 Task: Look for space in Arcadia, United States from 14th June, 2023 to 30th June, 2023 for 5 adults in price range Rs.8000 to Rs.12000. Place can be entire place or private room with 5 bedrooms having 5 beds and 5 bathrooms. Property type can be house, flat, guest house. Amenities needed are: wifi, TV, free parkinig on premises, gym, breakfast. Booking option can be shelf check-in. Required host language is English.
Action: Mouse moved to (503, 98)
Screenshot: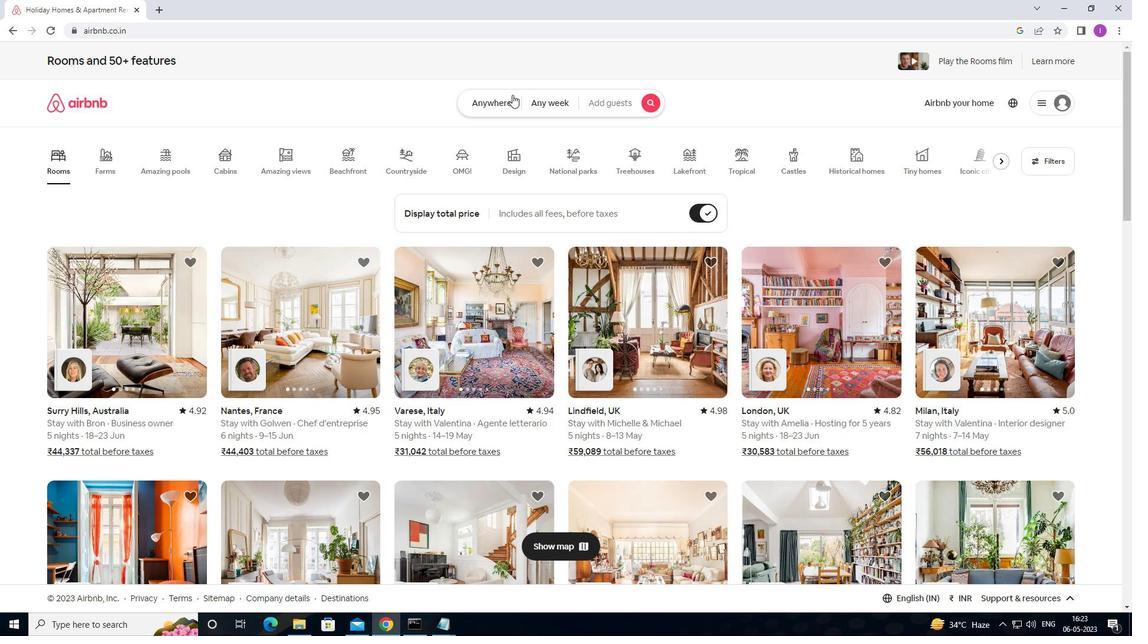 
Action: Mouse pressed left at (503, 98)
Screenshot: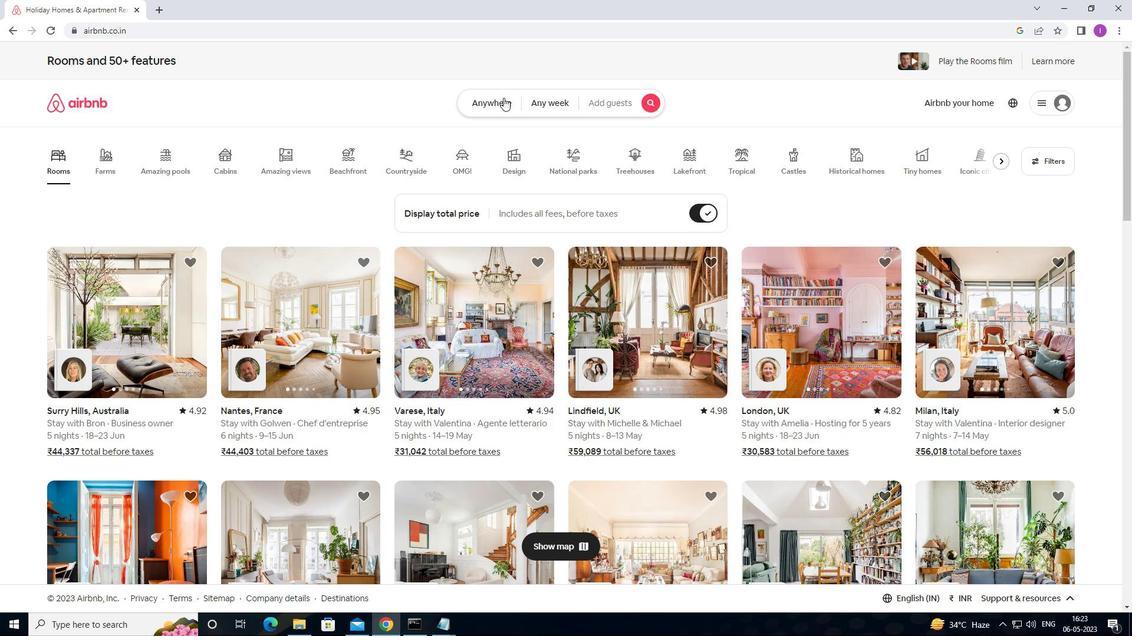 
Action: Mouse moved to (399, 149)
Screenshot: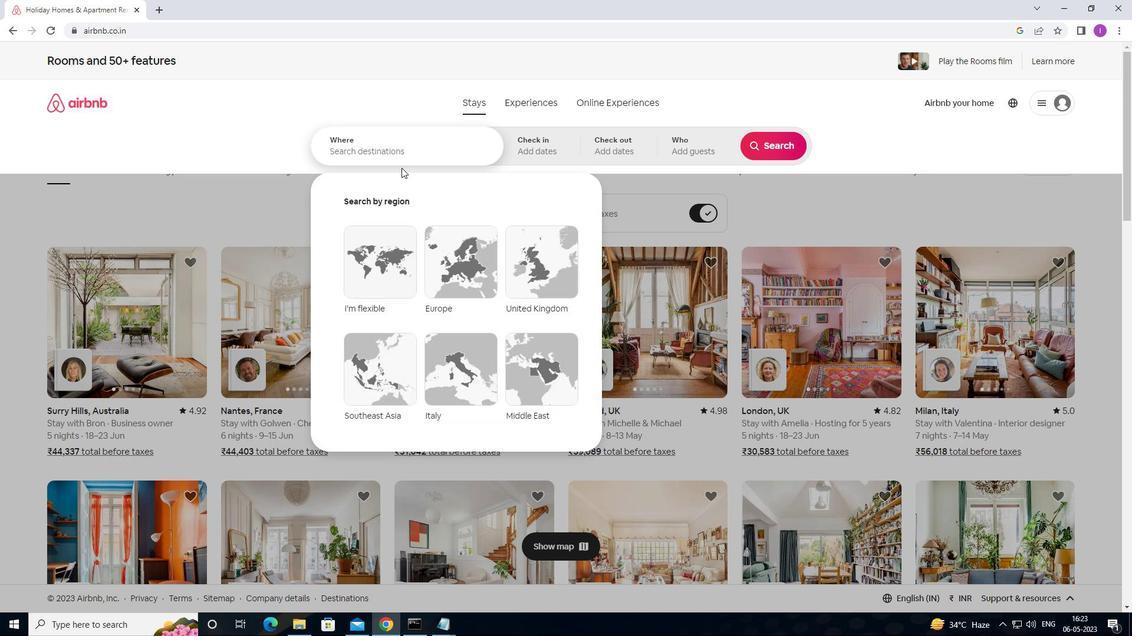 
Action: Mouse pressed left at (399, 149)
Screenshot: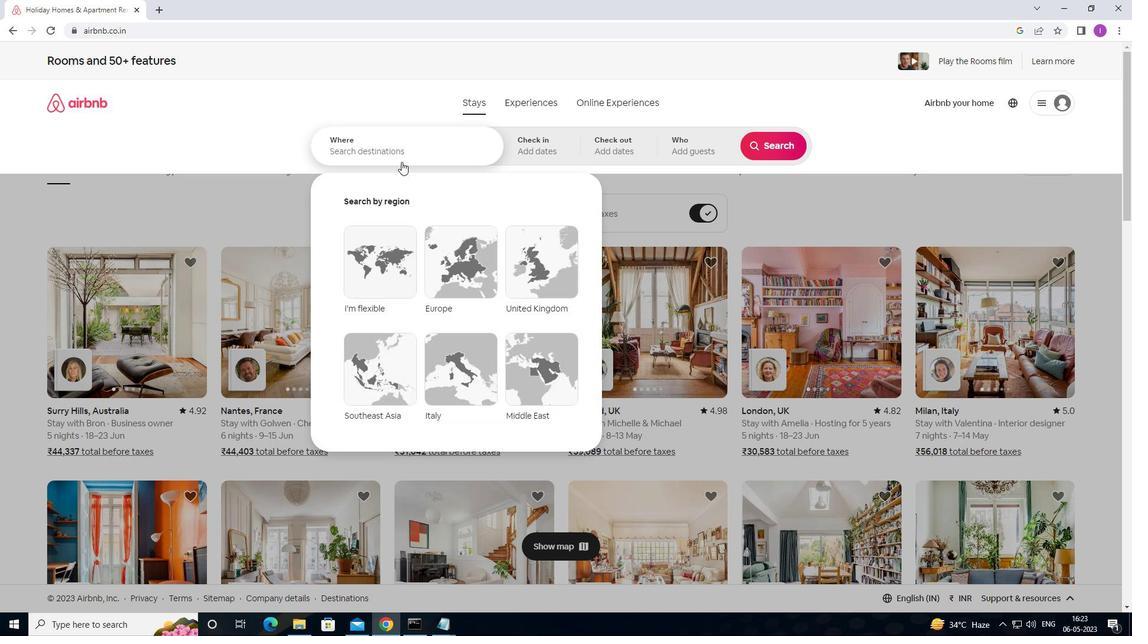 
Action: Mouse moved to (1132, 0)
Screenshot: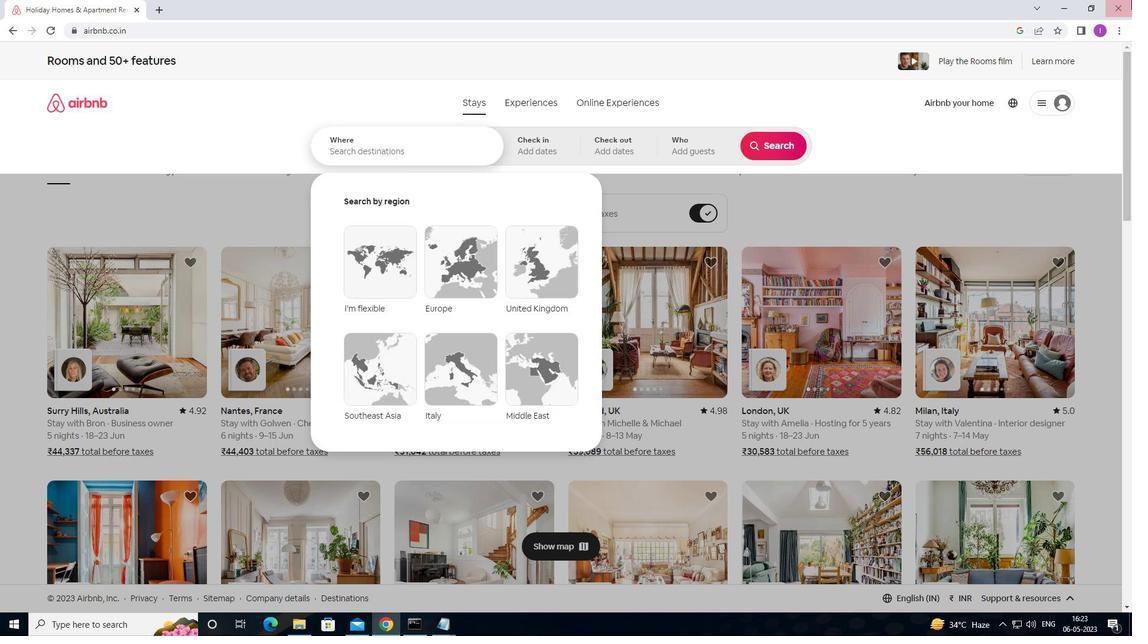 
Action: Key pressed <Key.shift>ARCADIA,<Key.shift>UNO<Key.backspace>ITED<Key.space><Key.shift>STATES
Screenshot: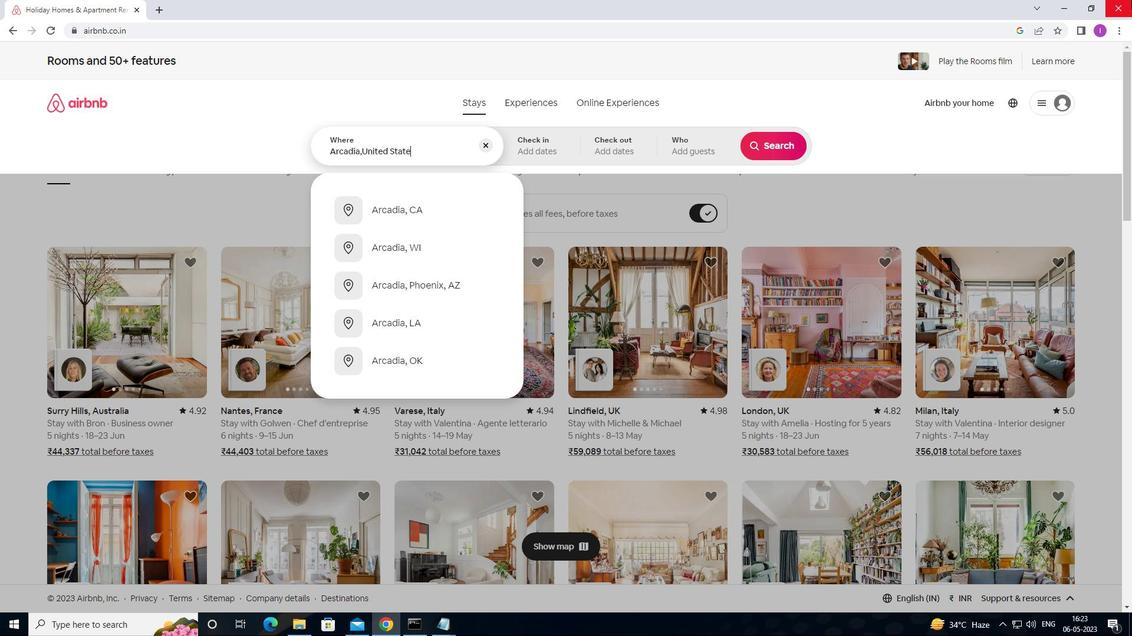 
Action: Mouse moved to (544, 149)
Screenshot: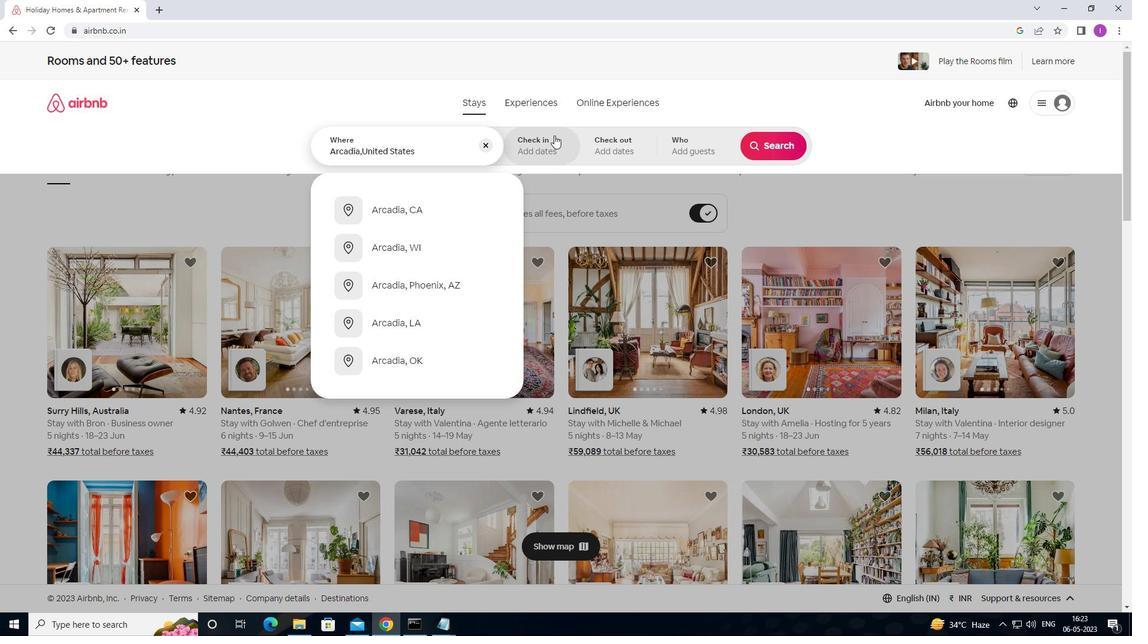 
Action: Mouse pressed left at (544, 149)
Screenshot: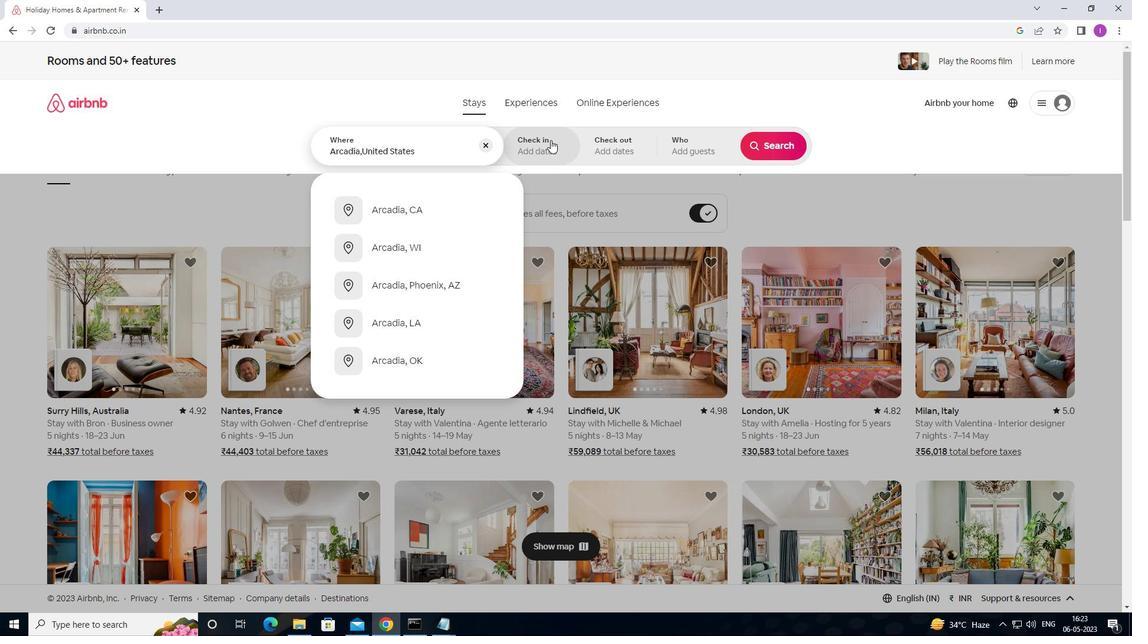 
Action: Mouse moved to (774, 251)
Screenshot: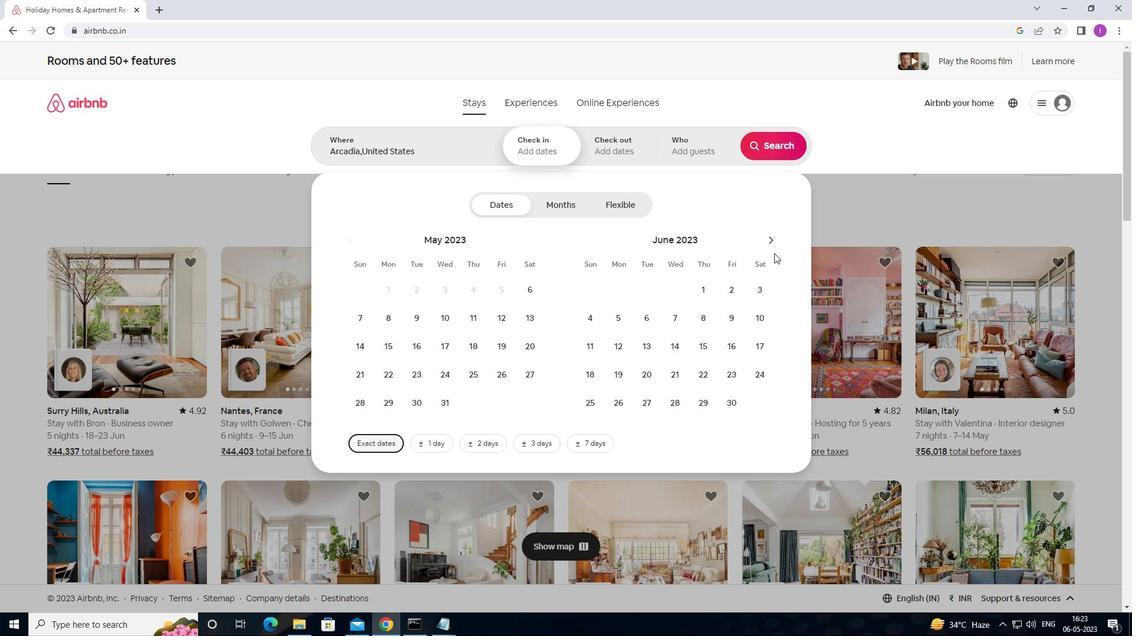 
Action: Mouse pressed left at (774, 251)
Screenshot: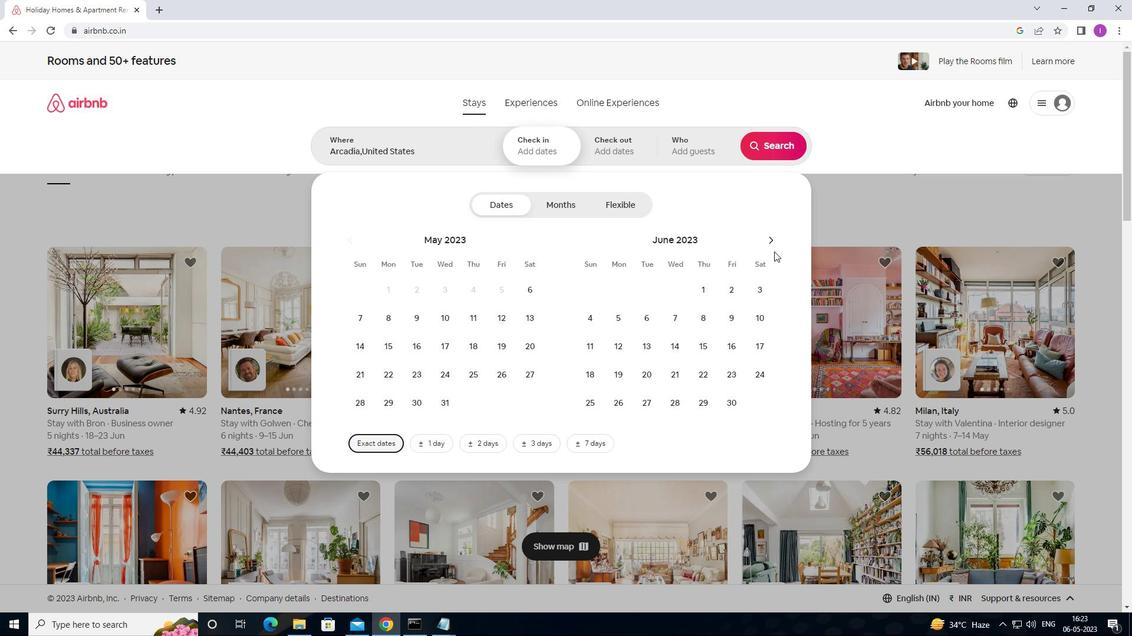 
Action: Mouse moved to (673, 339)
Screenshot: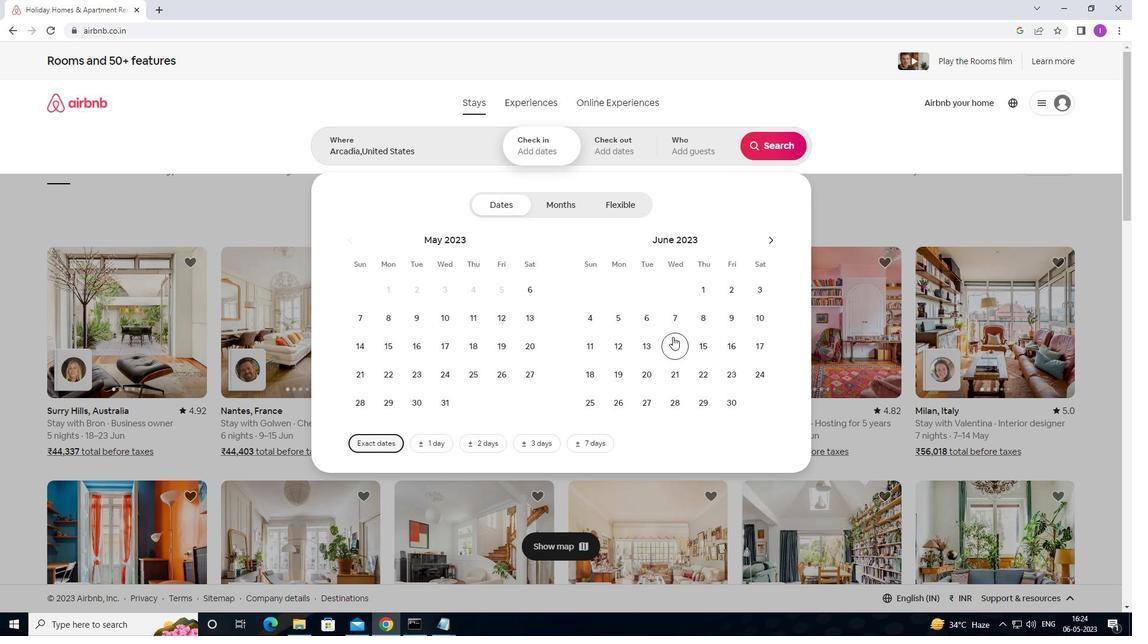 
Action: Mouse pressed left at (673, 339)
Screenshot: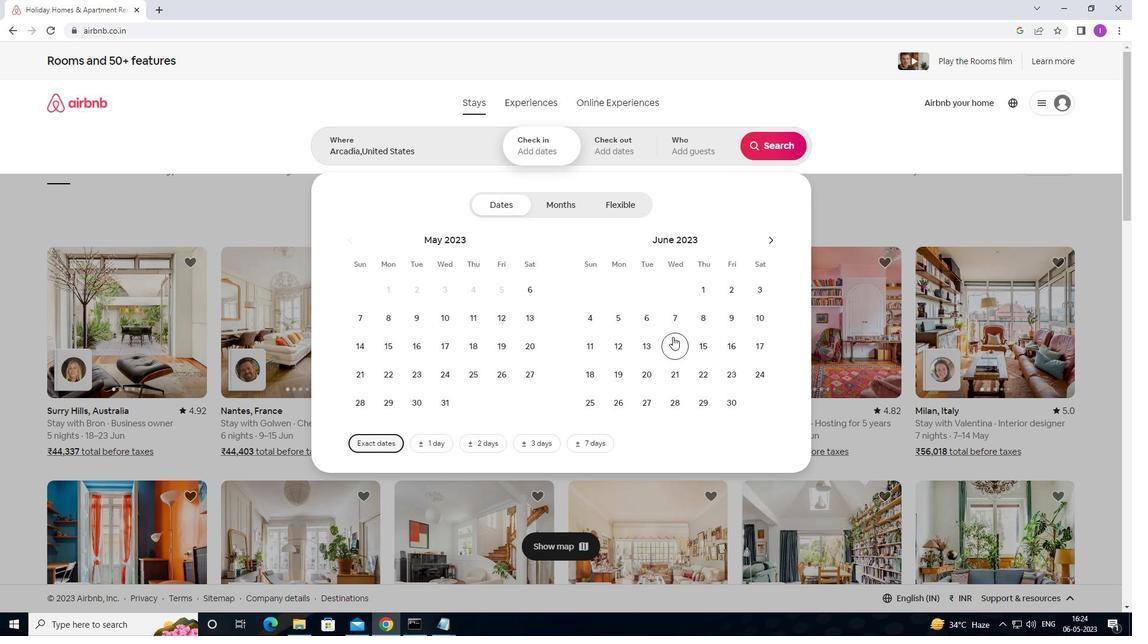 
Action: Mouse moved to (732, 397)
Screenshot: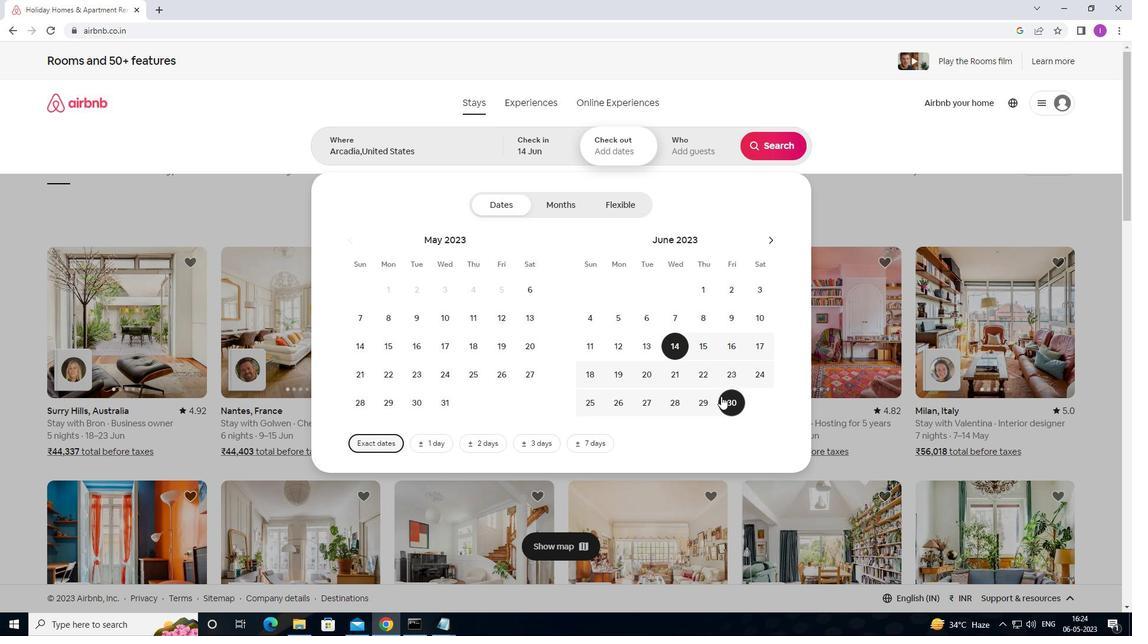 
Action: Mouse pressed left at (732, 397)
Screenshot: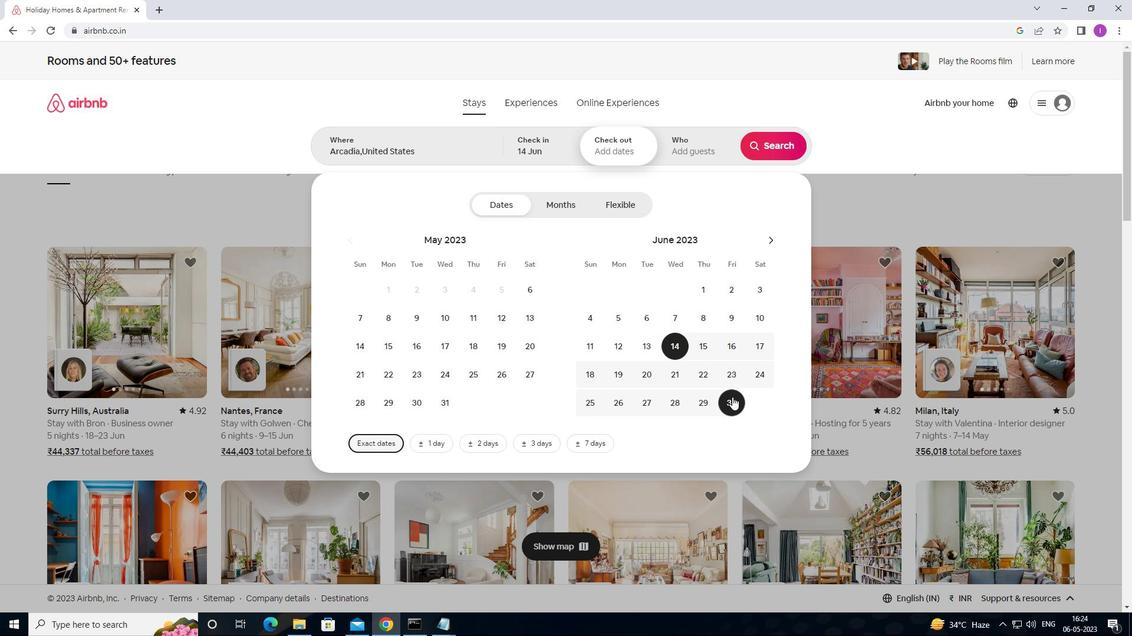 
Action: Mouse moved to (707, 147)
Screenshot: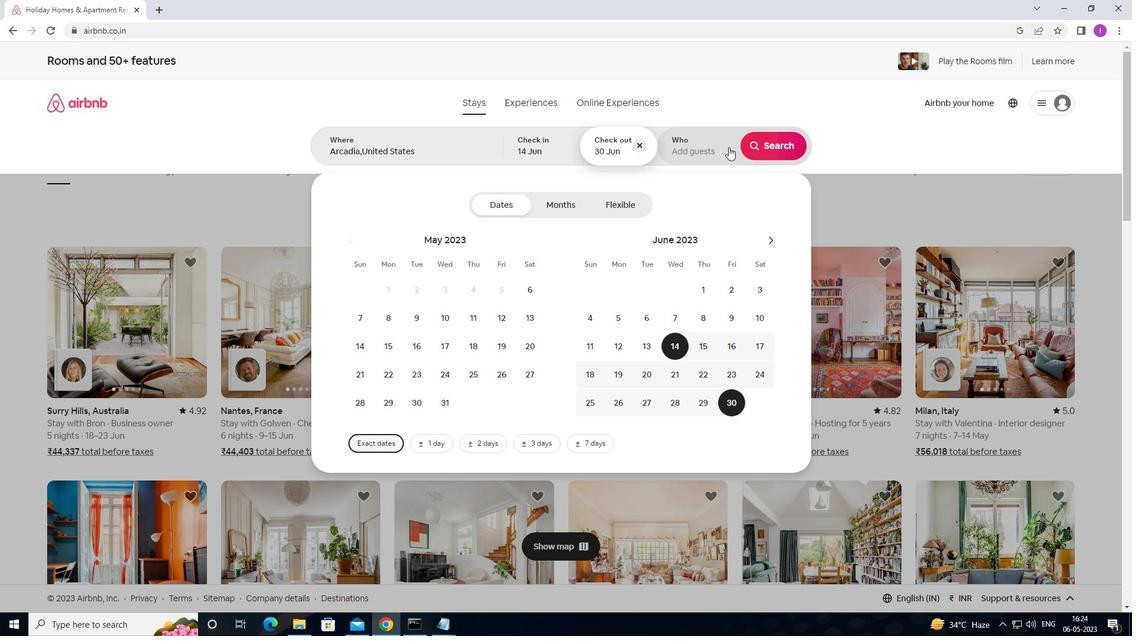 
Action: Mouse pressed left at (707, 147)
Screenshot: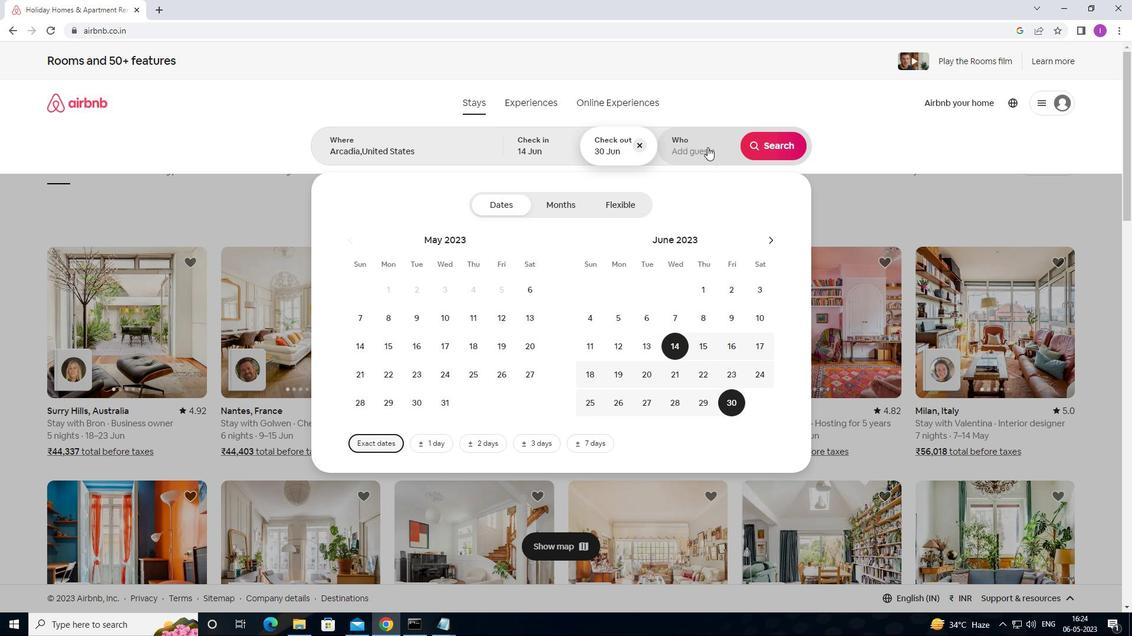 
Action: Mouse moved to (777, 203)
Screenshot: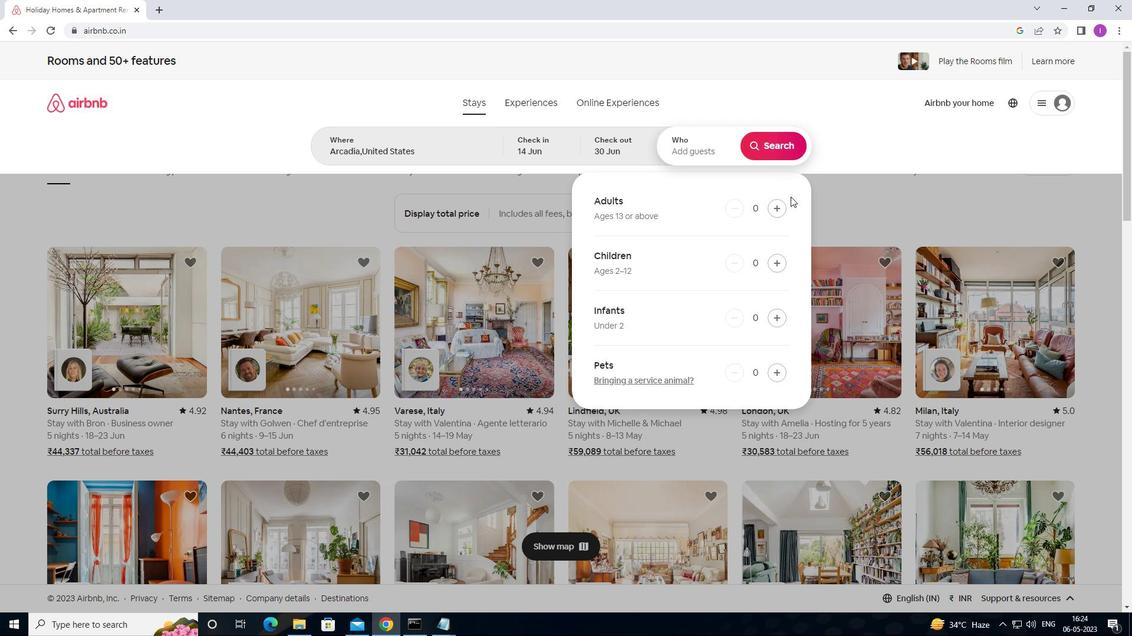 
Action: Mouse pressed left at (777, 203)
Screenshot: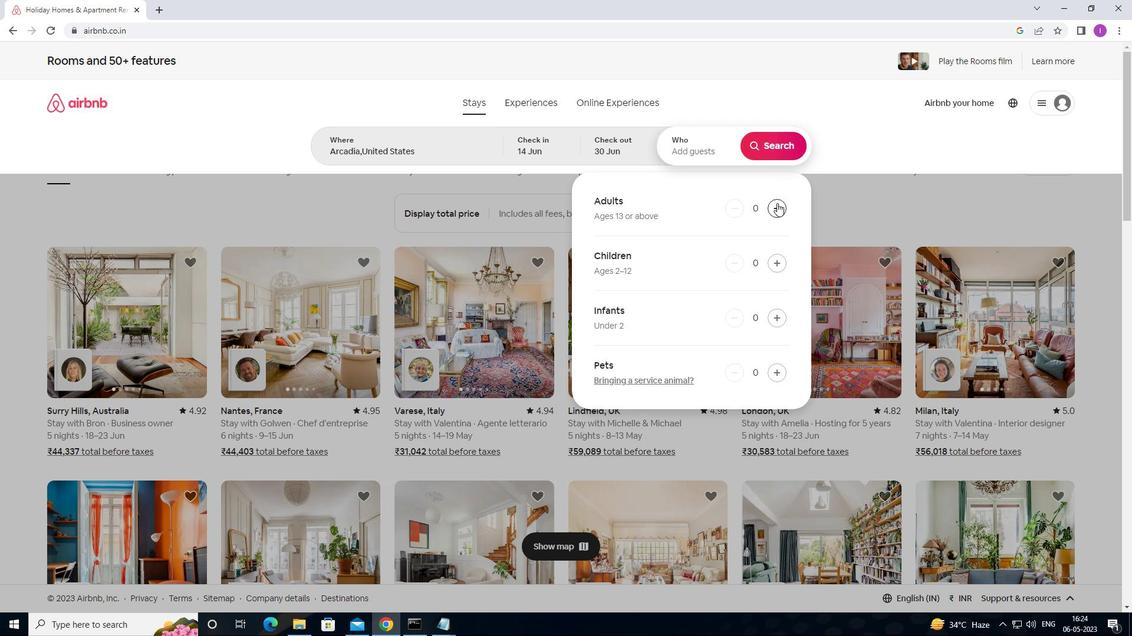 
Action: Mouse pressed left at (777, 203)
Screenshot: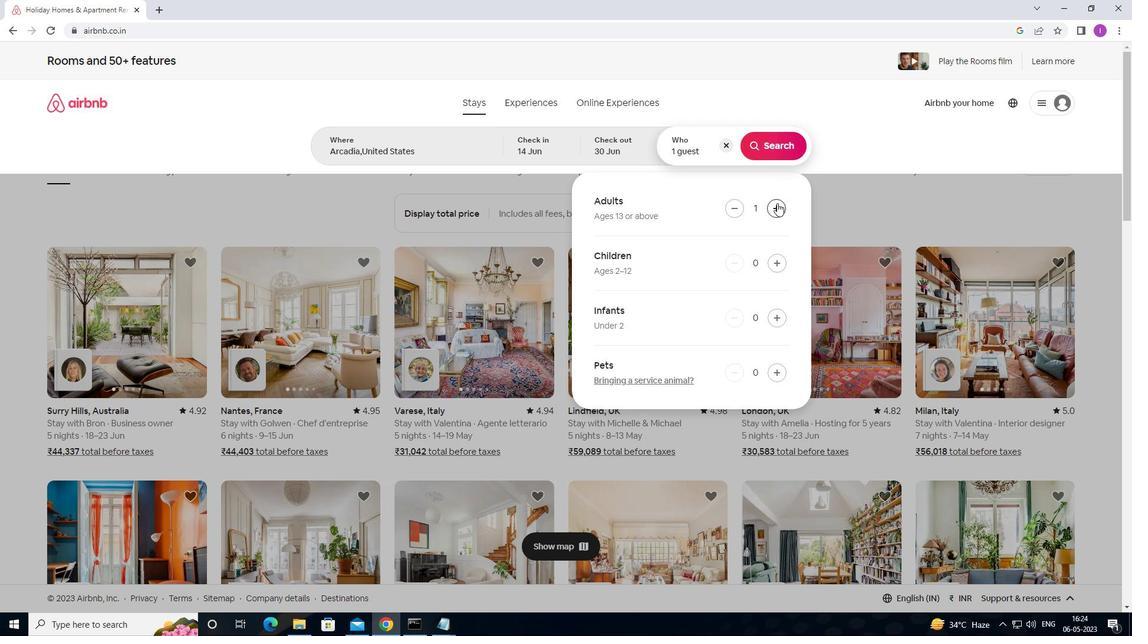 
Action: Mouse pressed left at (777, 203)
Screenshot: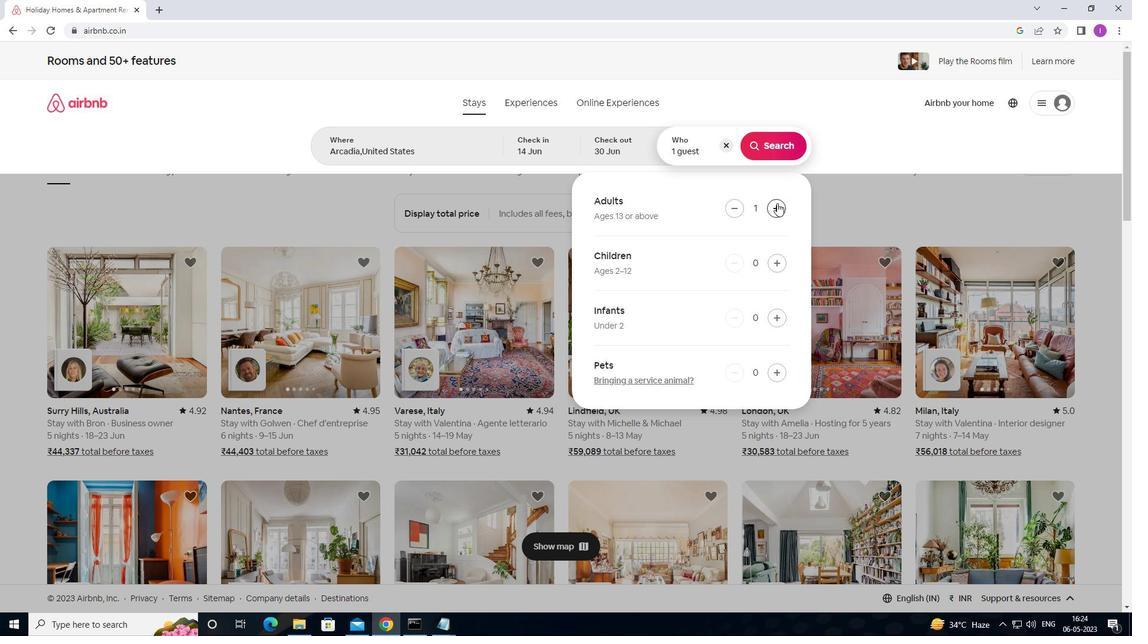 
Action: Mouse pressed left at (777, 203)
Screenshot: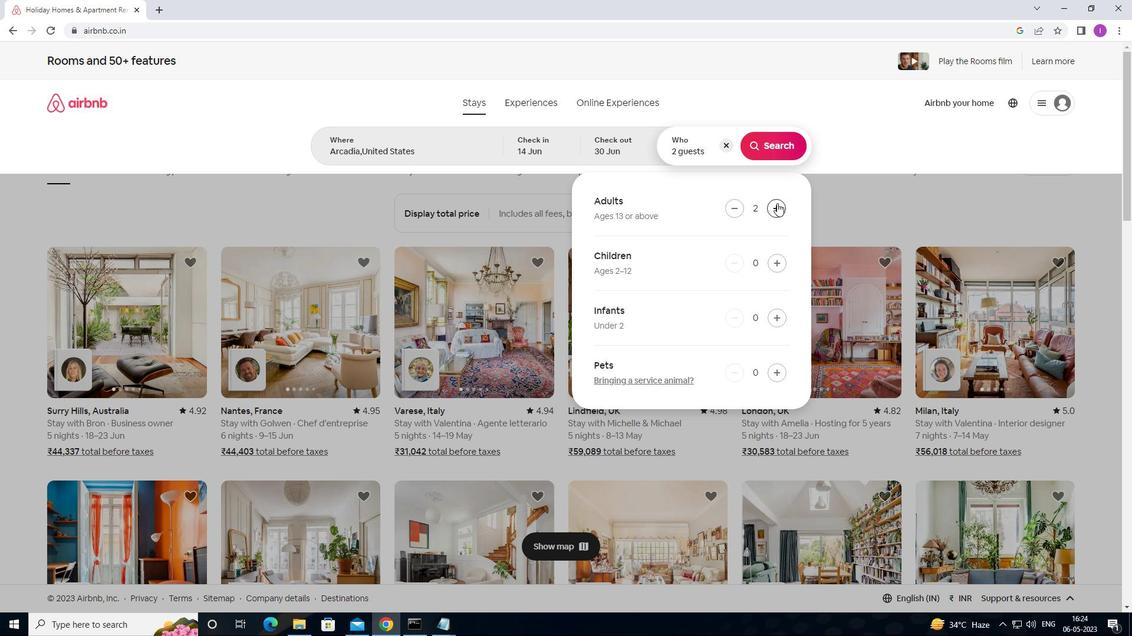 
Action: Mouse pressed left at (777, 203)
Screenshot: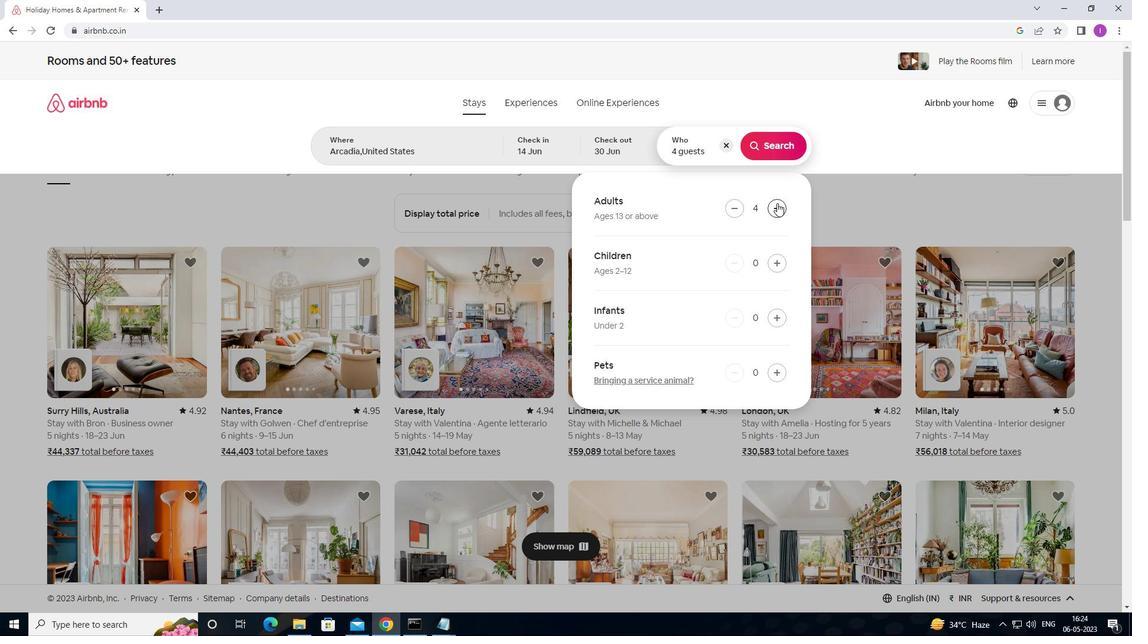 
Action: Mouse moved to (781, 159)
Screenshot: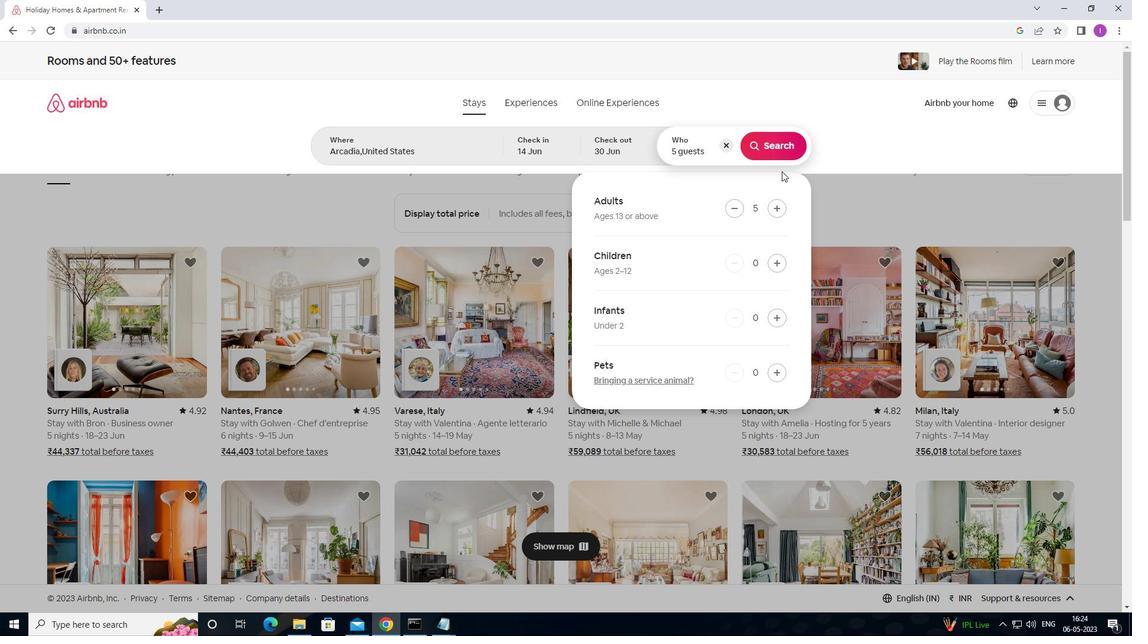 
Action: Mouse pressed left at (781, 159)
Screenshot: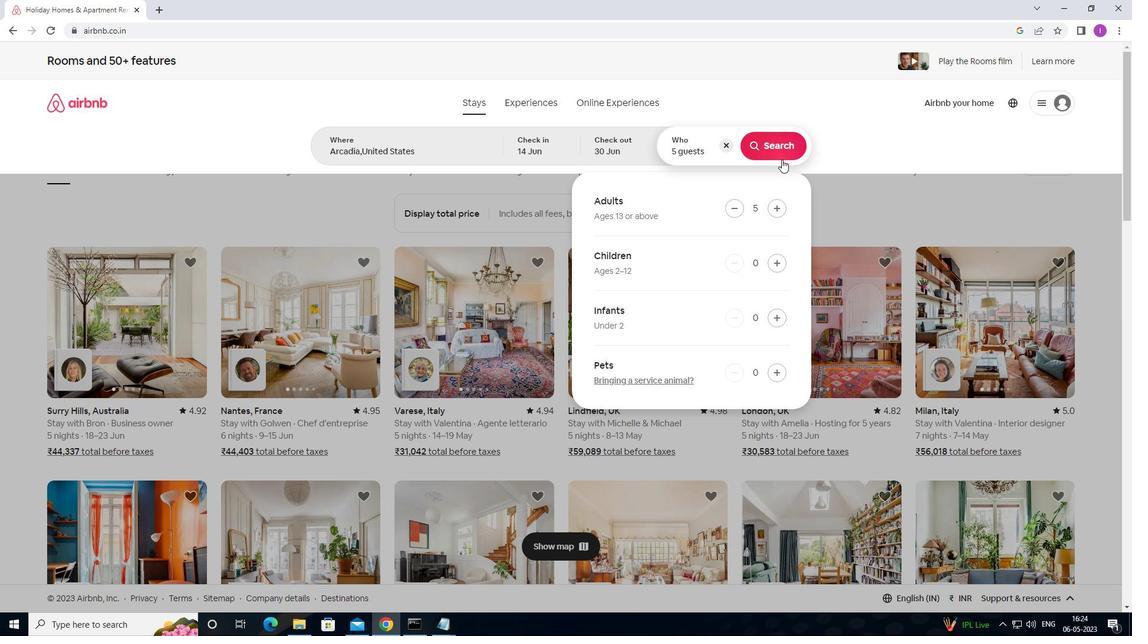 
Action: Mouse moved to (1074, 111)
Screenshot: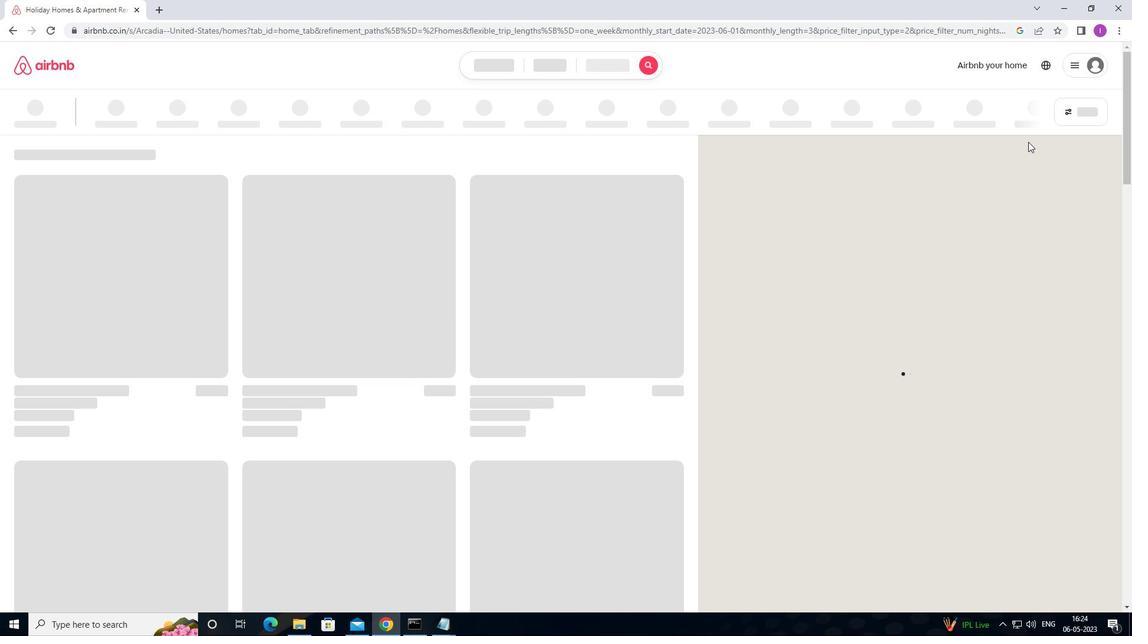 
Action: Mouse pressed left at (1074, 111)
Screenshot: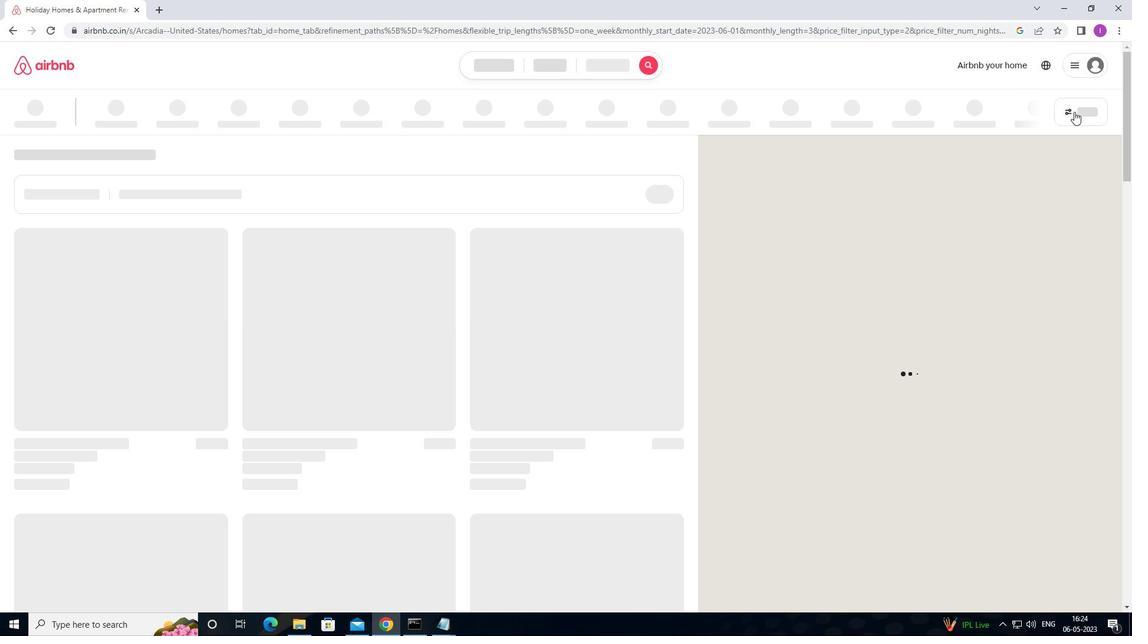 
Action: Mouse moved to (414, 403)
Screenshot: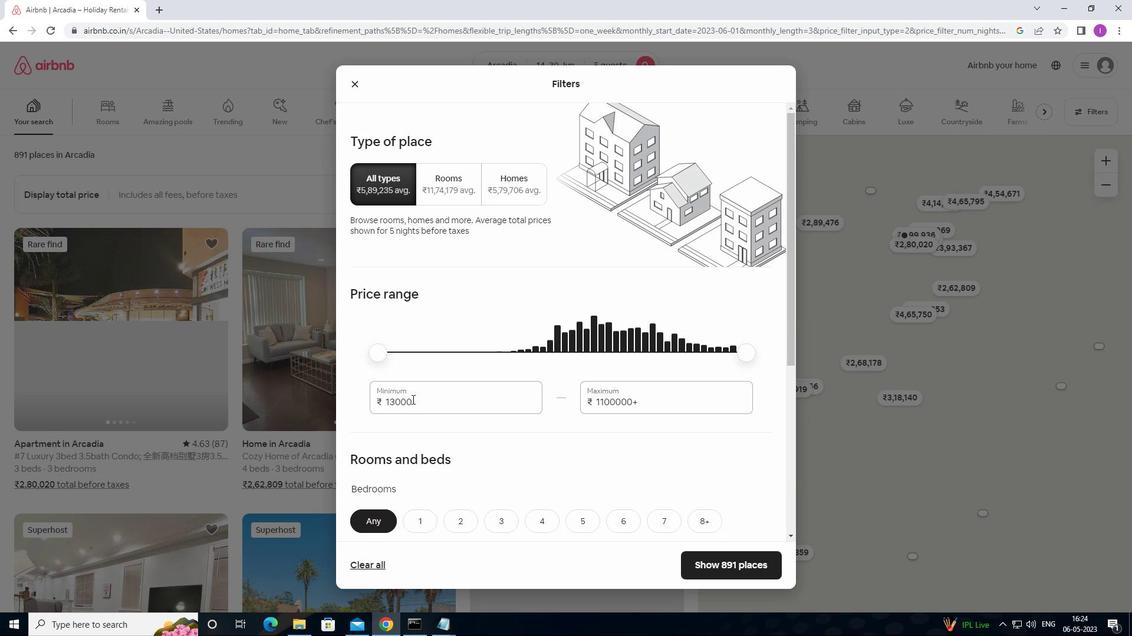 
Action: Mouse pressed left at (414, 403)
Screenshot: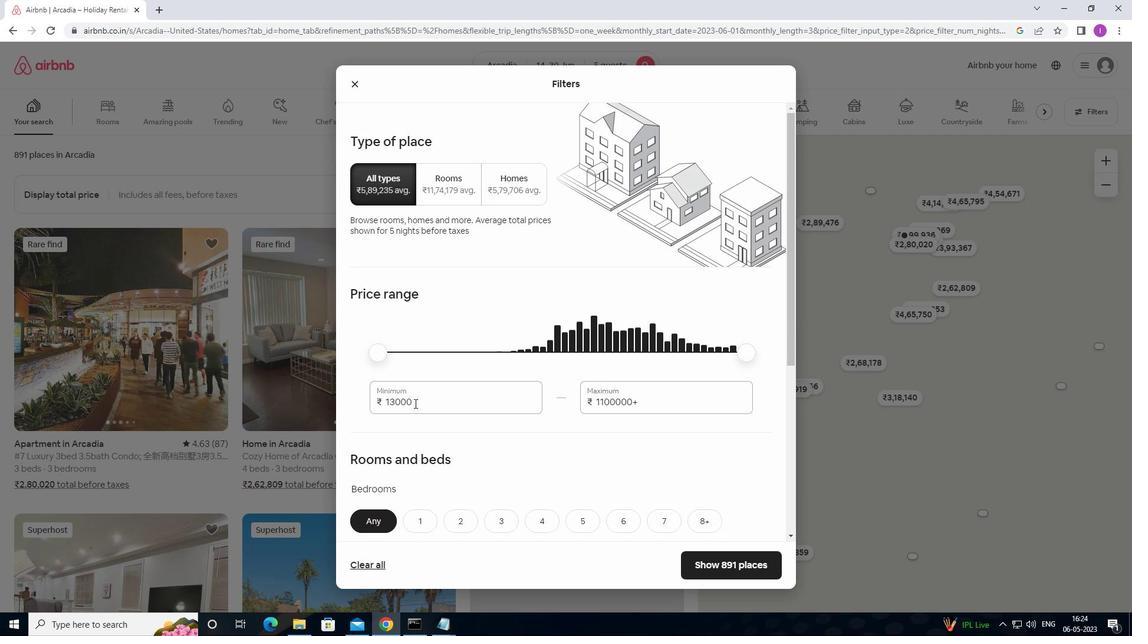 
Action: Mouse moved to (387, 393)
Screenshot: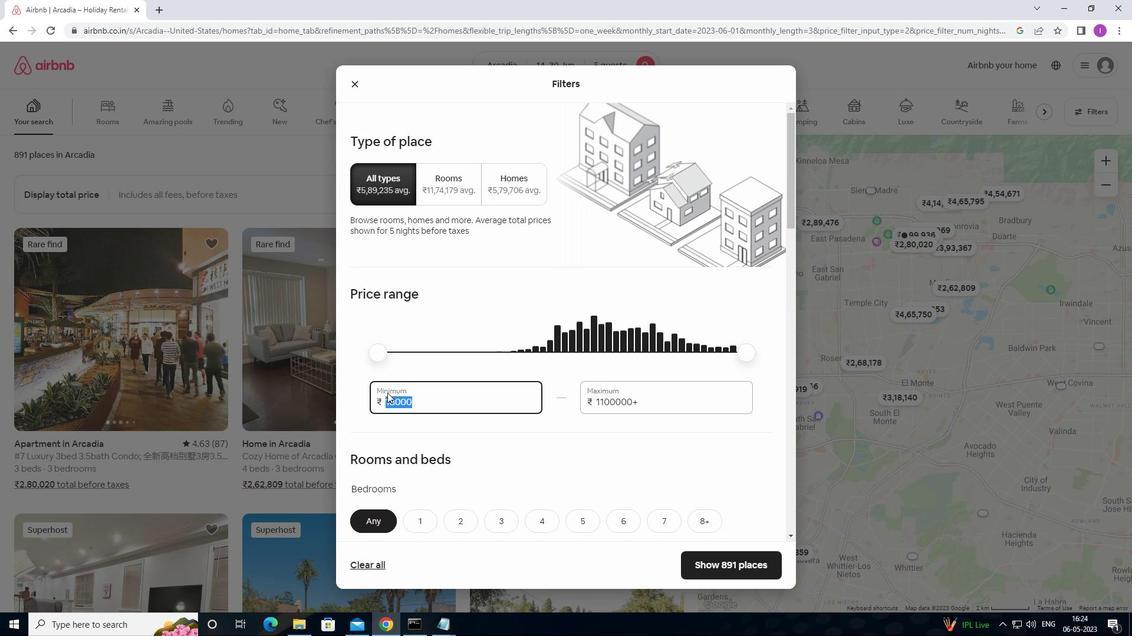 
Action: Key pressed 8
Screenshot: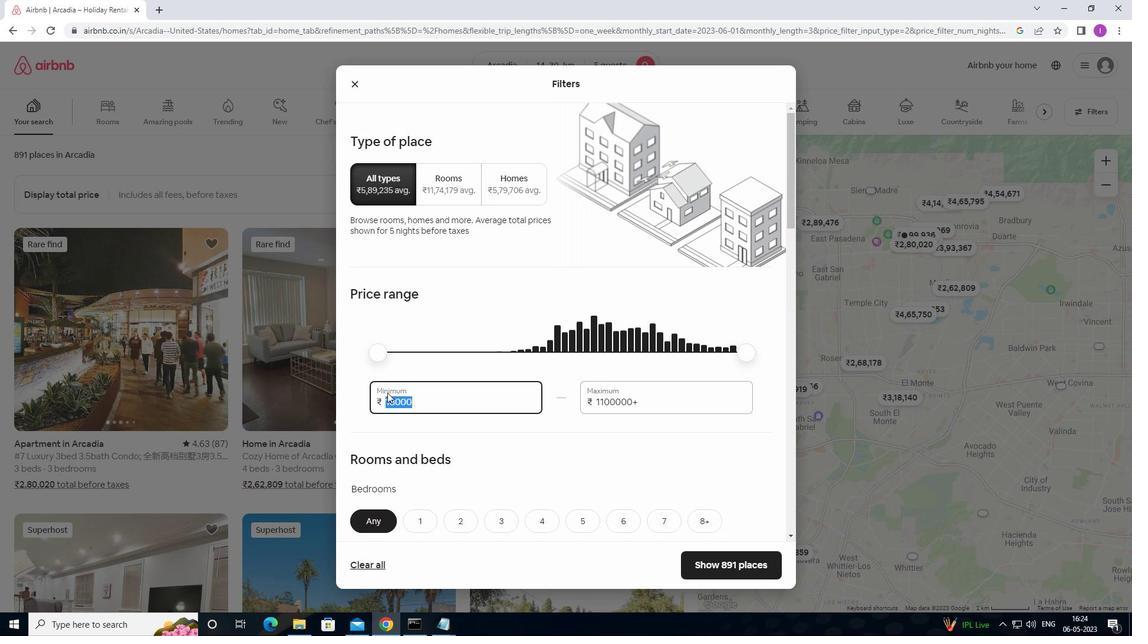 
Action: Mouse moved to (388, 392)
Screenshot: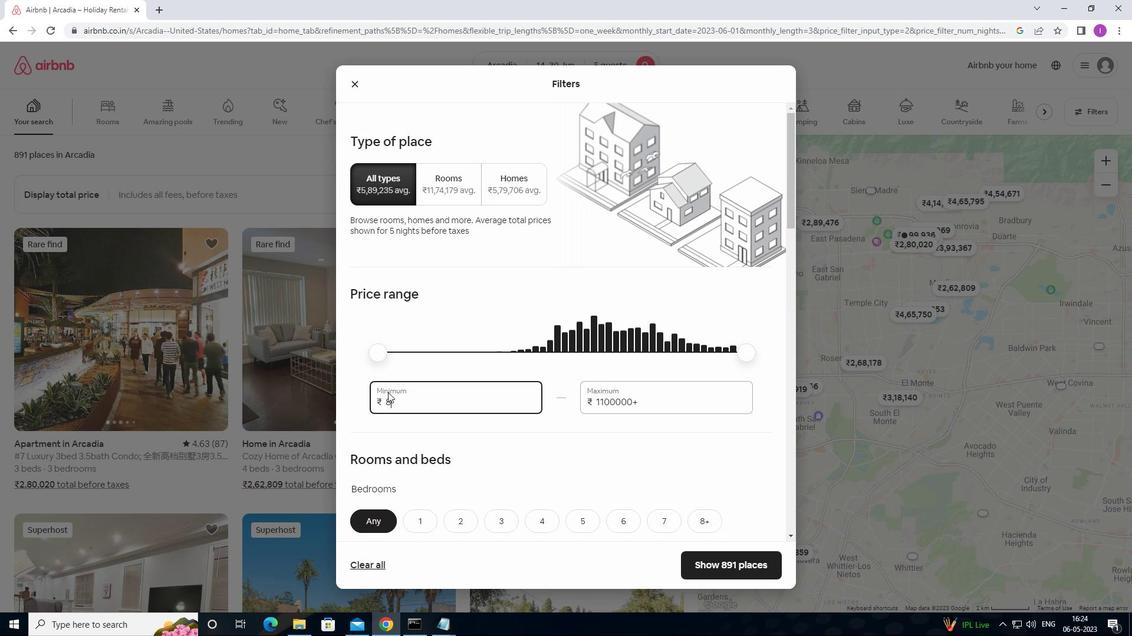 
Action: Key pressed 00
Screenshot: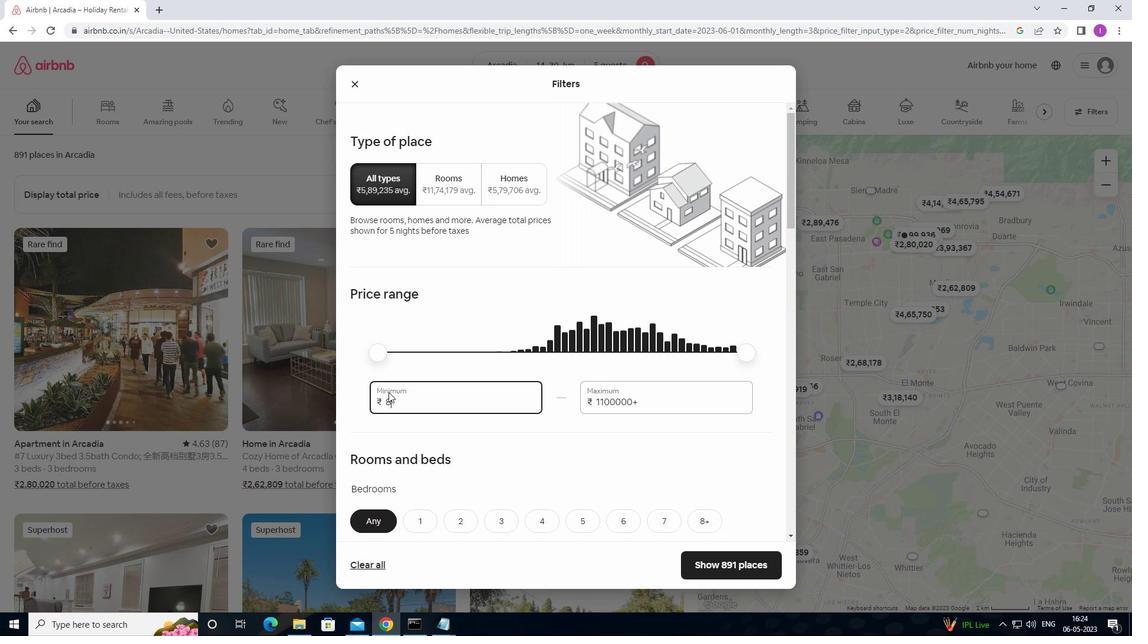 
Action: Mouse moved to (390, 391)
Screenshot: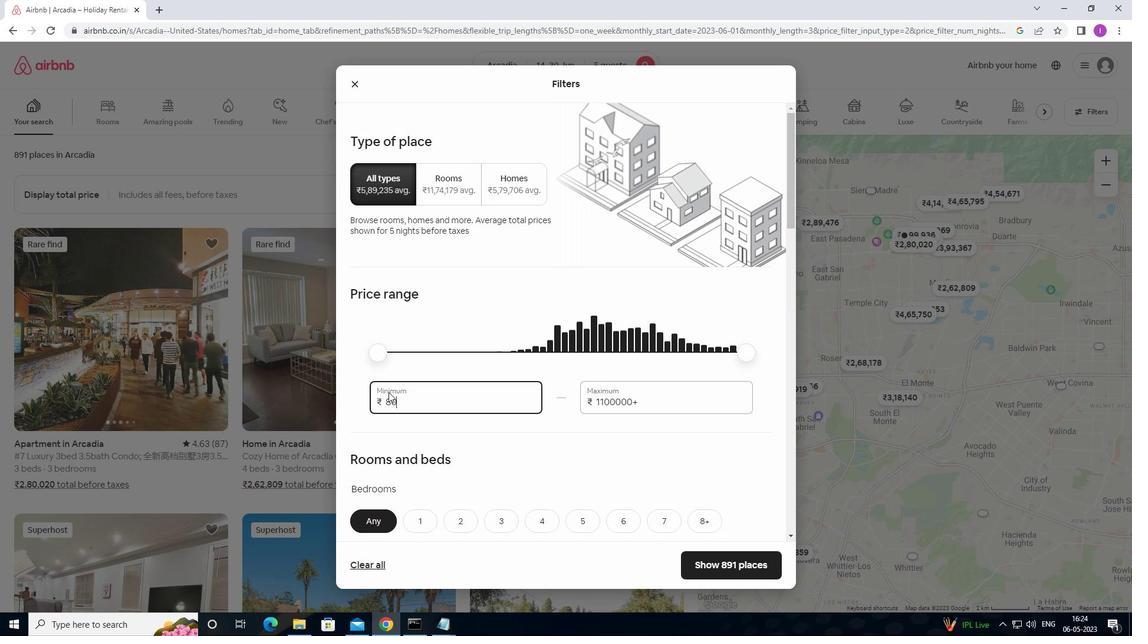 
Action: Key pressed 0
Screenshot: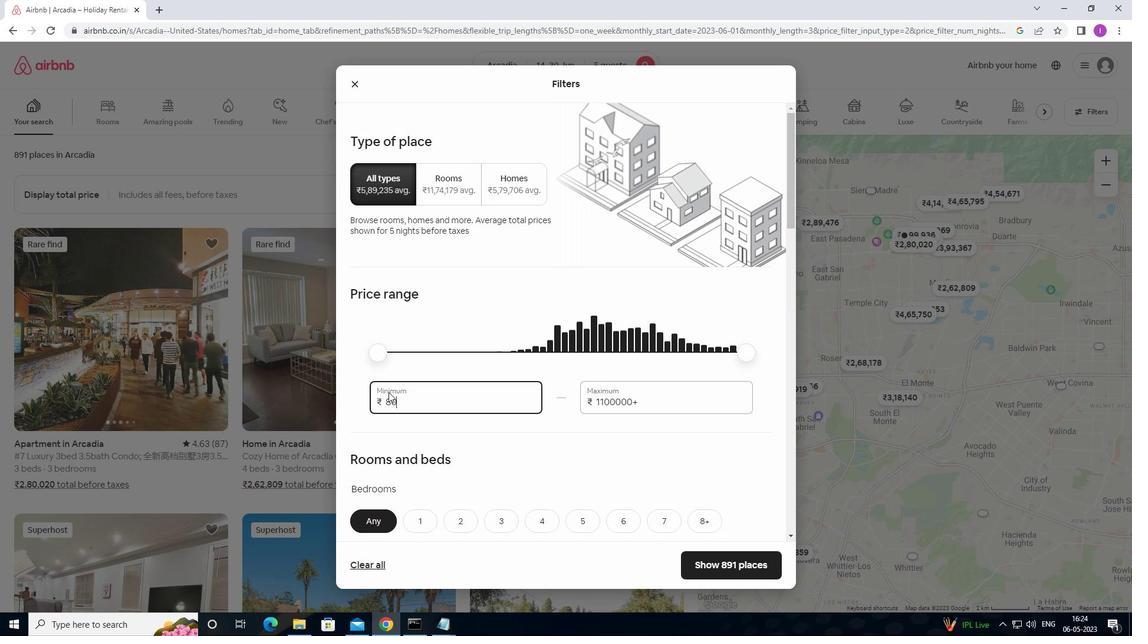 
Action: Mouse moved to (638, 402)
Screenshot: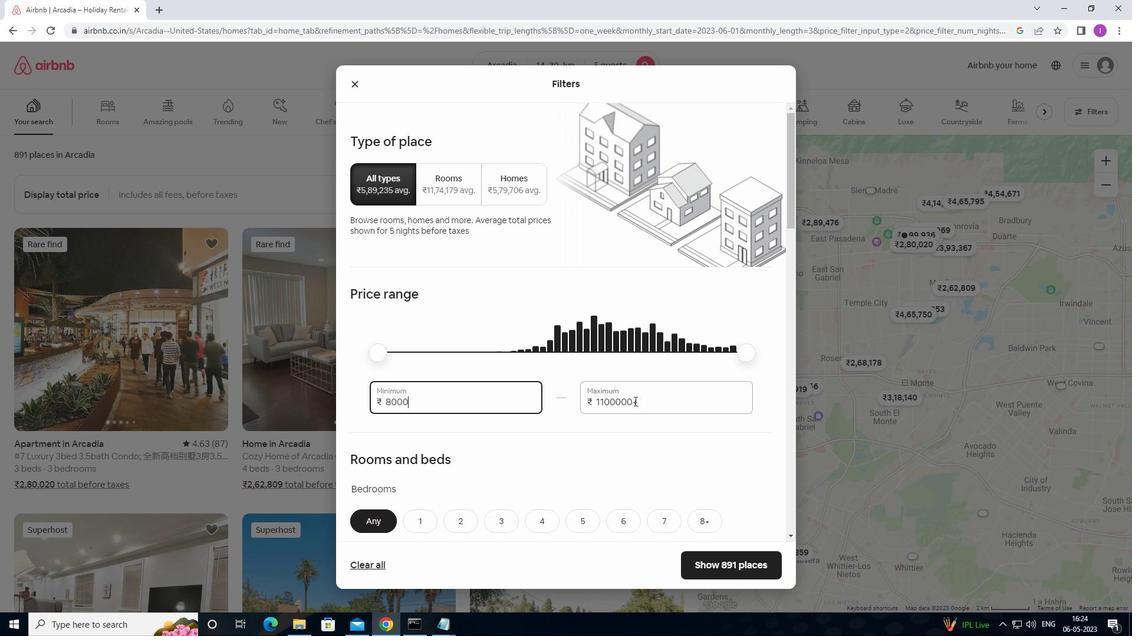 
Action: Mouse pressed left at (638, 402)
Screenshot: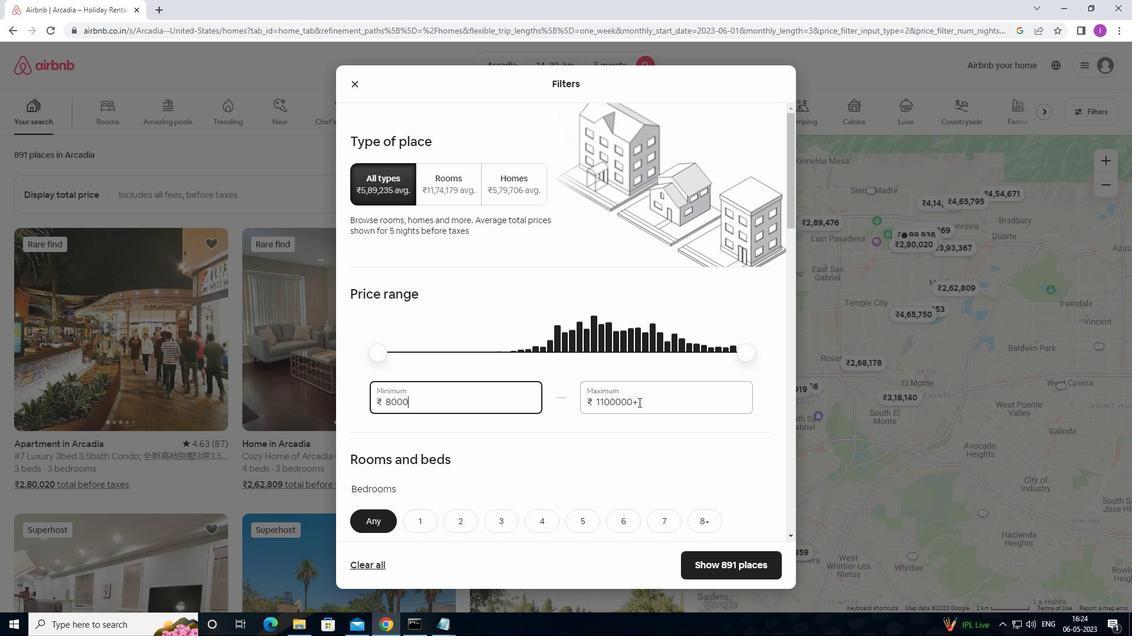 
Action: Mouse moved to (579, 406)
Screenshot: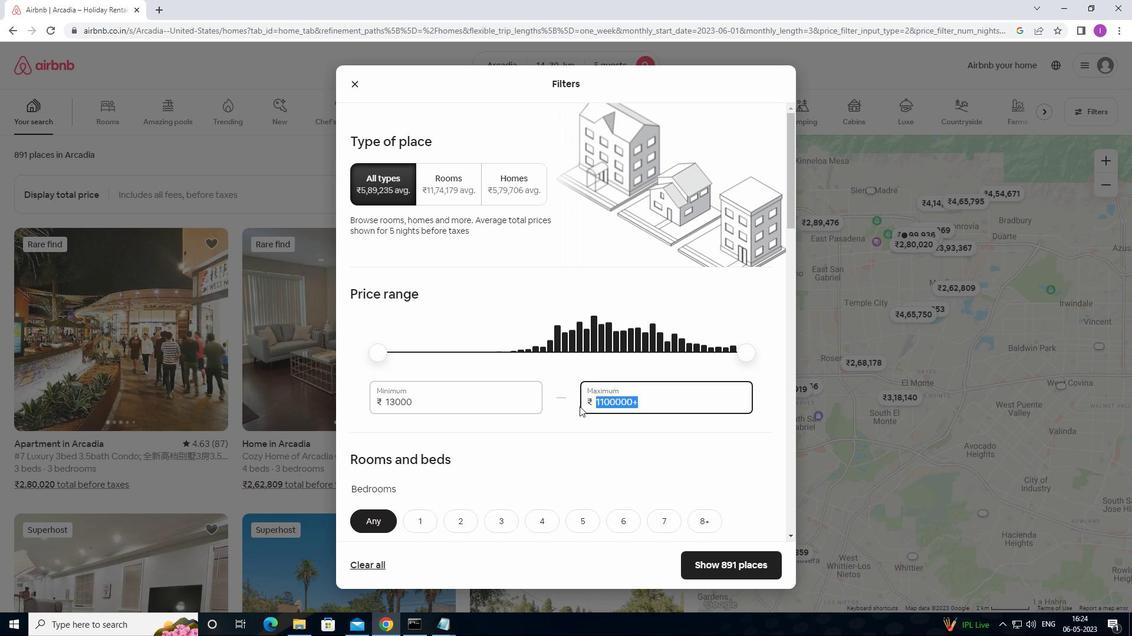
Action: Key pressed 12000
Screenshot: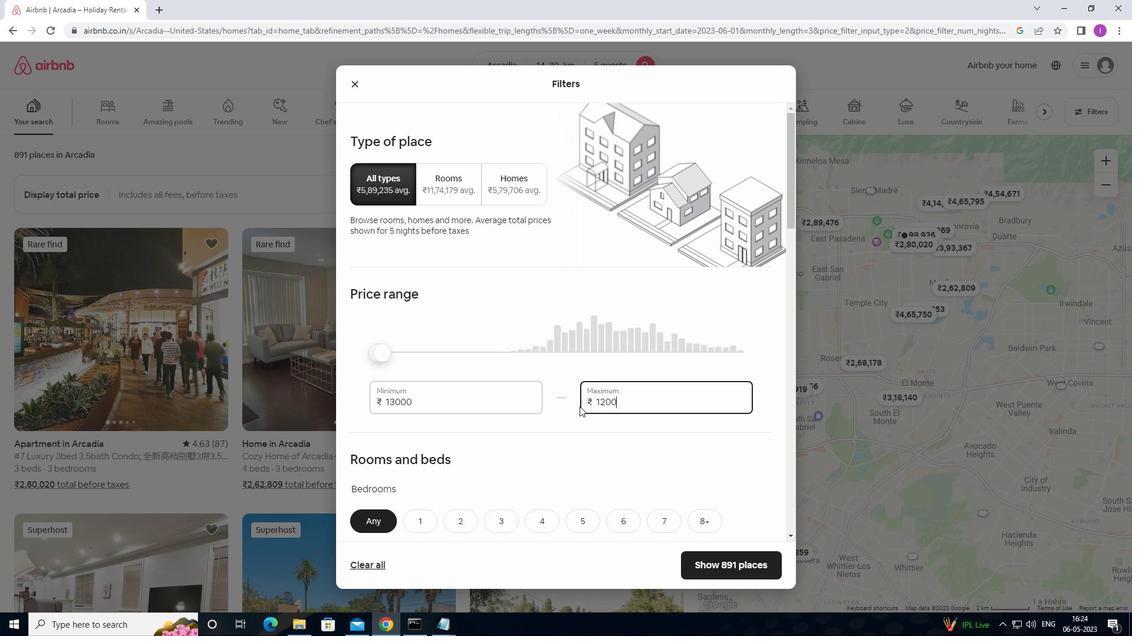 
Action: Mouse moved to (584, 419)
Screenshot: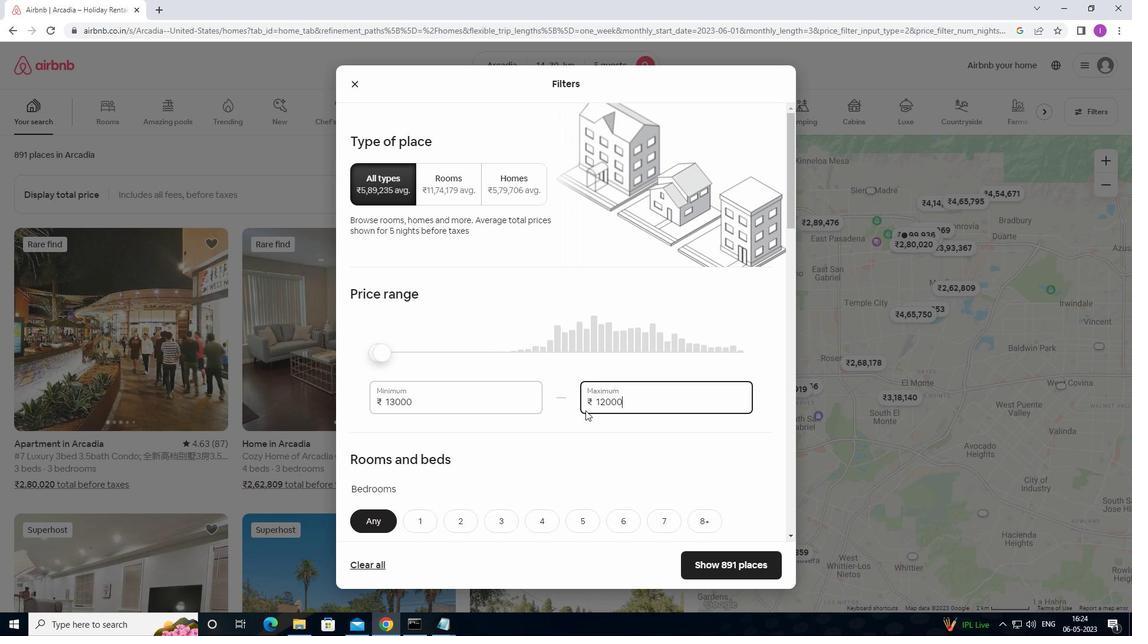 
Action: Mouse scrolled (584, 419) with delta (0, 0)
Screenshot: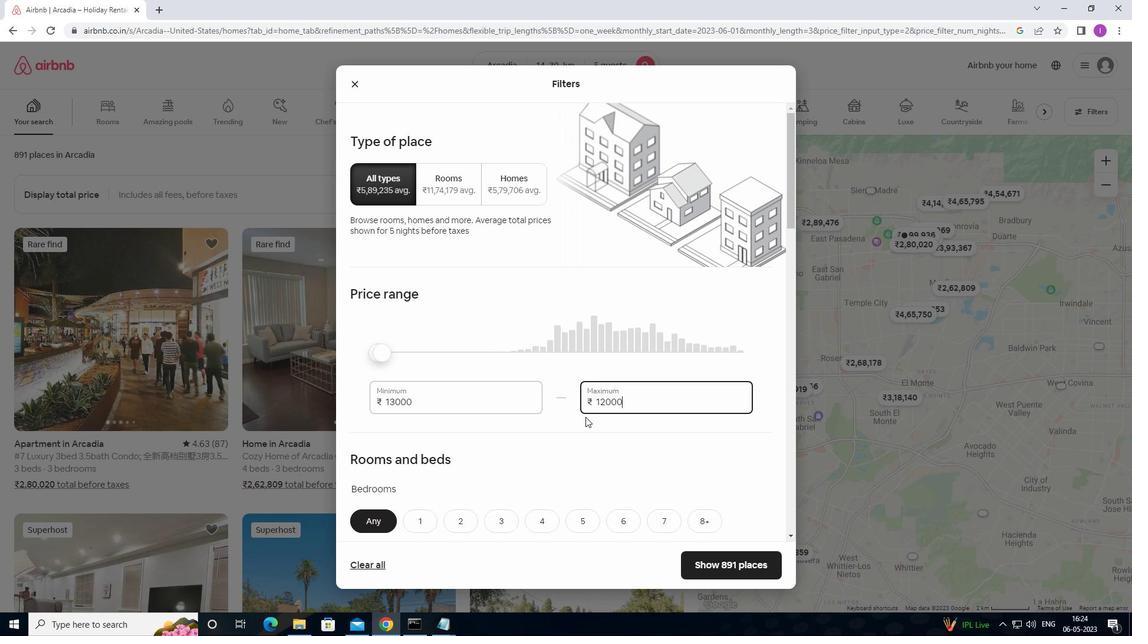 
Action: Mouse moved to (583, 423)
Screenshot: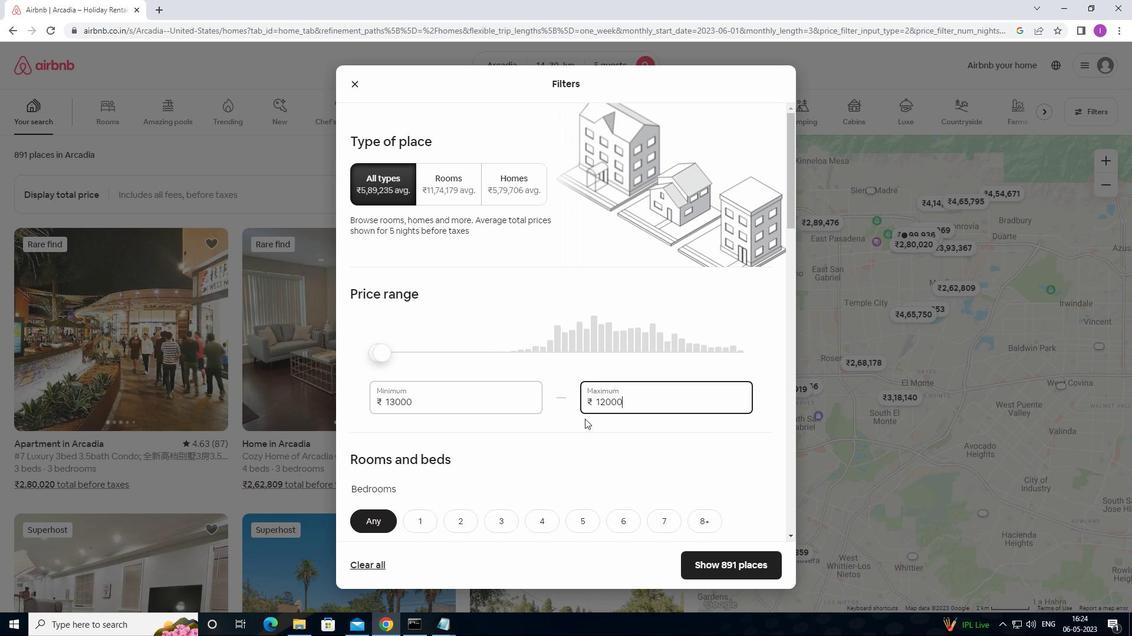
Action: Mouse scrolled (583, 422) with delta (0, 0)
Screenshot: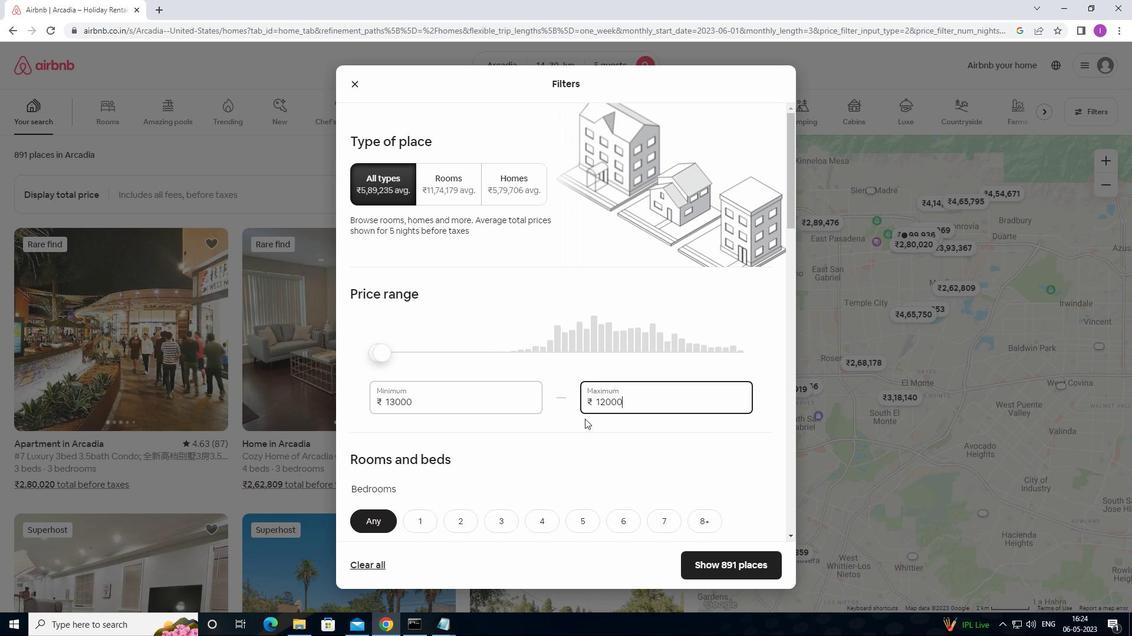 
Action: Mouse moved to (582, 424)
Screenshot: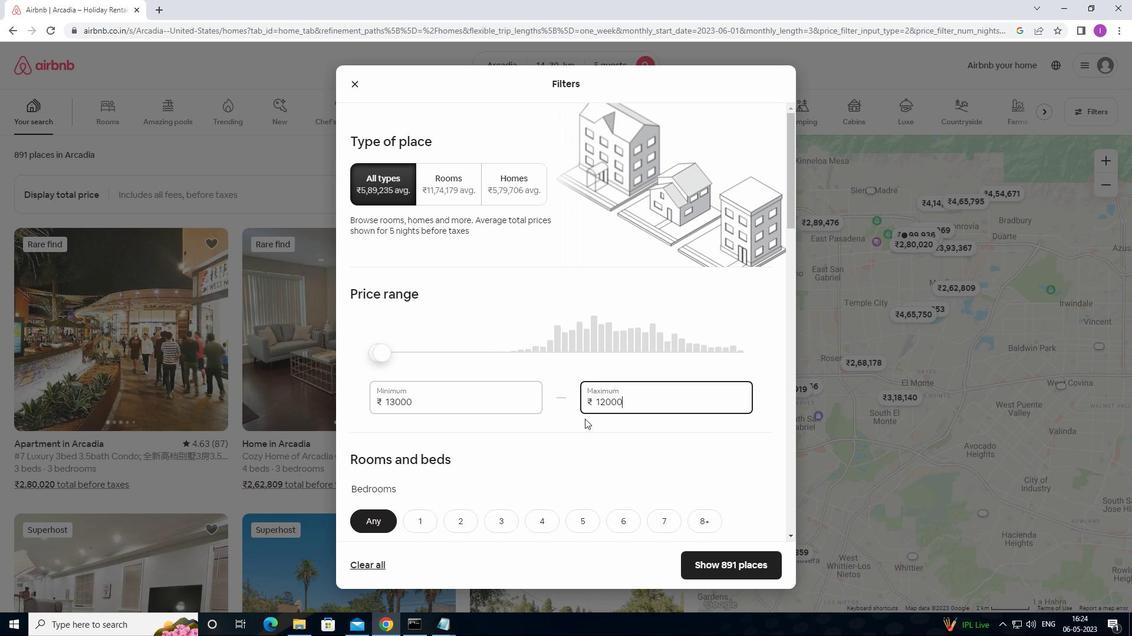 
Action: Mouse scrolled (582, 423) with delta (0, 0)
Screenshot: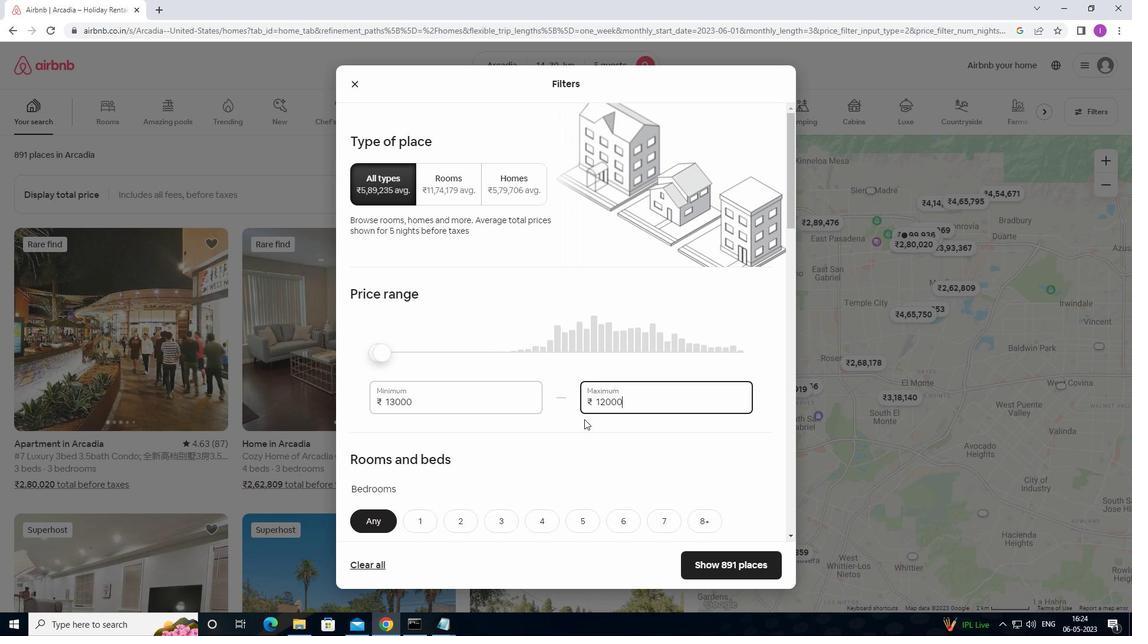 
Action: Mouse moved to (566, 415)
Screenshot: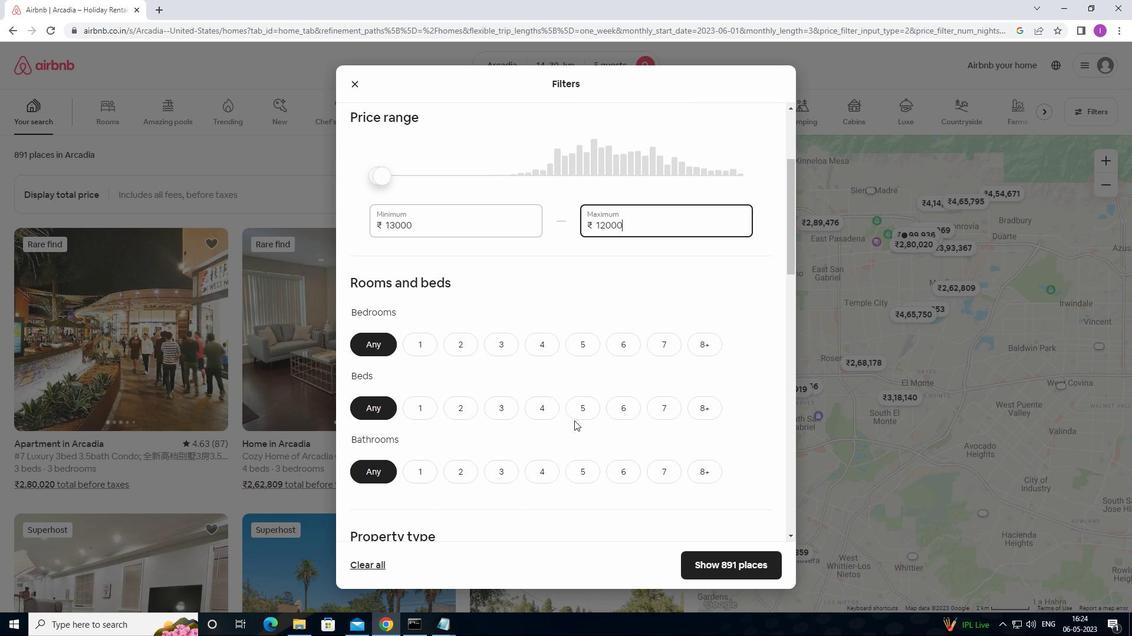 
Action: Mouse scrolled (566, 414) with delta (0, 0)
Screenshot: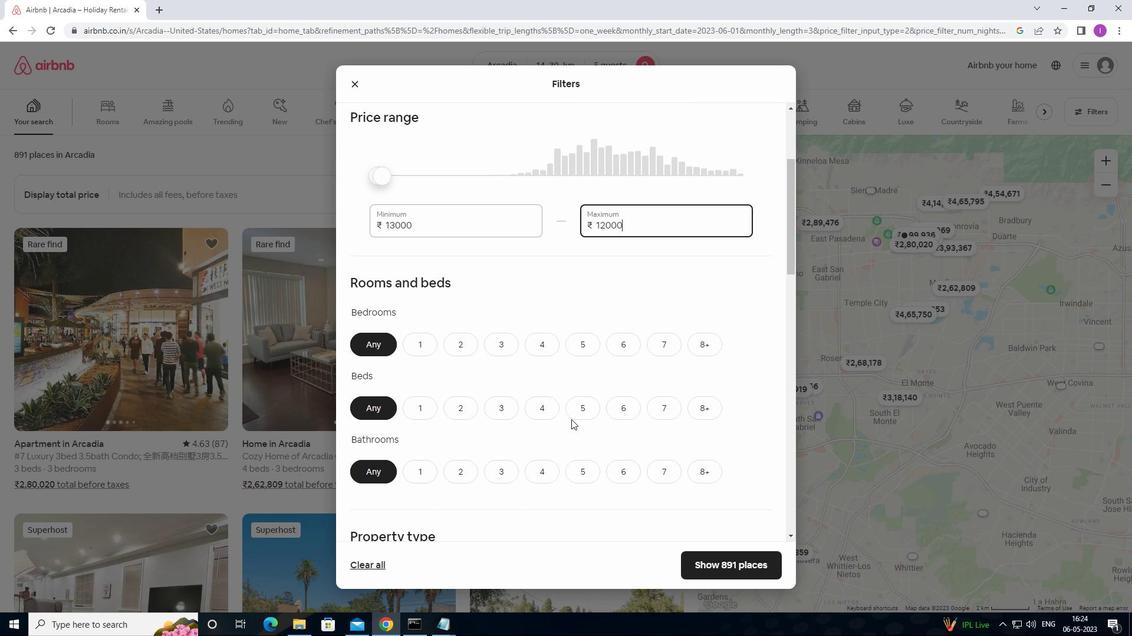 
Action: Mouse scrolled (566, 414) with delta (0, 0)
Screenshot: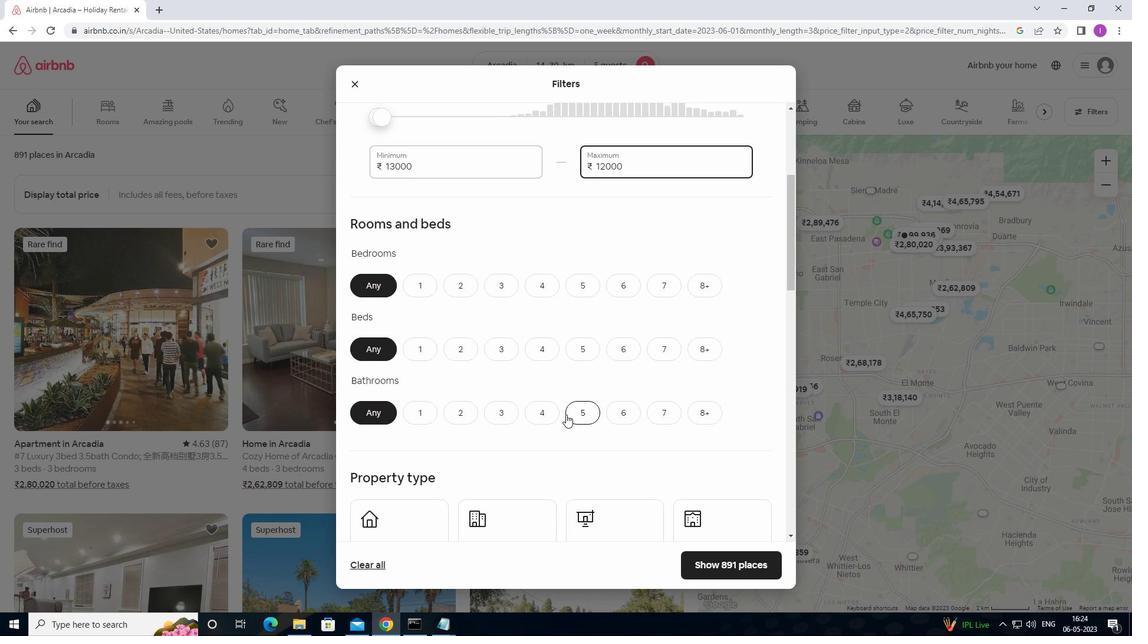 
Action: Mouse moved to (566, 415)
Screenshot: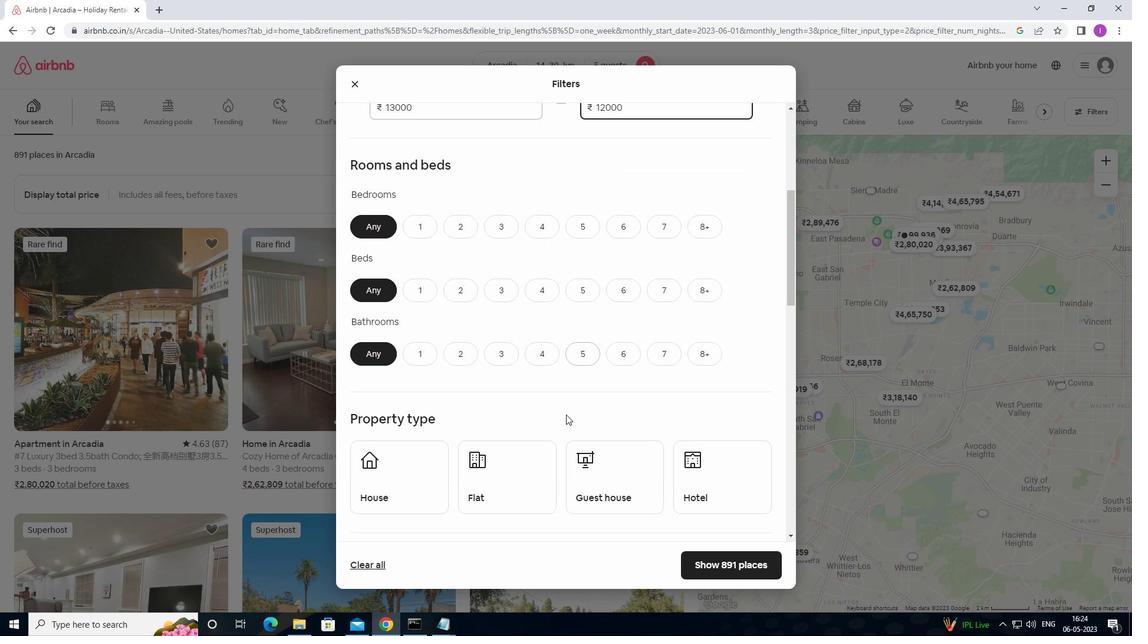 
Action: Mouse scrolled (566, 414) with delta (0, 0)
Screenshot: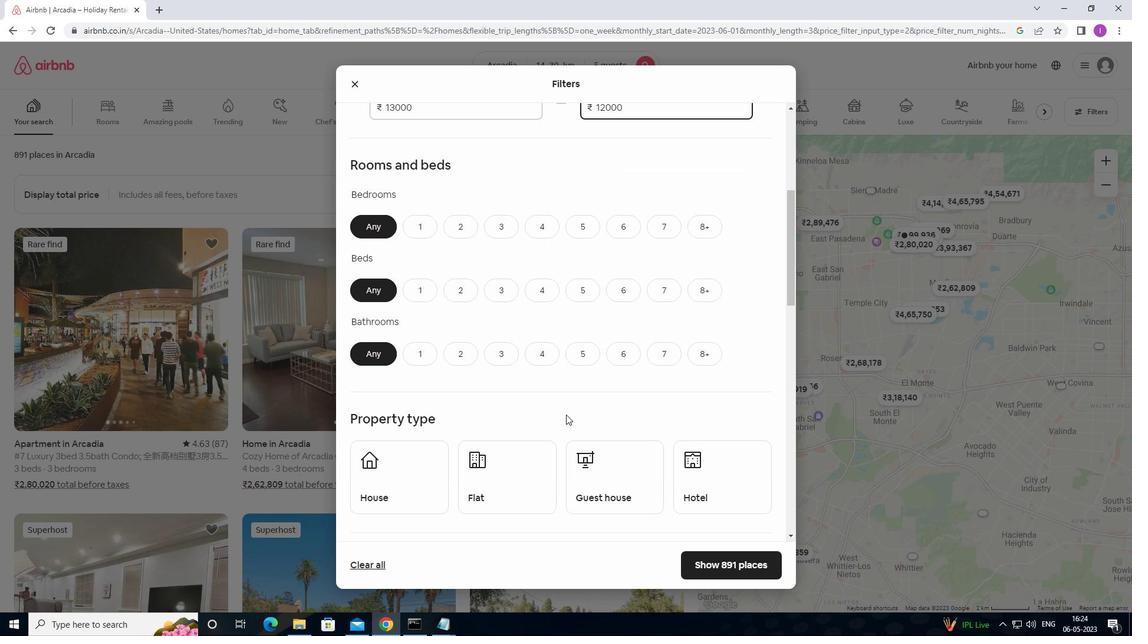 
Action: Mouse moved to (580, 165)
Screenshot: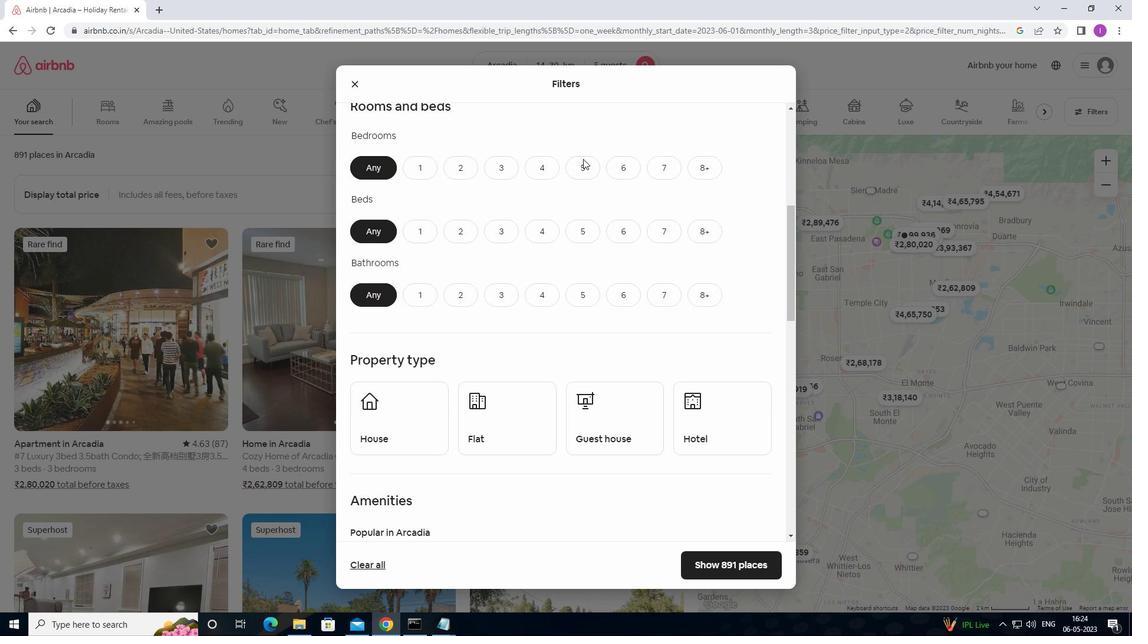 
Action: Mouse pressed left at (580, 165)
Screenshot: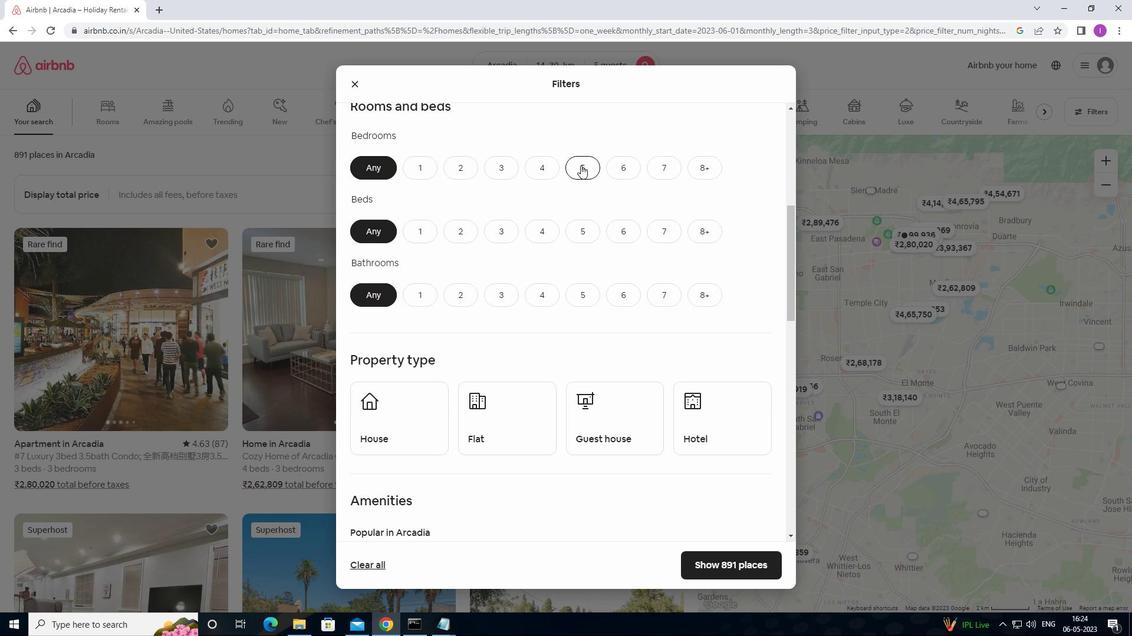 
Action: Mouse moved to (574, 228)
Screenshot: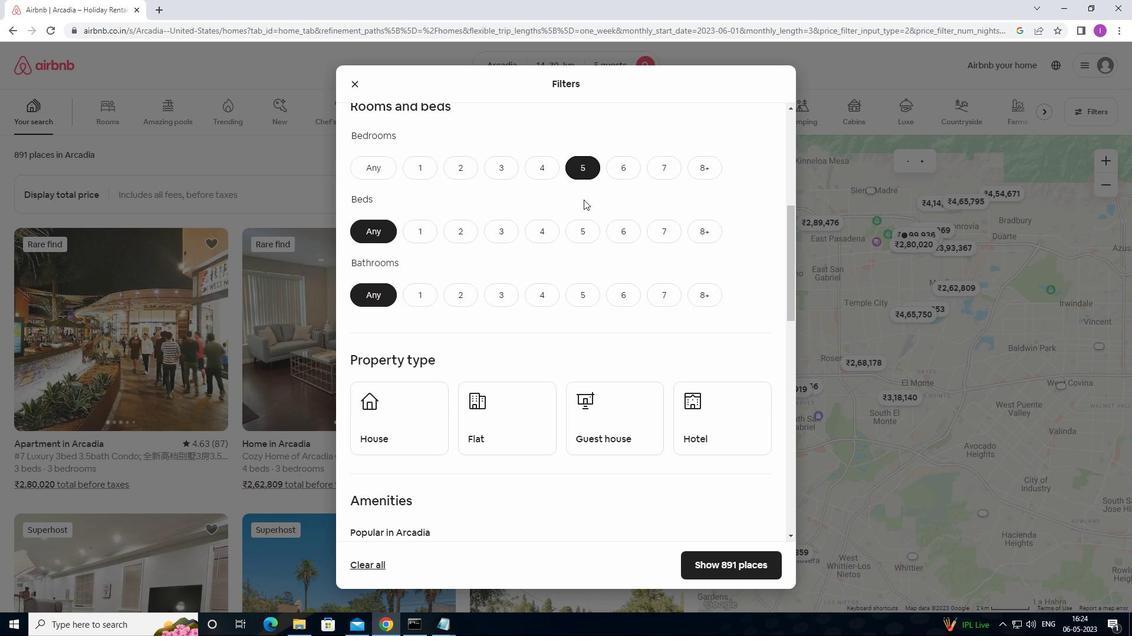 
Action: Mouse pressed left at (574, 228)
Screenshot: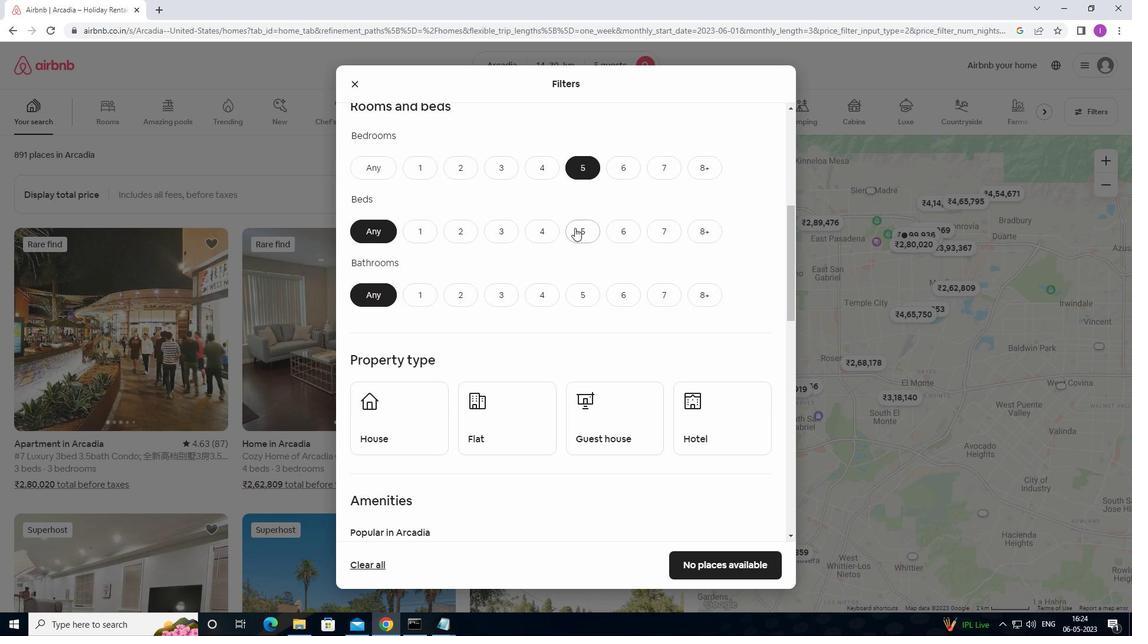 
Action: Mouse moved to (590, 294)
Screenshot: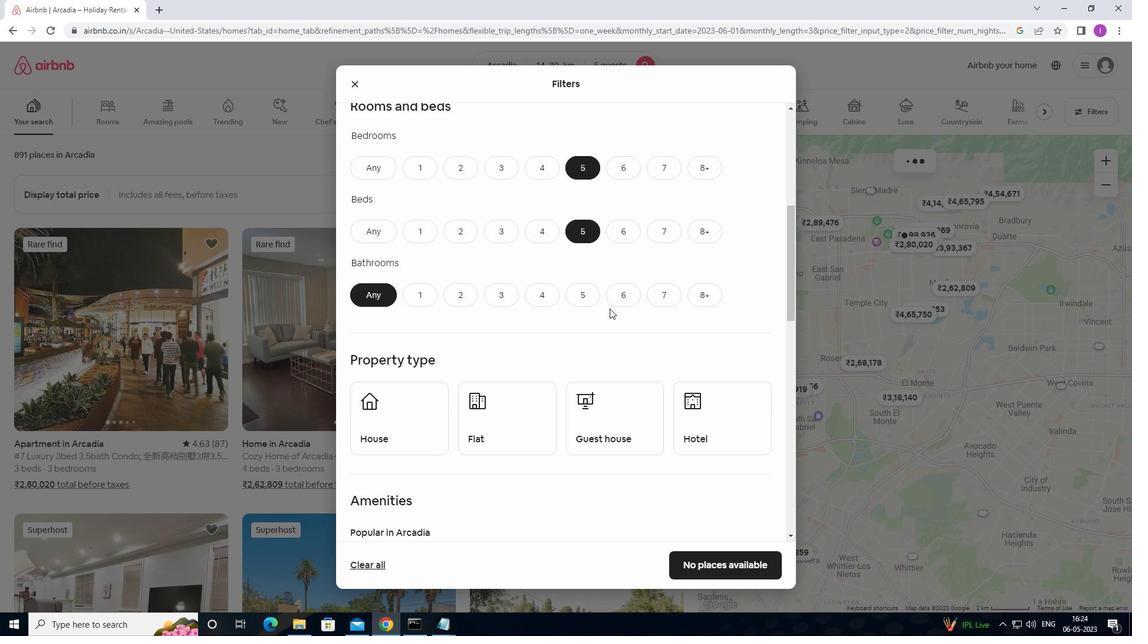 
Action: Mouse pressed left at (590, 294)
Screenshot: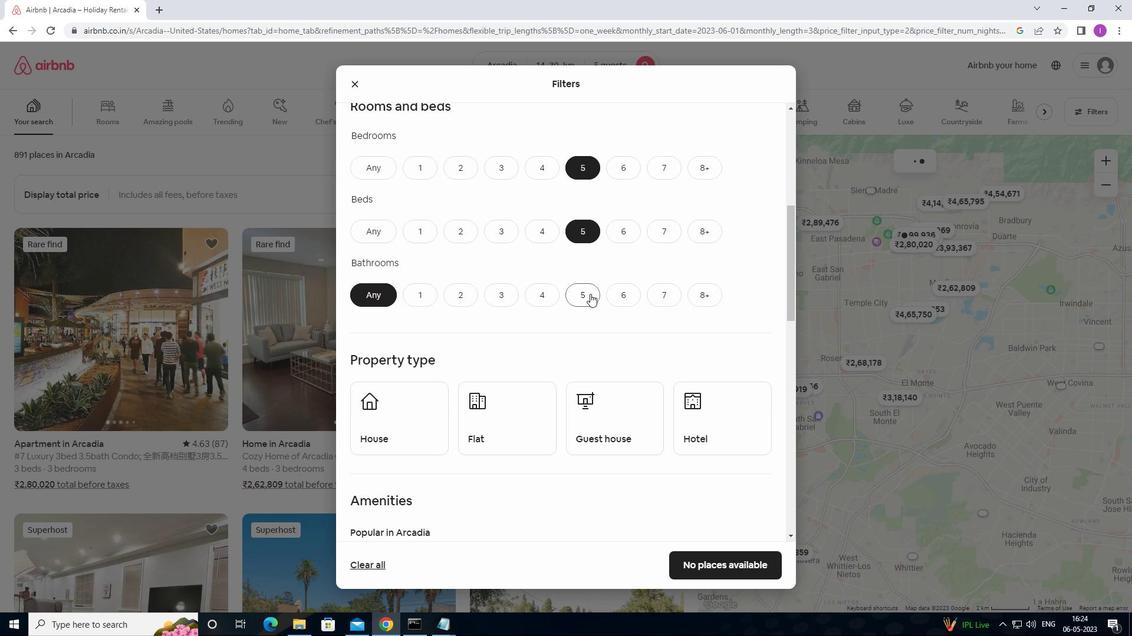 
Action: Mouse moved to (384, 424)
Screenshot: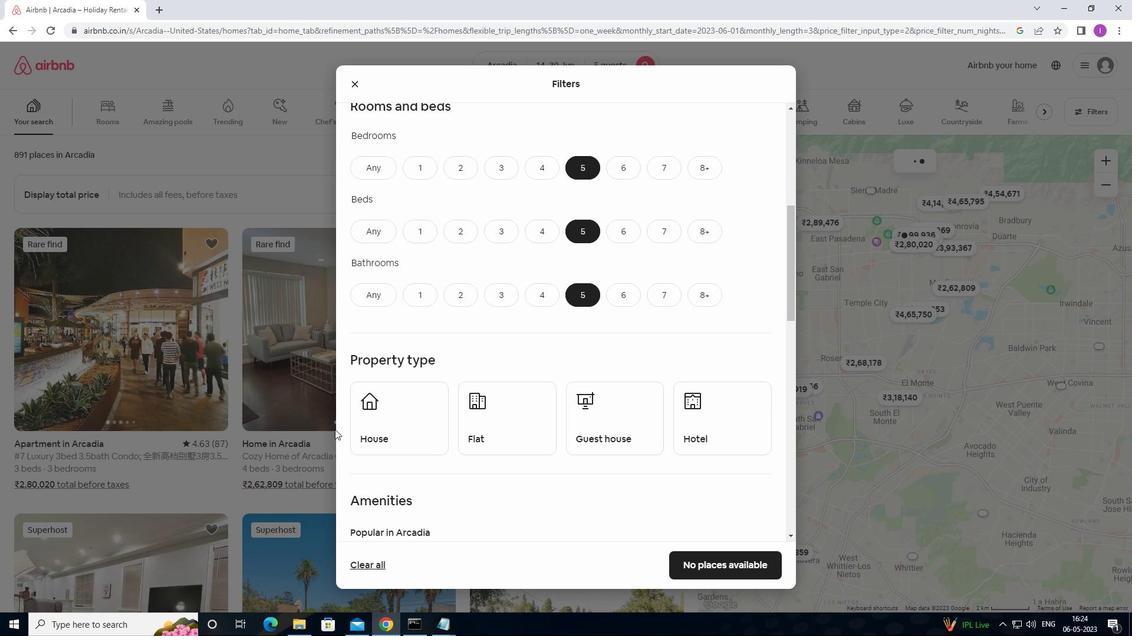 
Action: Mouse pressed left at (384, 424)
Screenshot: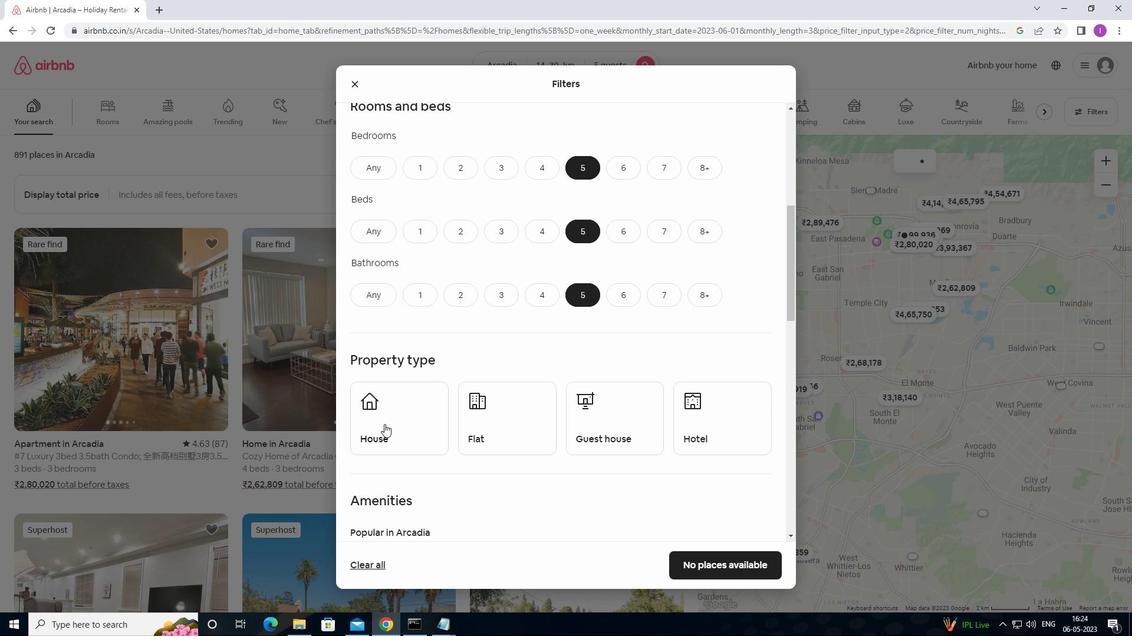 
Action: Mouse moved to (500, 422)
Screenshot: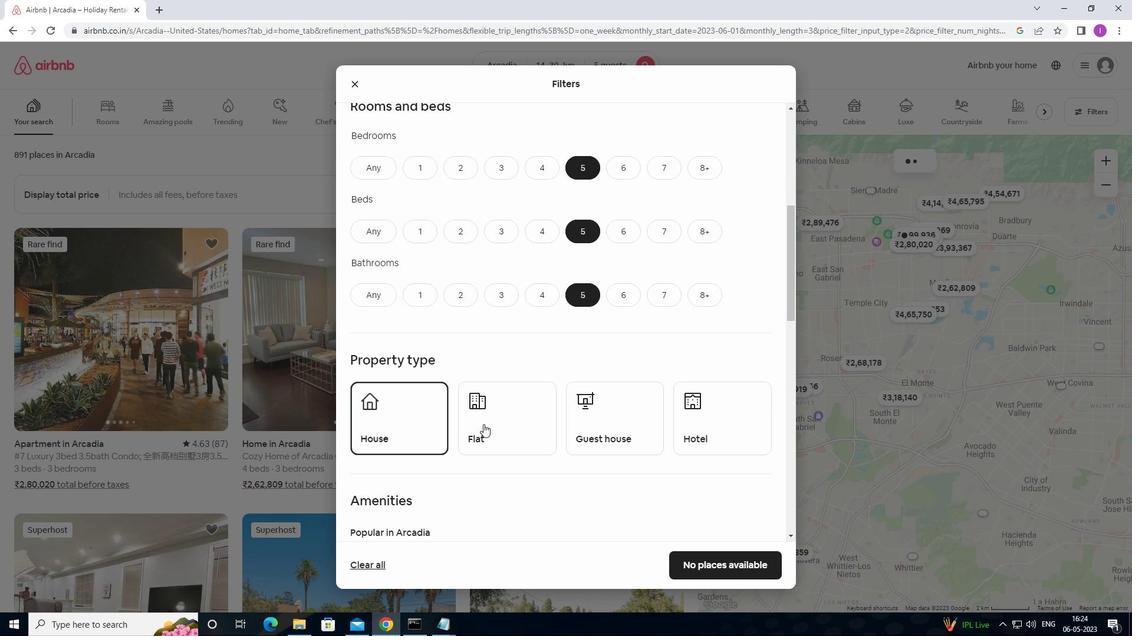 
Action: Mouse pressed left at (500, 422)
Screenshot: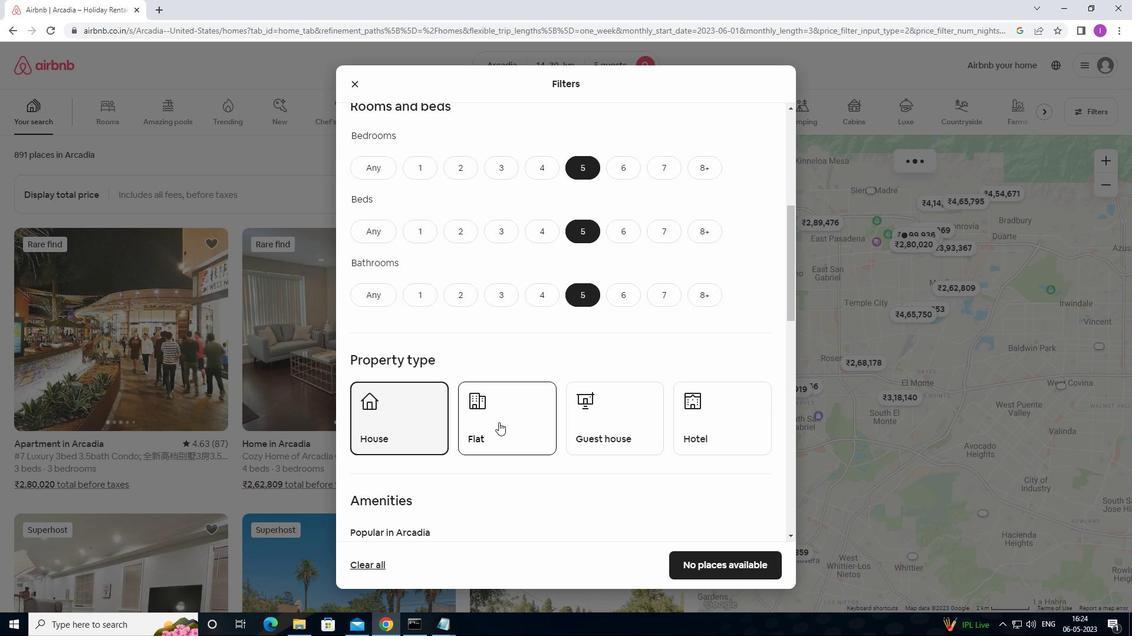 
Action: Mouse moved to (597, 433)
Screenshot: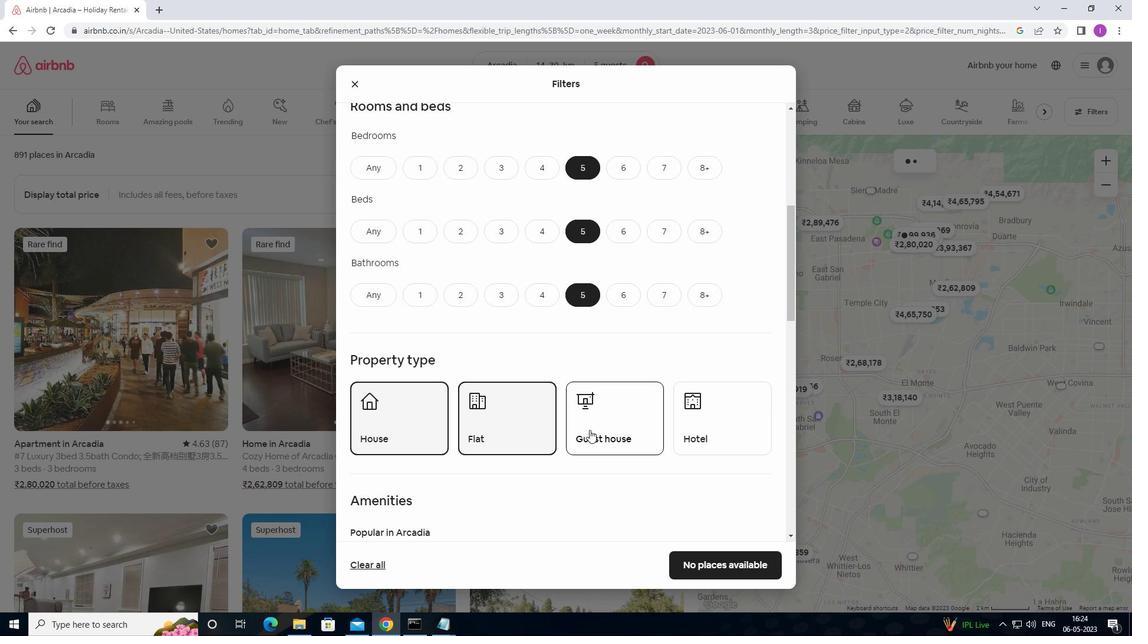 
Action: Mouse pressed left at (597, 433)
Screenshot: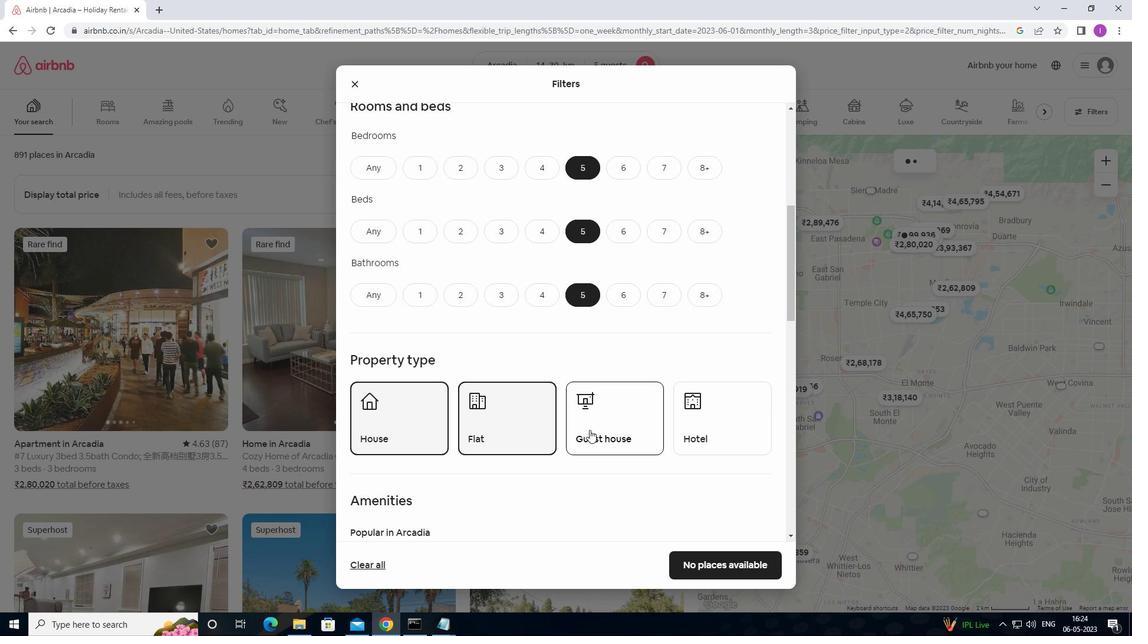 
Action: Mouse moved to (650, 431)
Screenshot: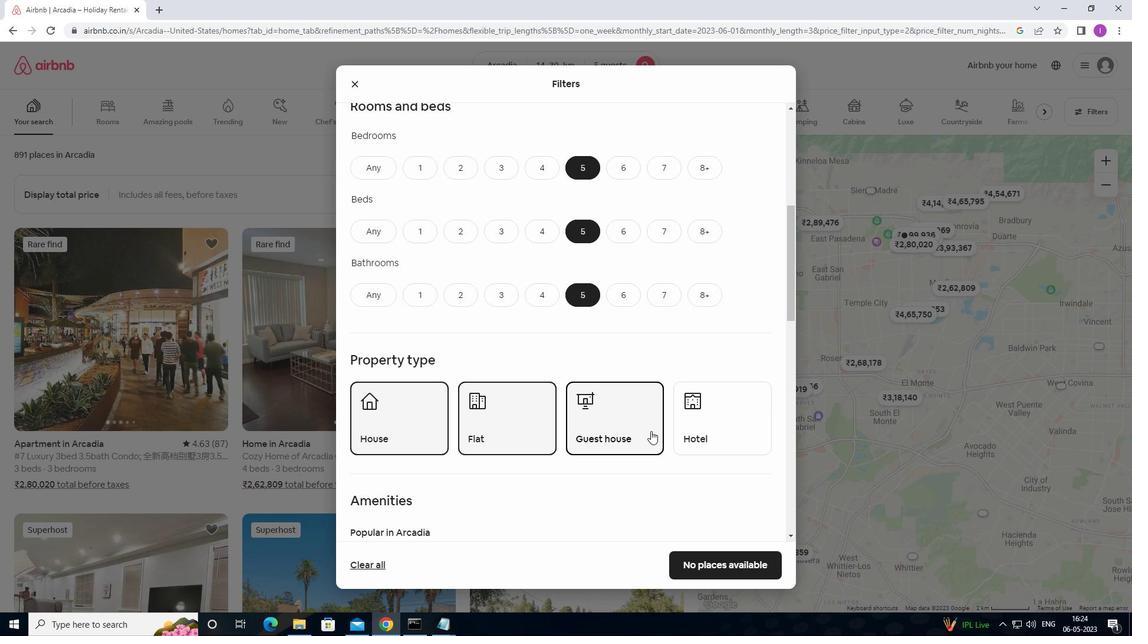 
Action: Mouse scrolled (650, 431) with delta (0, 0)
Screenshot: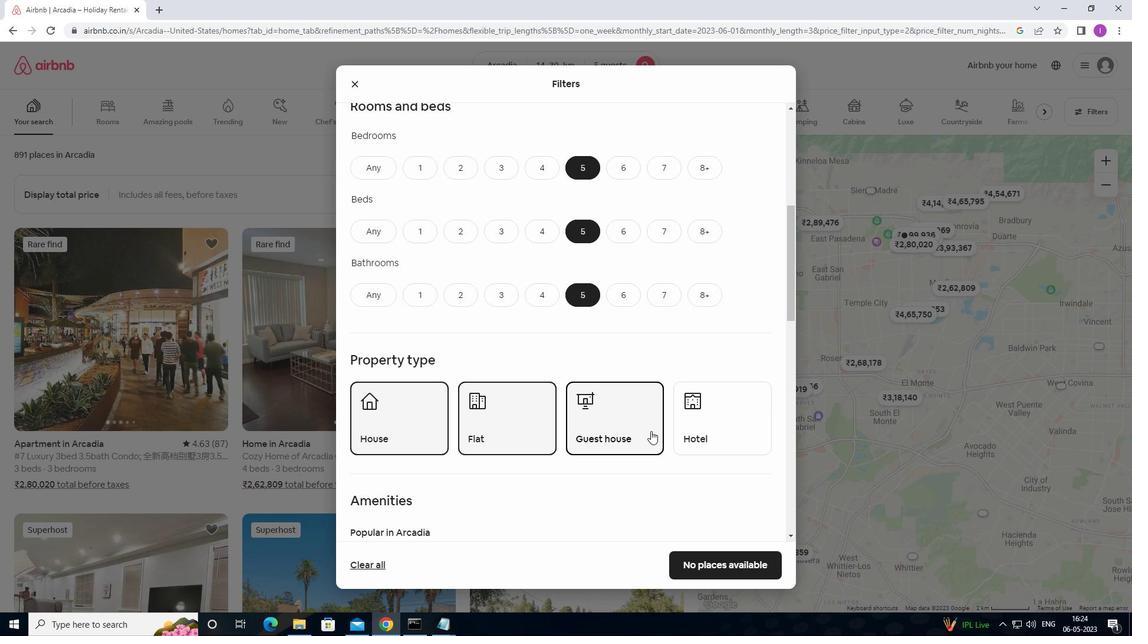 
Action: Mouse moved to (651, 431)
Screenshot: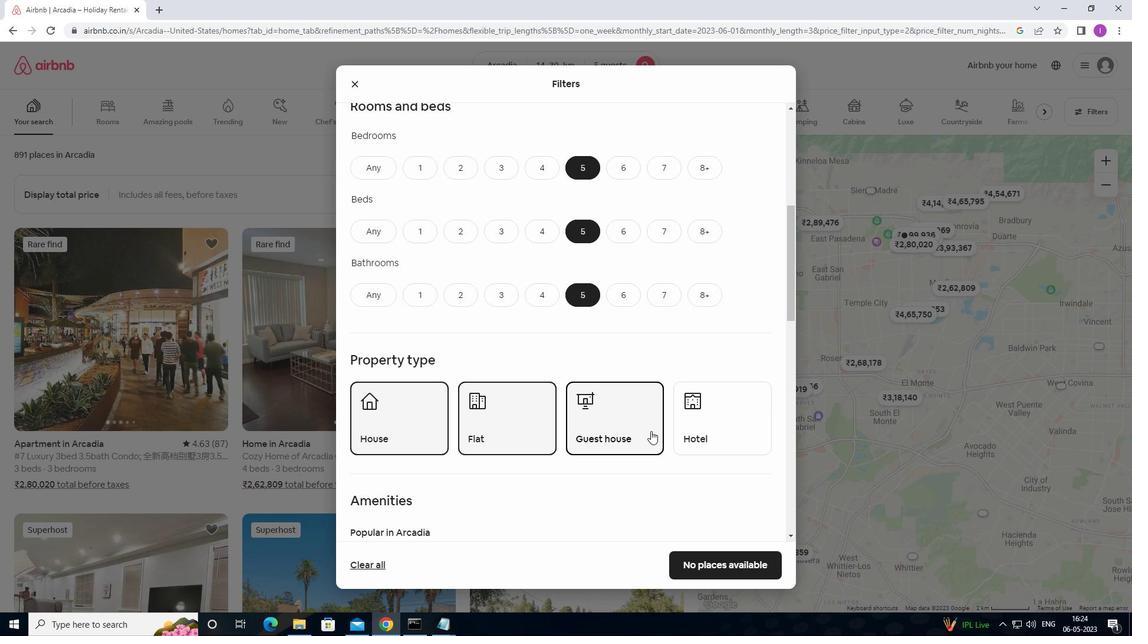 
Action: Mouse scrolled (651, 431) with delta (0, 0)
Screenshot: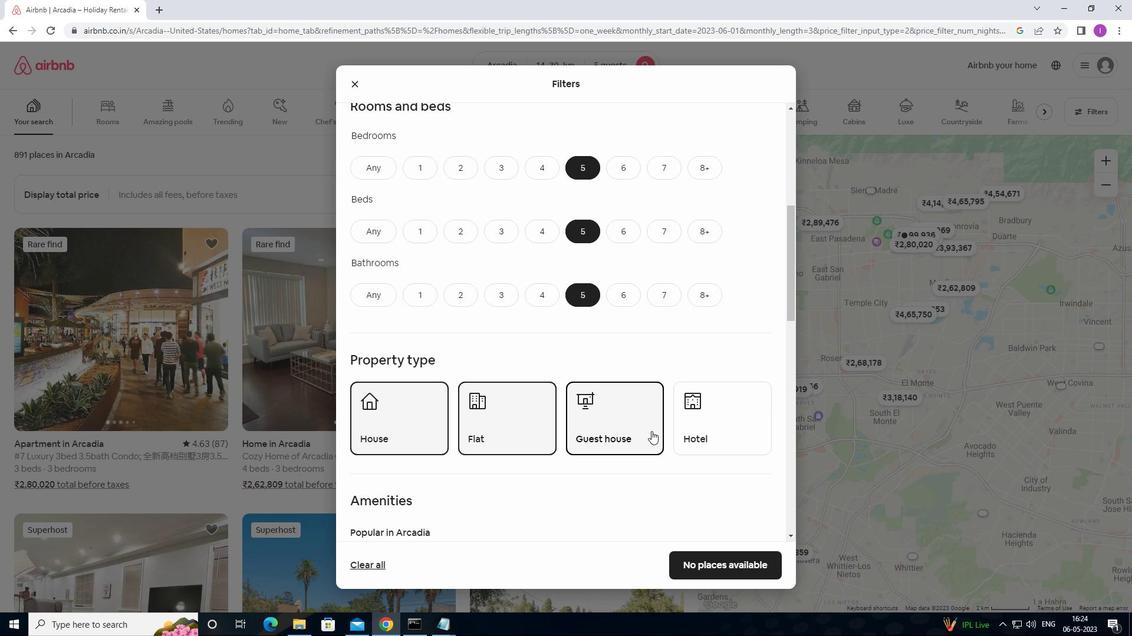 
Action: Mouse moved to (651, 427)
Screenshot: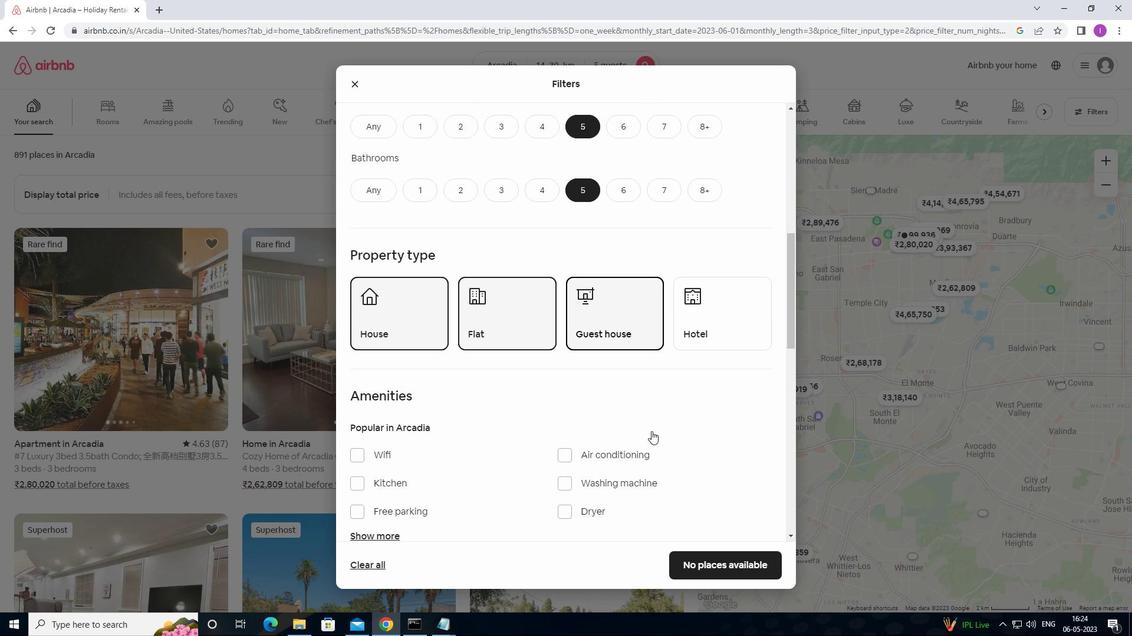 
Action: Mouse scrolled (651, 426) with delta (0, 0)
Screenshot: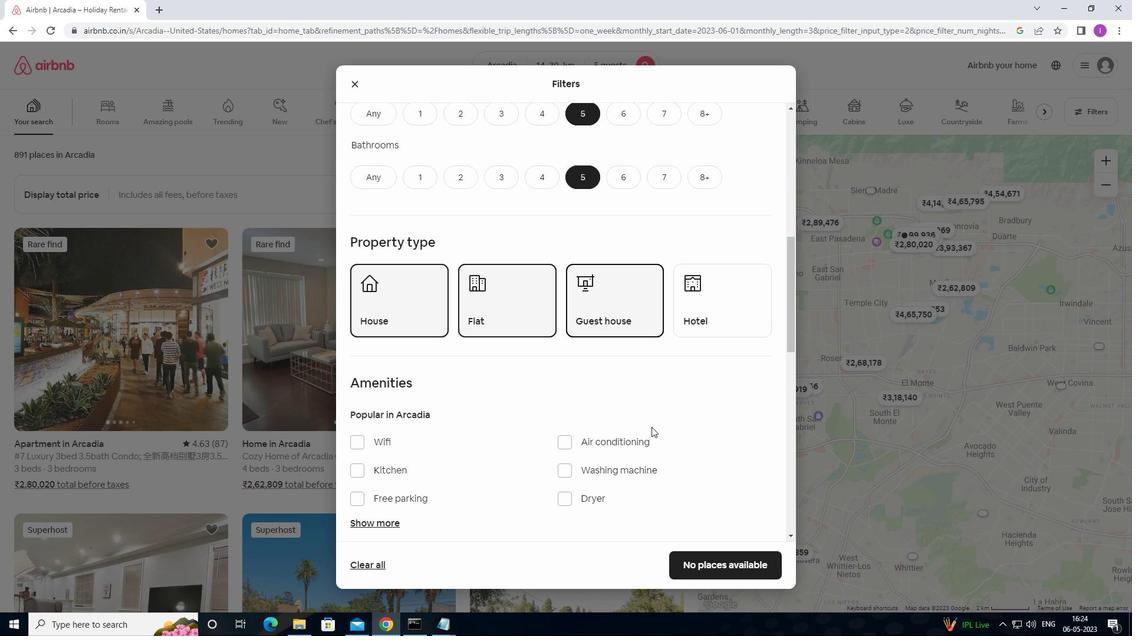 
Action: Mouse moved to (360, 381)
Screenshot: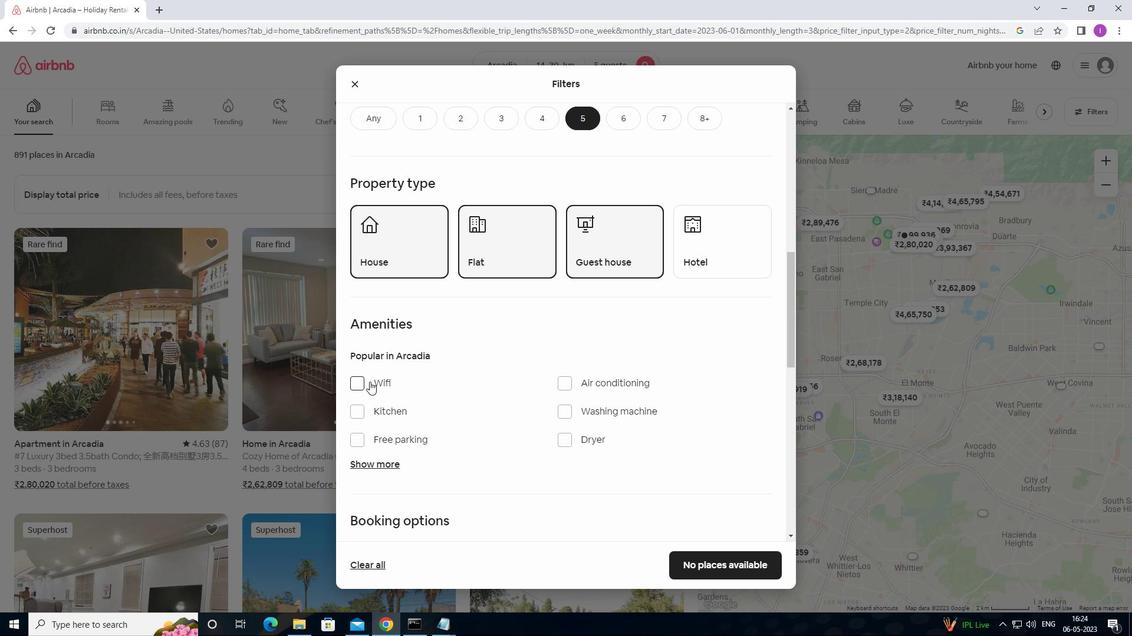 
Action: Mouse pressed left at (360, 381)
Screenshot: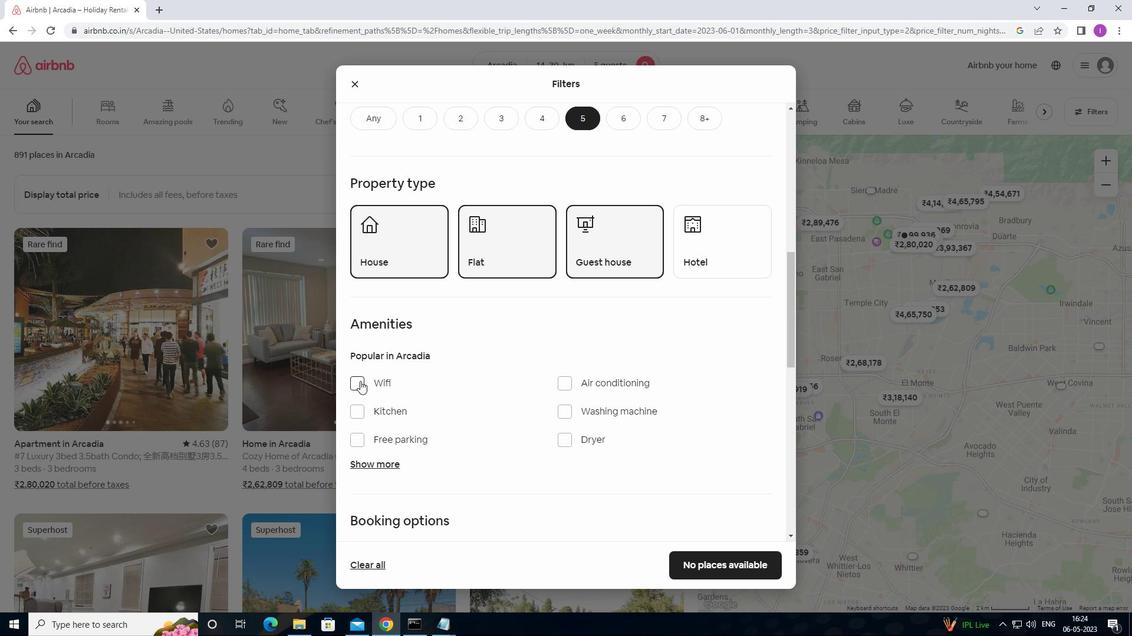 
Action: Mouse moved to (360, 436)
Screenshot: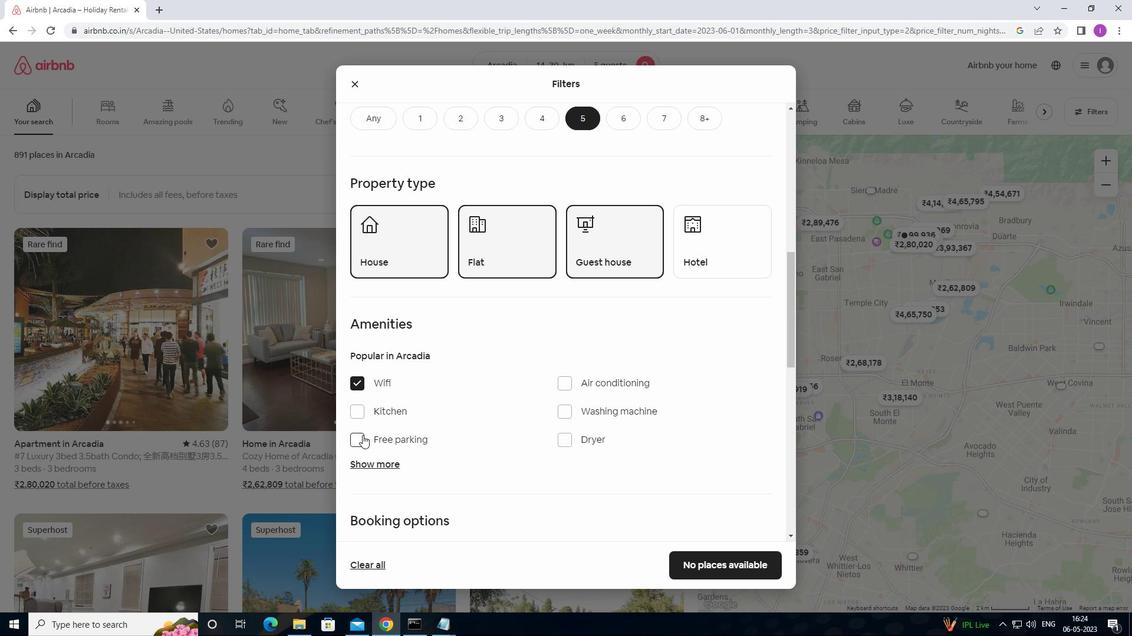 
Action: Mouse pressed left at (360, 436)
Screenshot: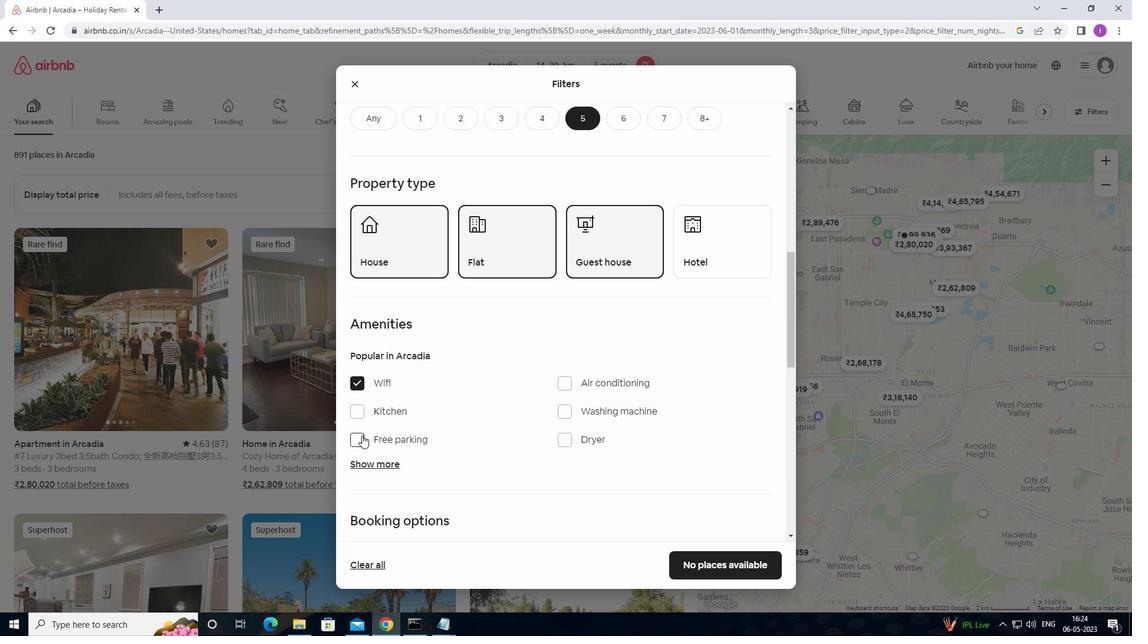 
Action: Mouse moved to (393, 459)
Screenshot: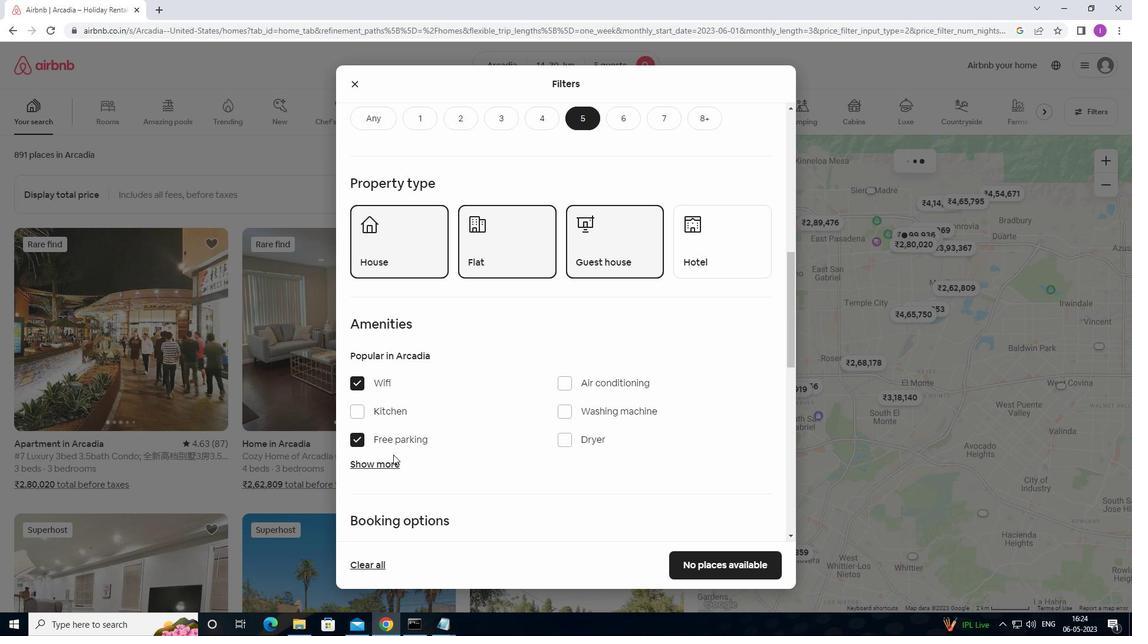 
Action: Mouse pressed left at (393, 459)
Screenshot: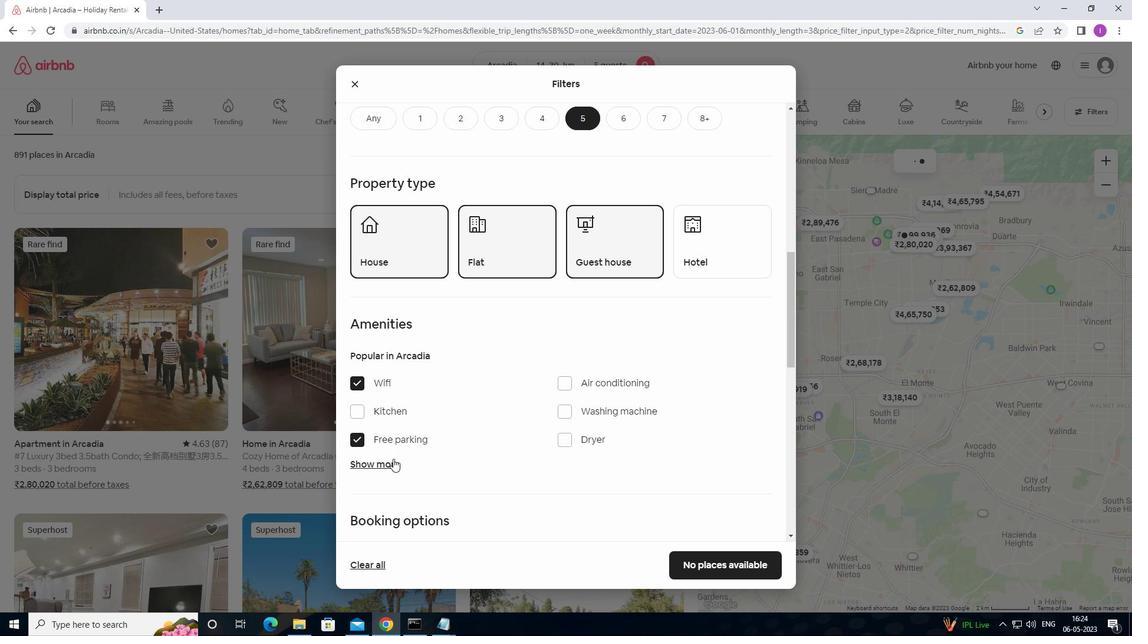 
Action: Mouse moved to (530, 484)
Screenshot: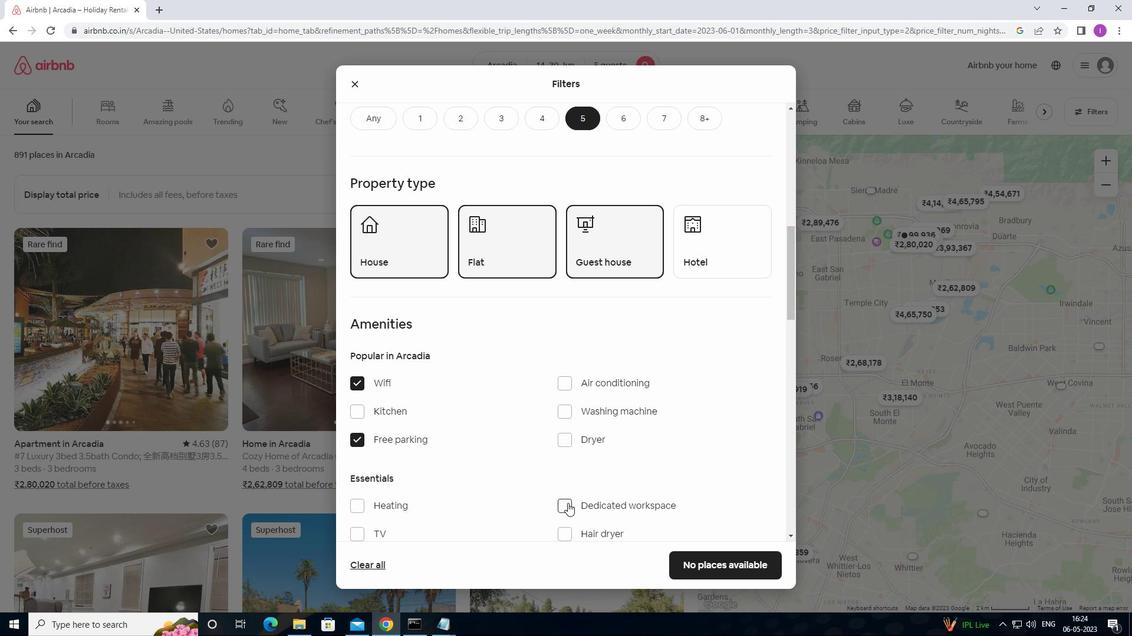
Action: Mouse scrolled (530, 483) with delta (0, 0)
Screenshot: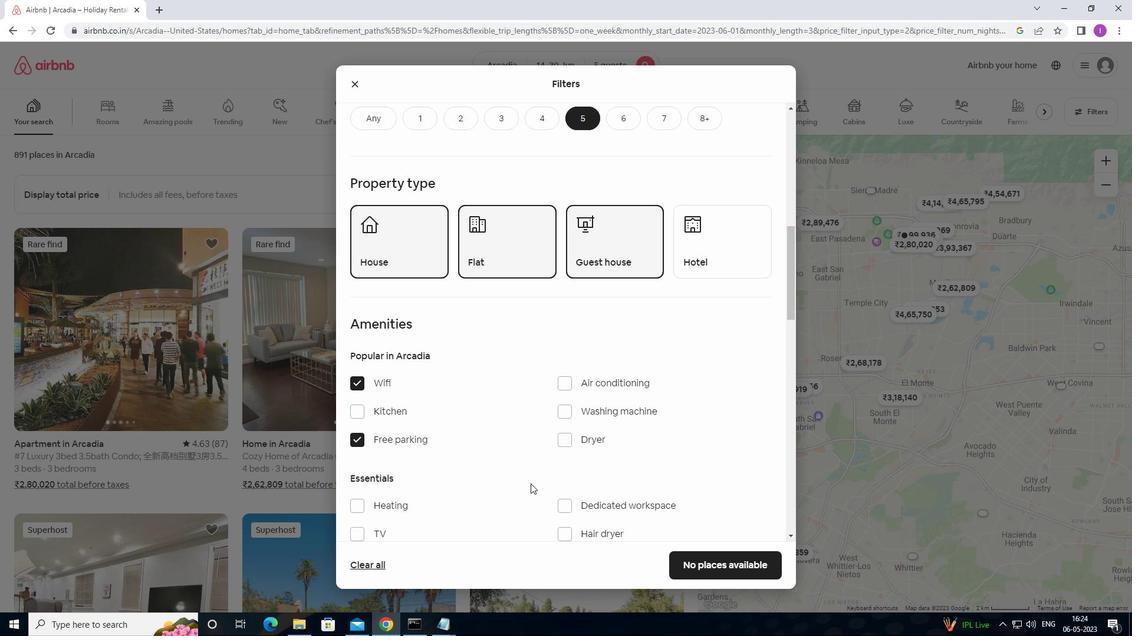 
Action: Mouse scrolled (530, 483) with delta (0, 0)
Screenshot: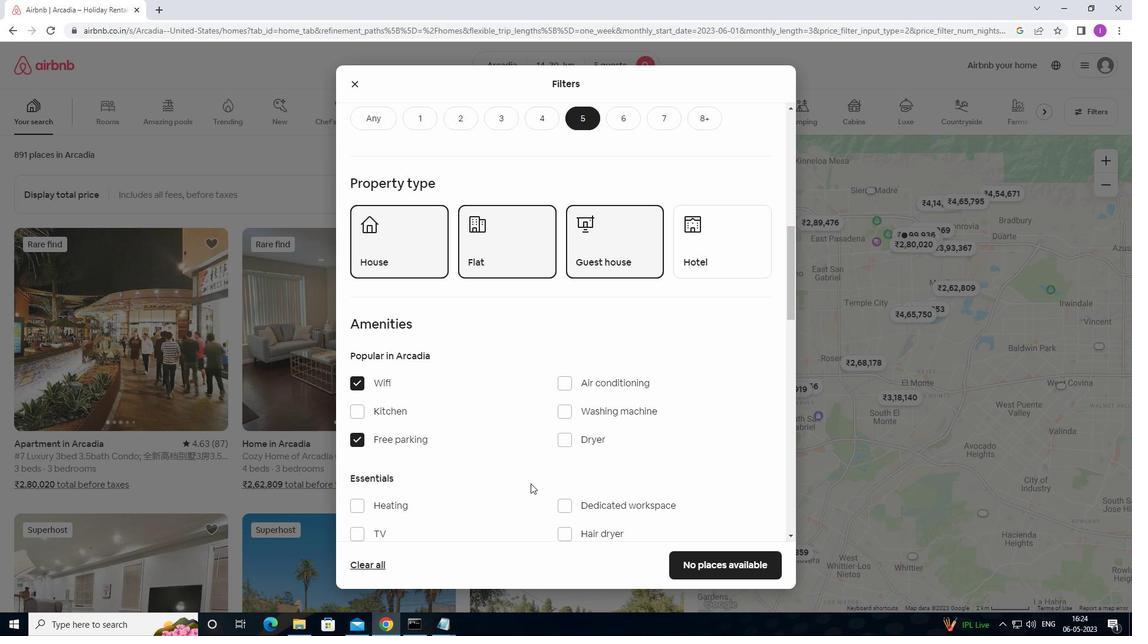 
Action: Mouse moved to (363, 415)
Screenshot: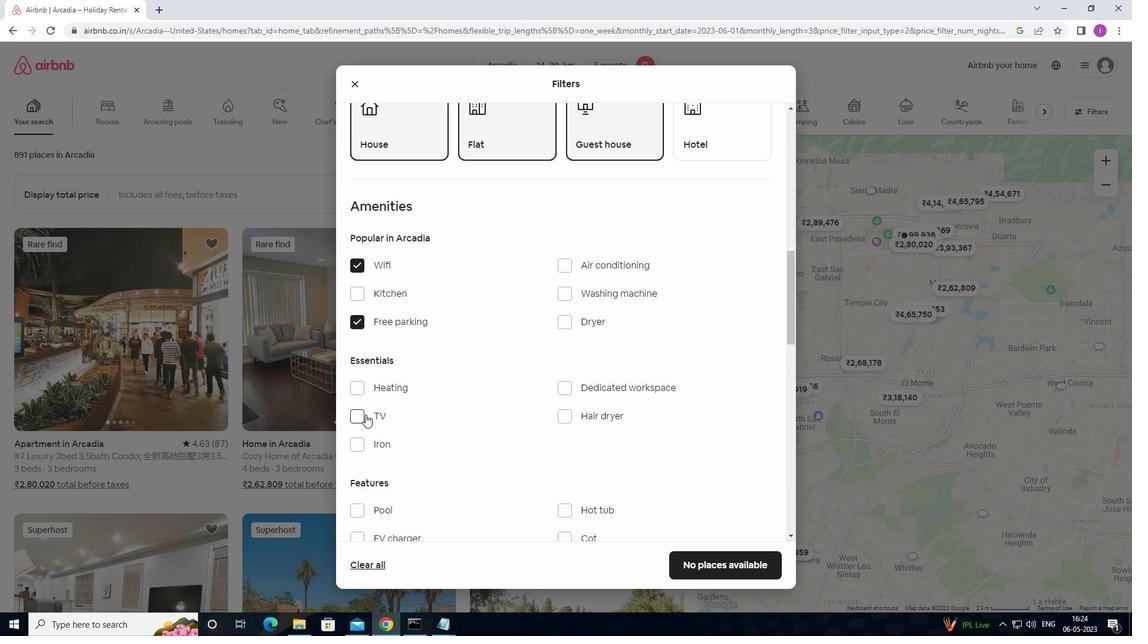 
Action: Mouse pressed left at (363, 415)
Screenshot: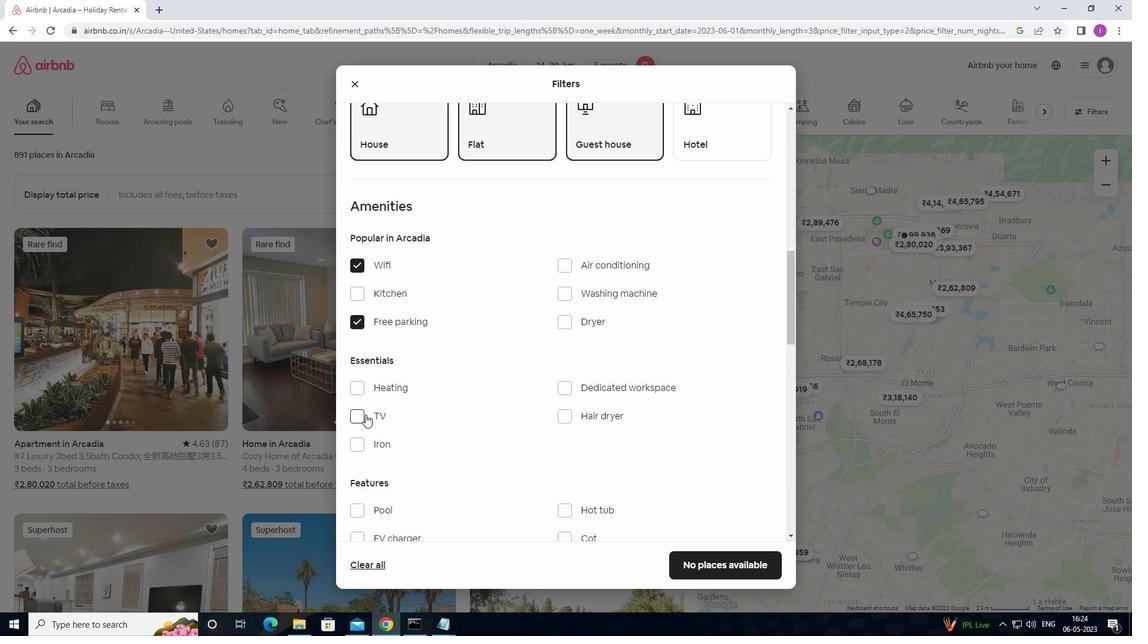 
Action: Mouse moved to (403, 445)
Screenshot: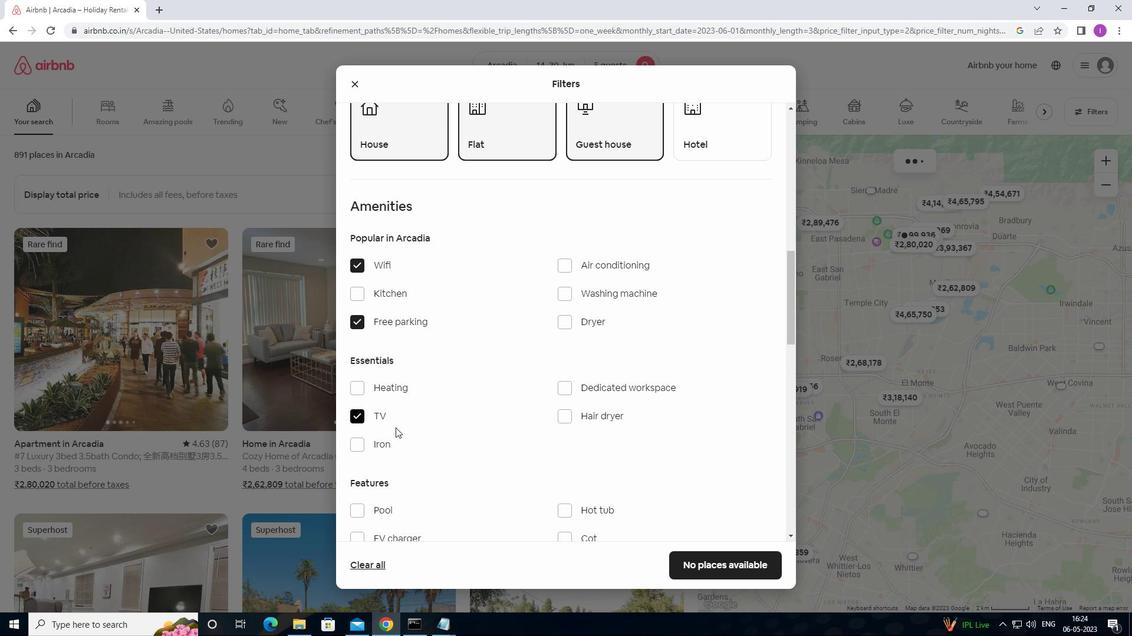 
Action: Mouse scrolled (403, 445) with delta (0, 0)
Screenshot: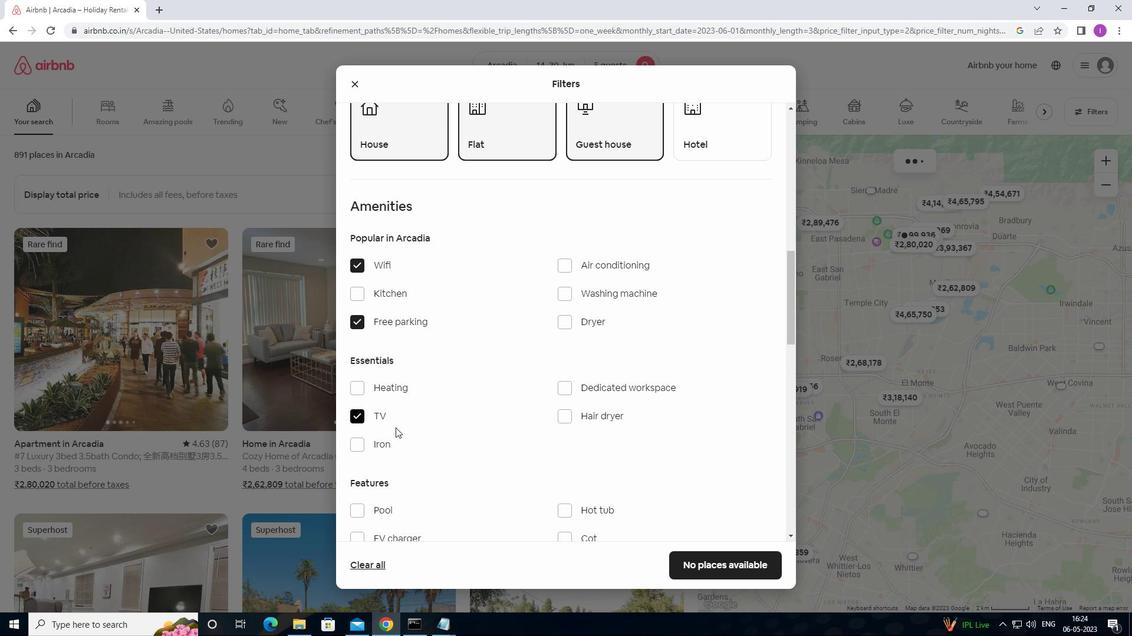 
Action: Mouse moved to (403, 446)
Screenshot: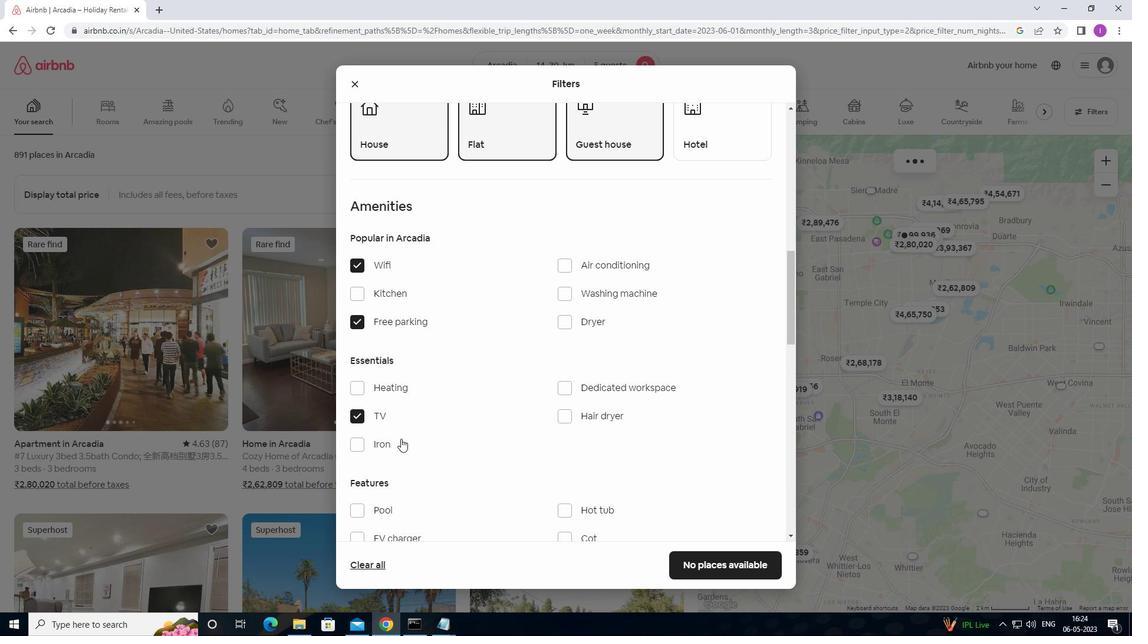 
Action: Mouse scrolled (403, 445) with delta (0, 0)
Screenshot: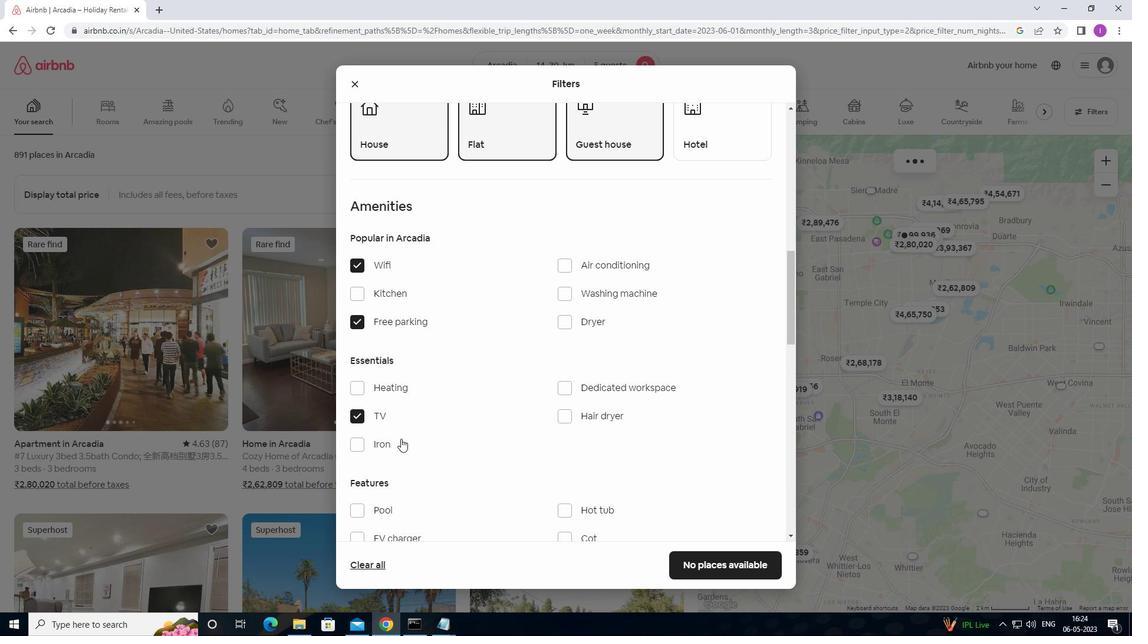 
Action: Mouse moved to (356, 453)
Screenshot: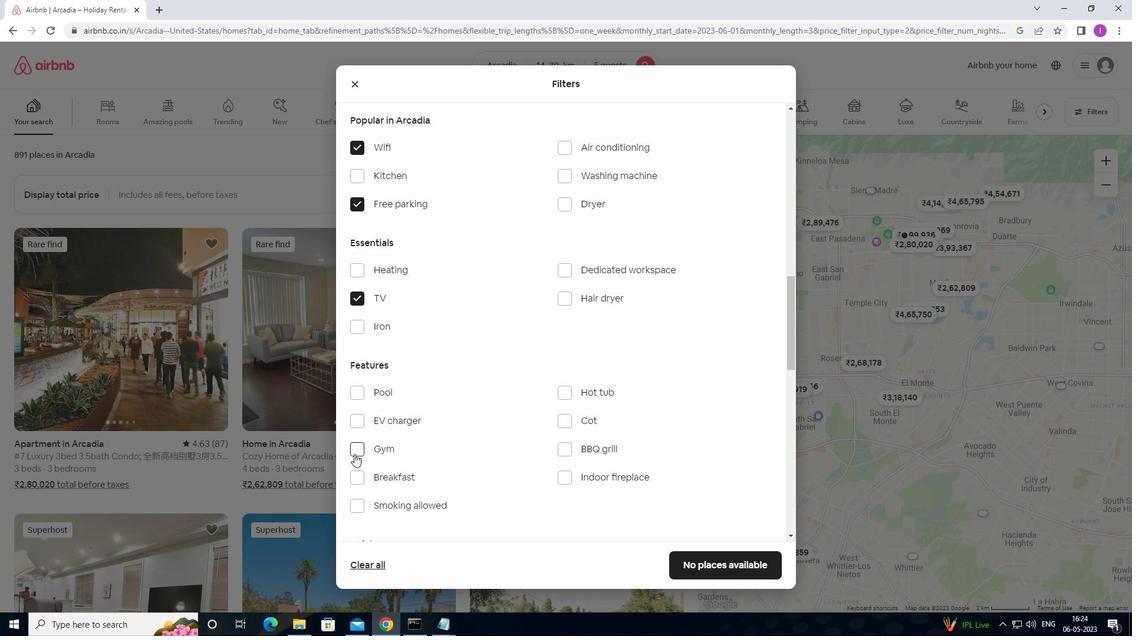 
Action: Mouse pressed left at (356, 453)
Screenshot: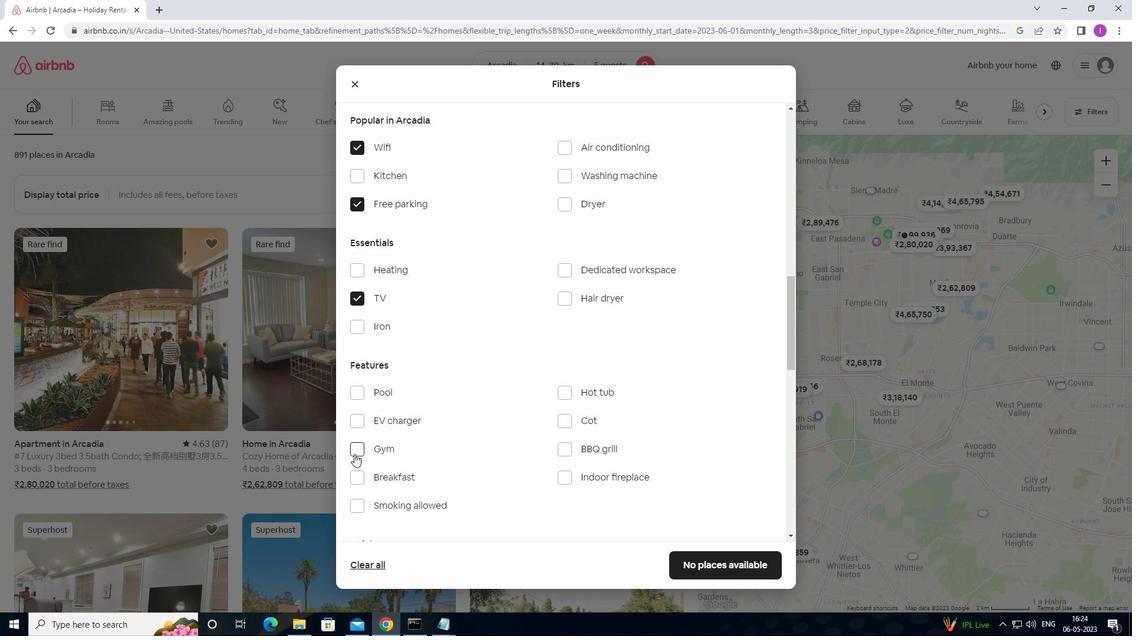 
Action: Mouse moved to (363, 477)
Screenshot: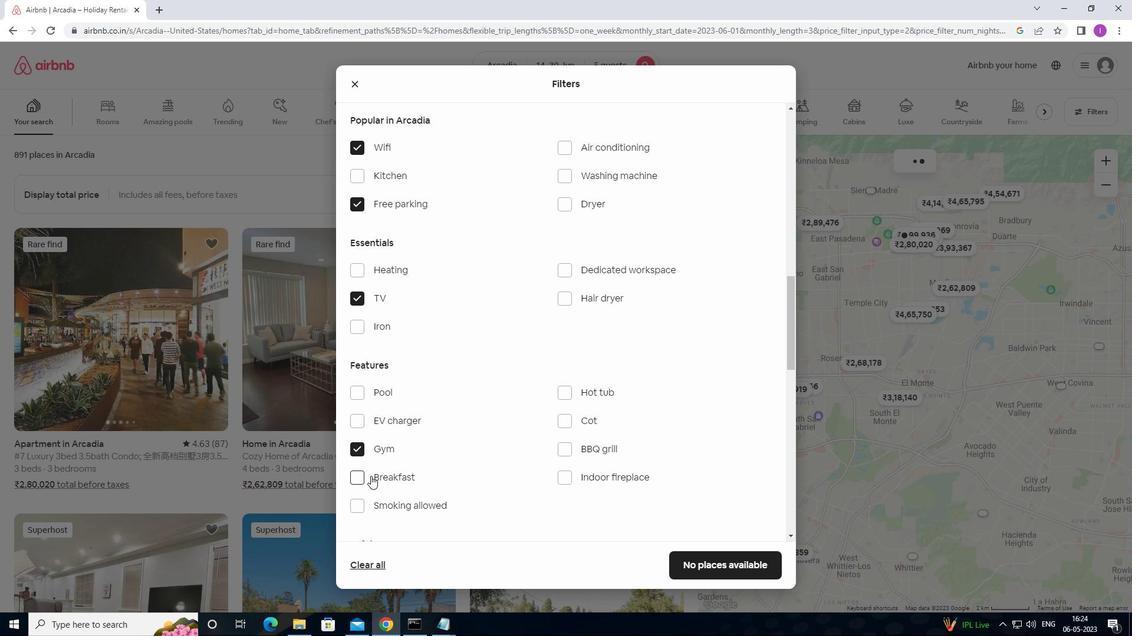 
Action: Mouse pressed left at (363, 477)
Screenshot: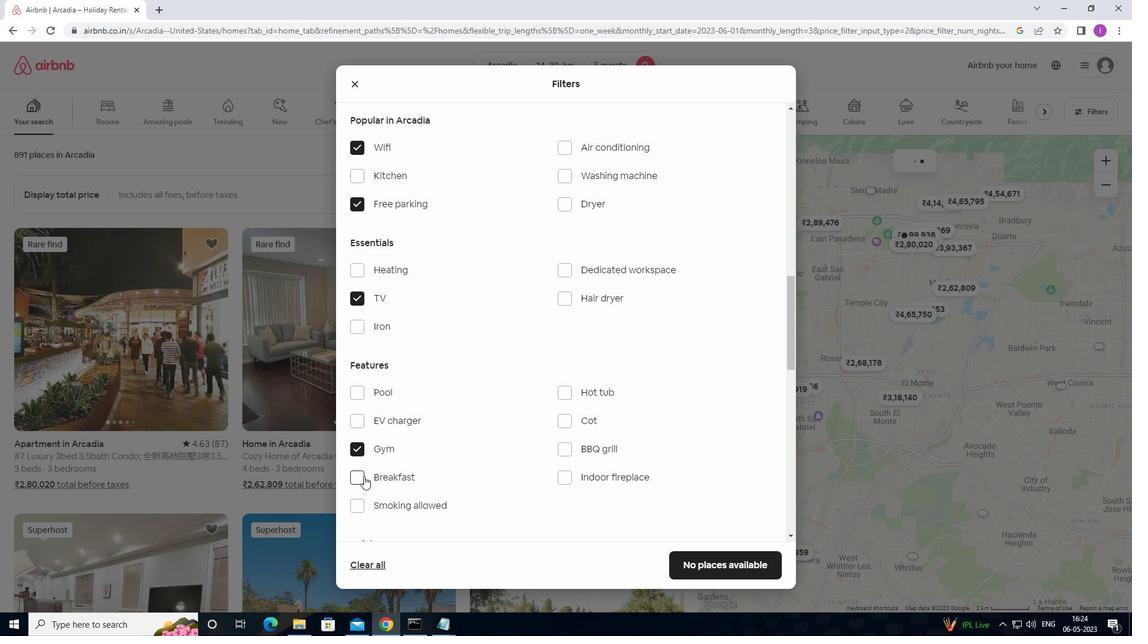 
Action: Mouse moved to (584, 474)
Screenshot: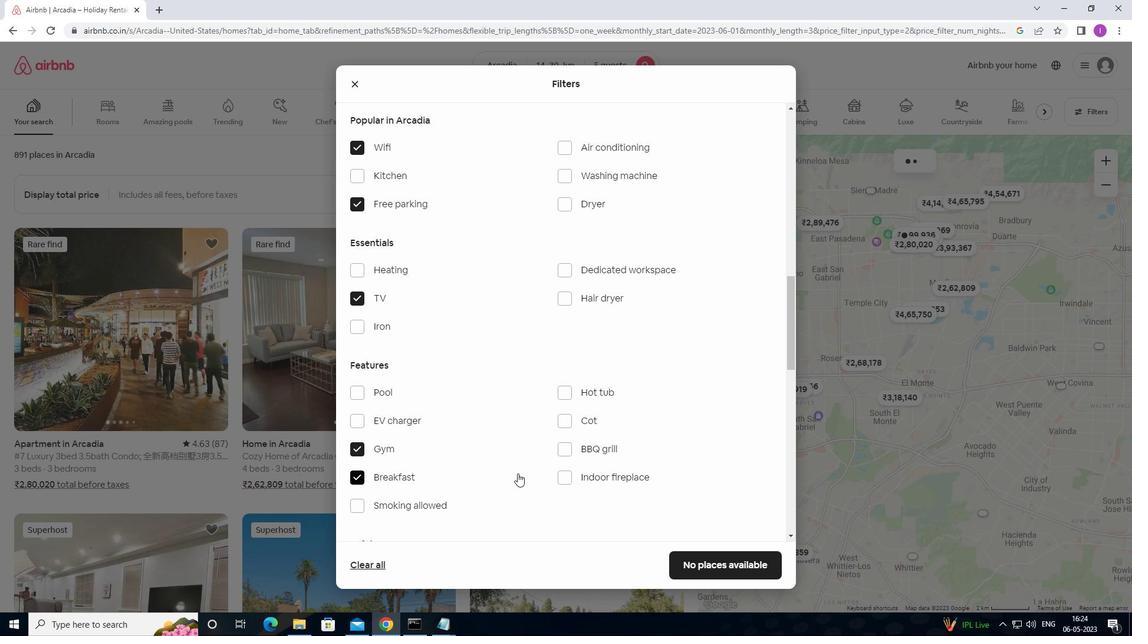 
Action: Mouse scrolled (584, 473) with delta (0, 0)
Screenshot: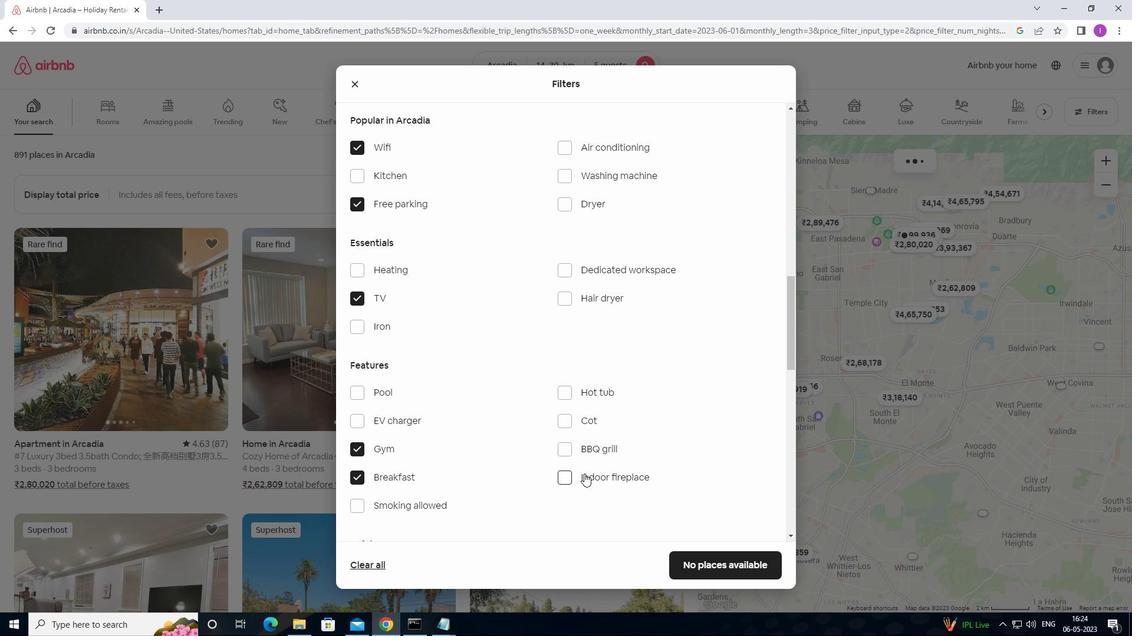 
Action: Mouse scrolled (584, 473) with delta (0, 0)
Screenshot: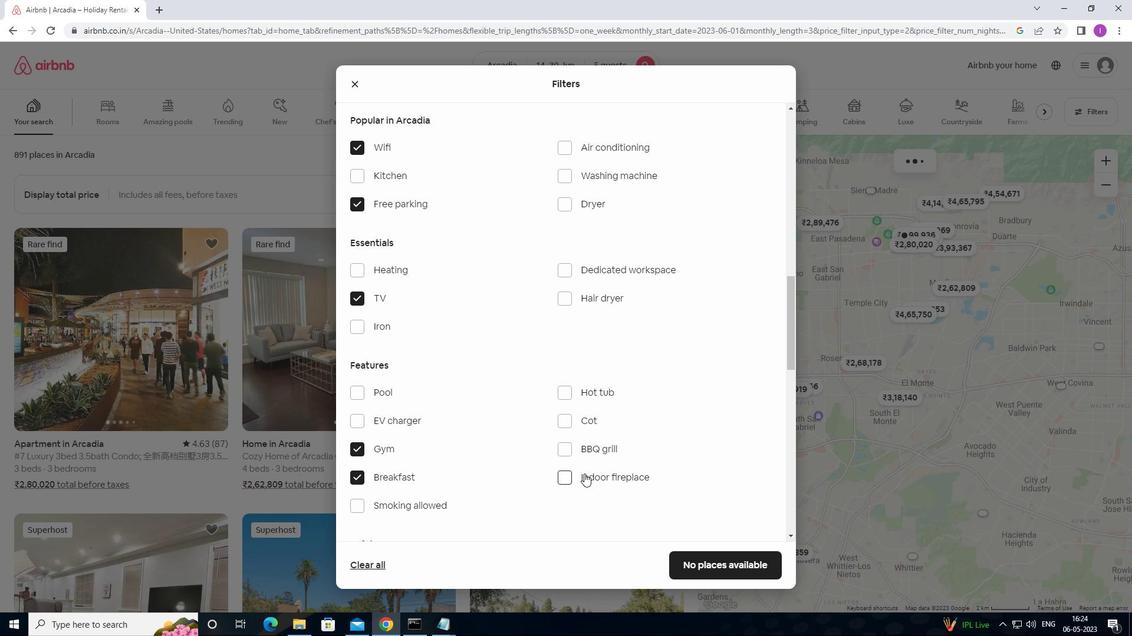 
Action: Mouse scrolled (584, 473) with delta (0, 0)
Screenshot: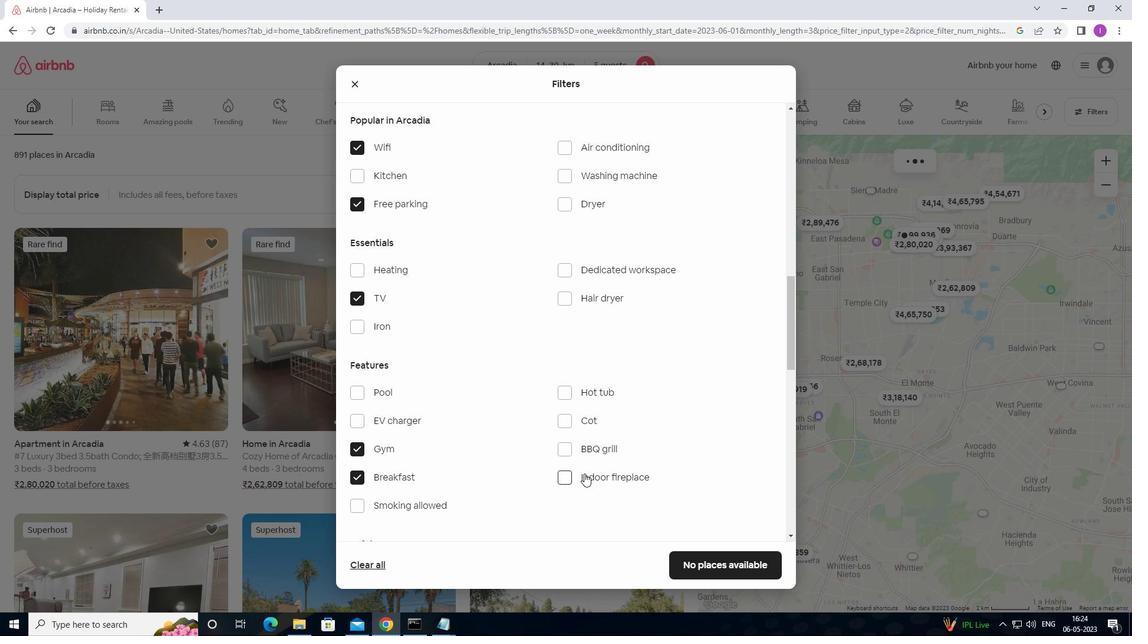 
Action: Mouse moved to (577, 471)
Screenshot: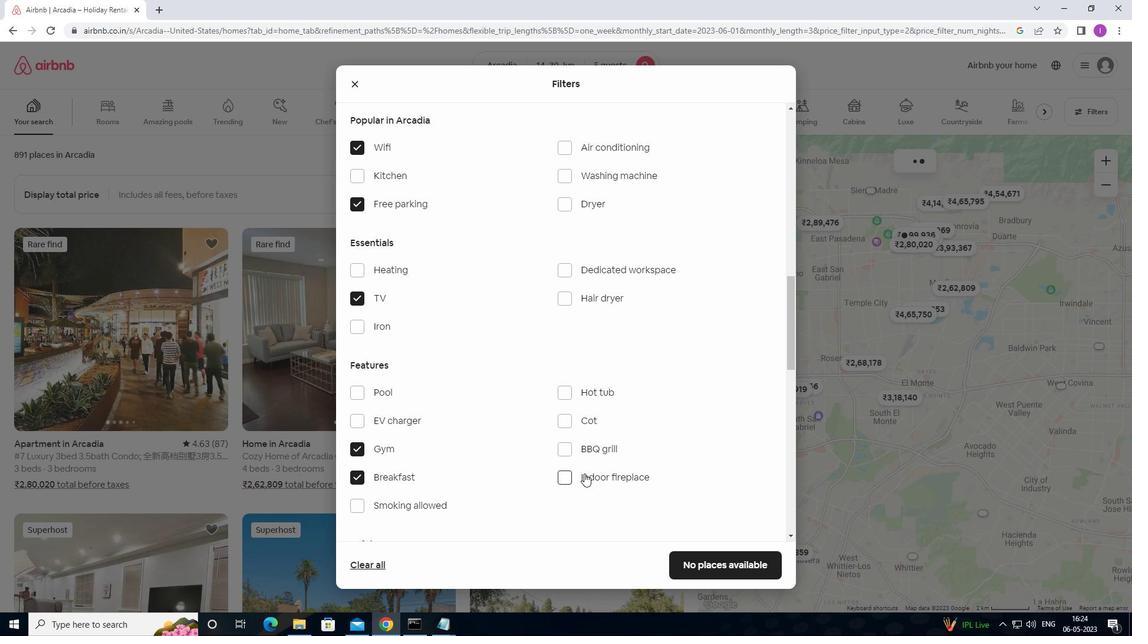 
Action: Mouse scrolled (577, 471) with delta (0, 0)
Screenshot: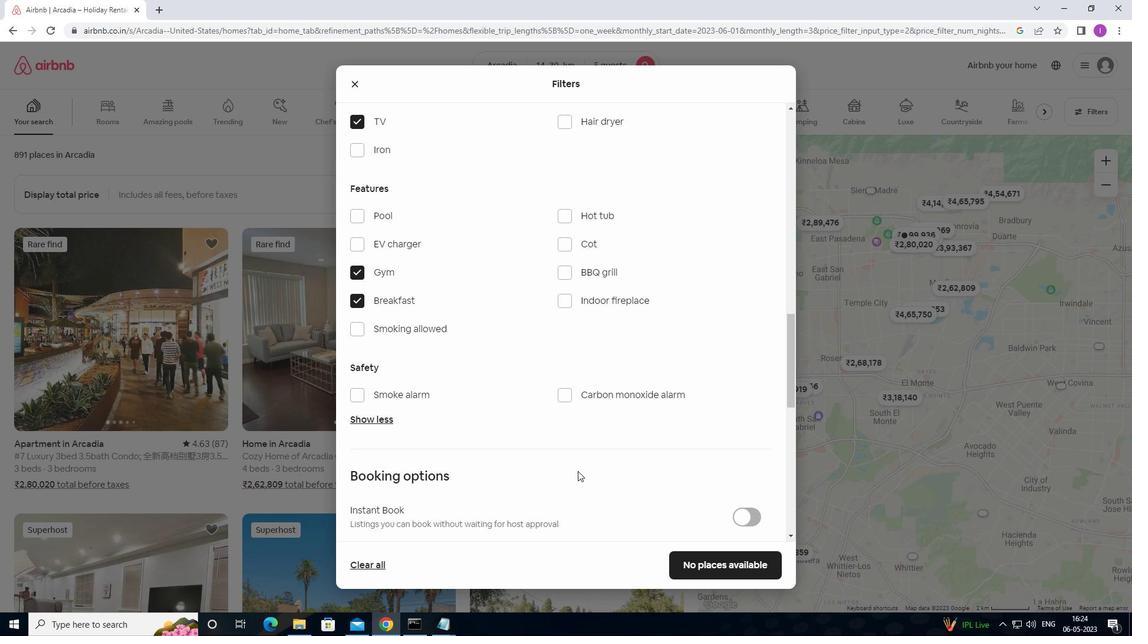 
Action: Mouse scrolled (577, 471) with delta (0, 0)
Screenshot: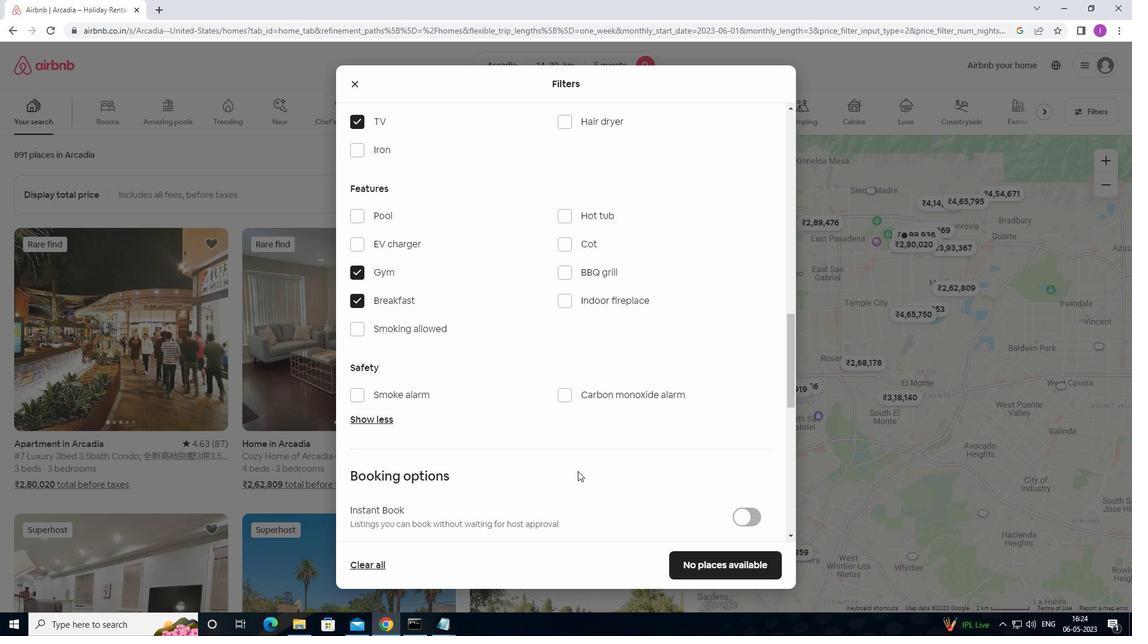 
Action: Mouse moved to (742, 436)
Screenshot: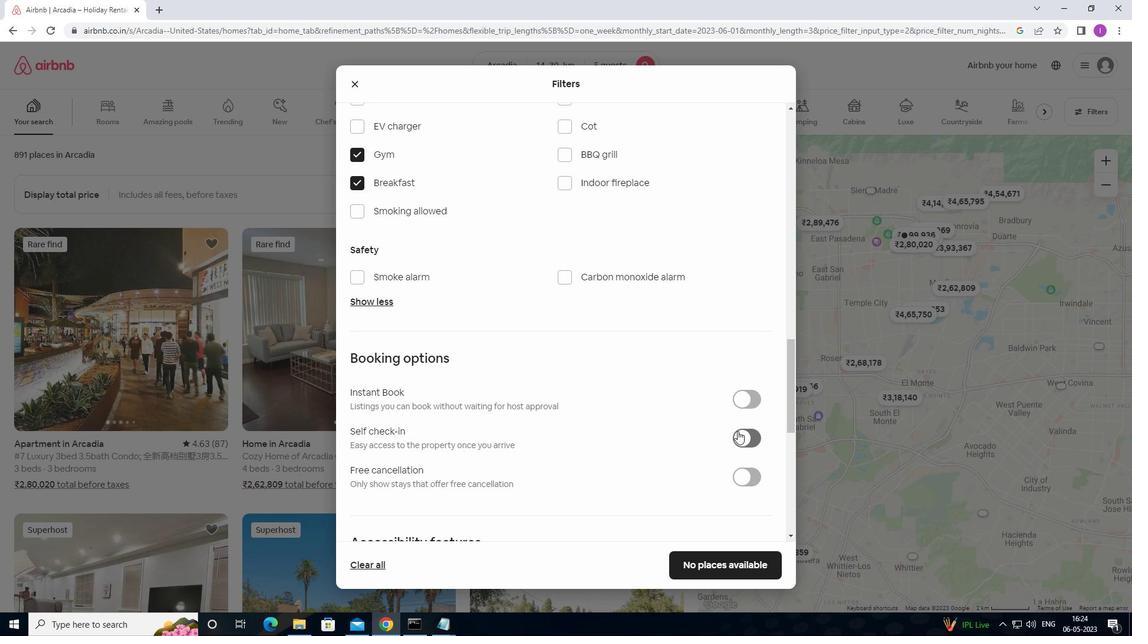 
Action: Mouse pressed left at (742, 436)
Screenshot: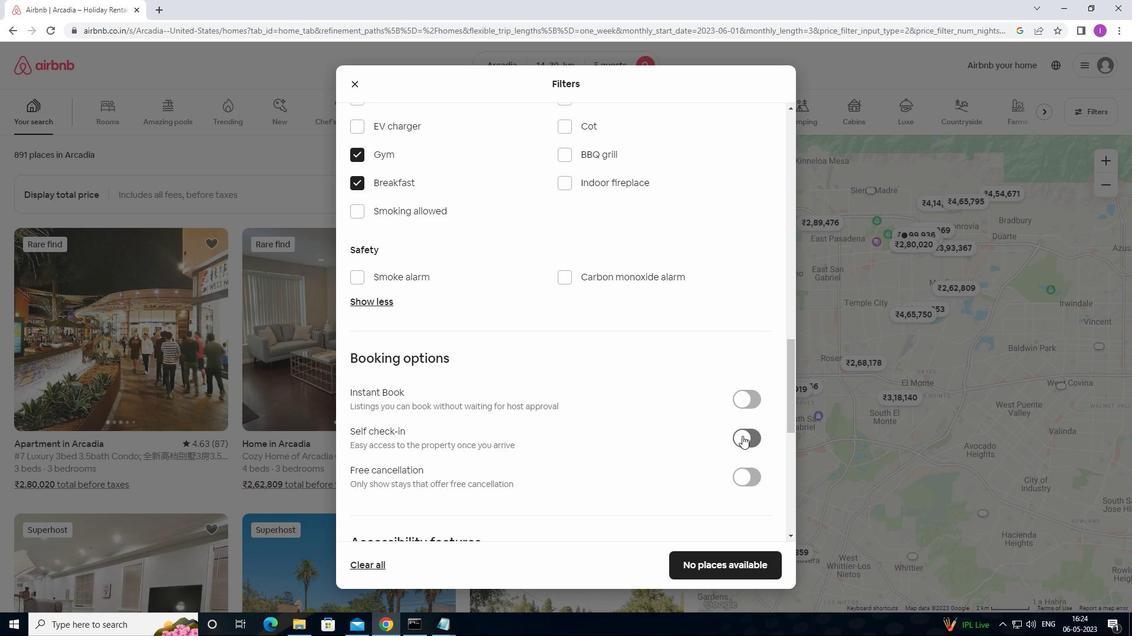 
Action: Mouse moved to (561, 452)
Screenshot: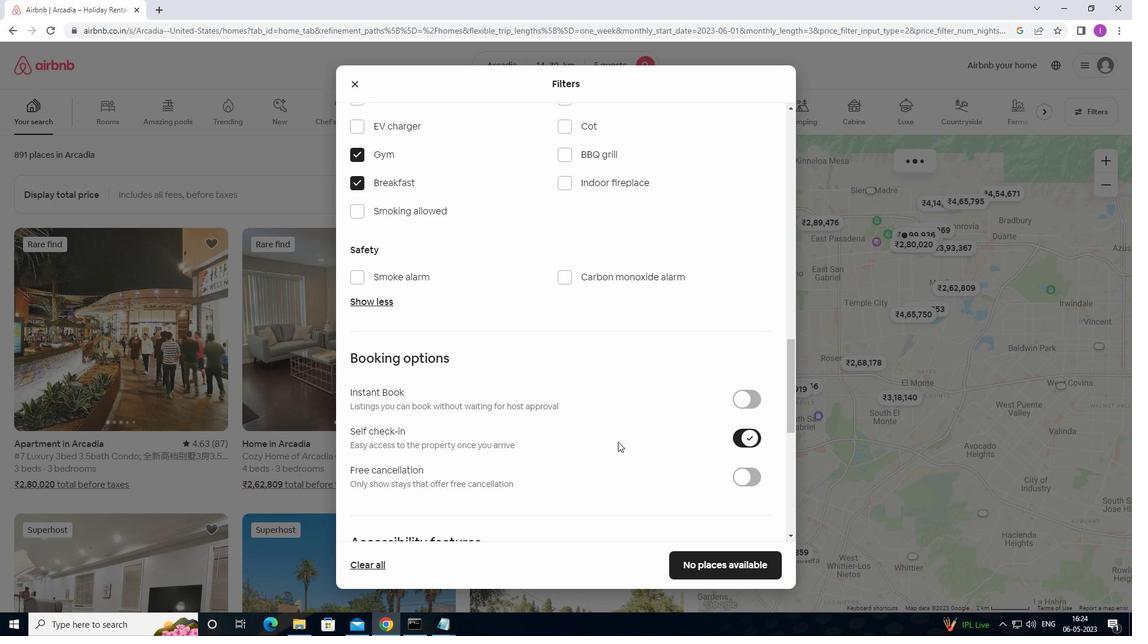 
Action: Mouse scrolled (561, 451) with delta (0, 0)
Screenshot: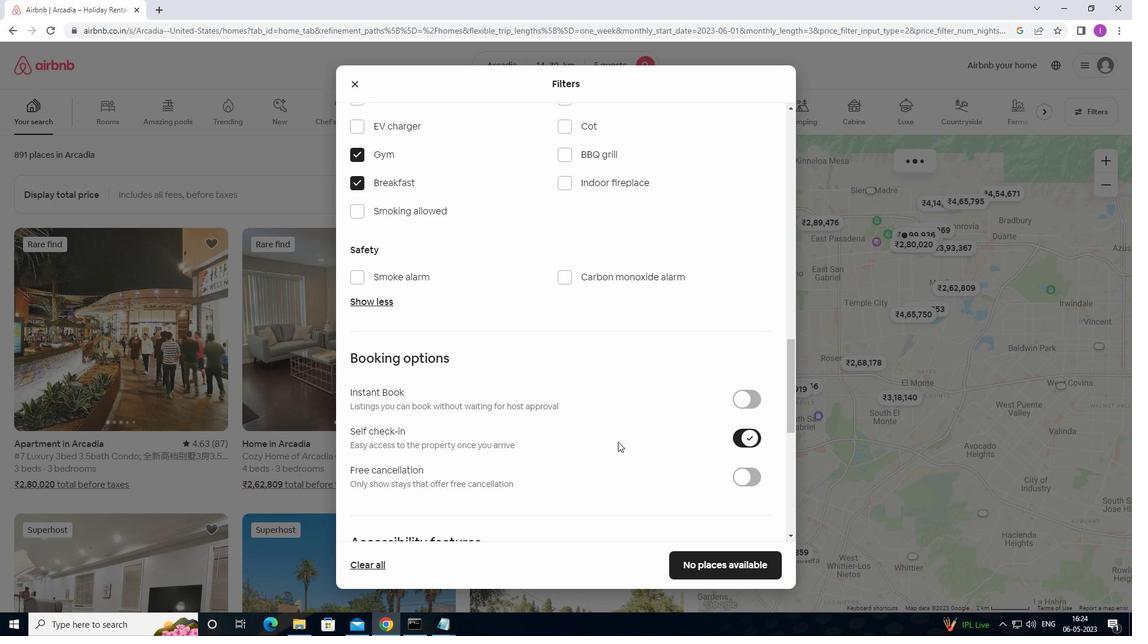 
Action: Mouse moved to (561, 452)
Screenshot: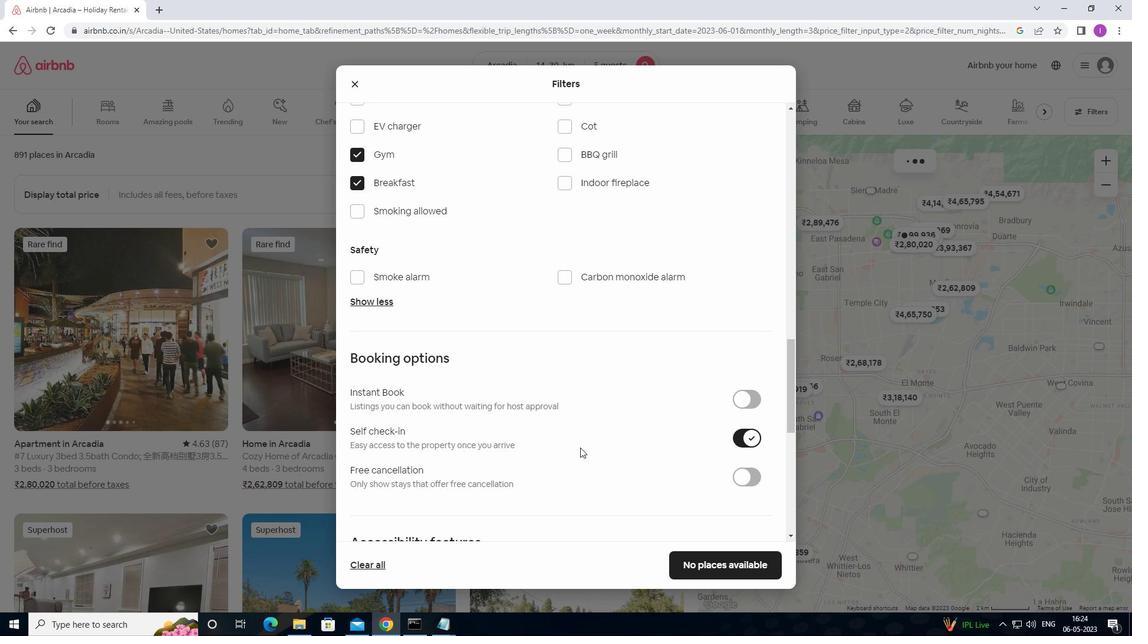 
Action: Mouse scrolled (561, 452) with delta (0, 0)
Screenshot: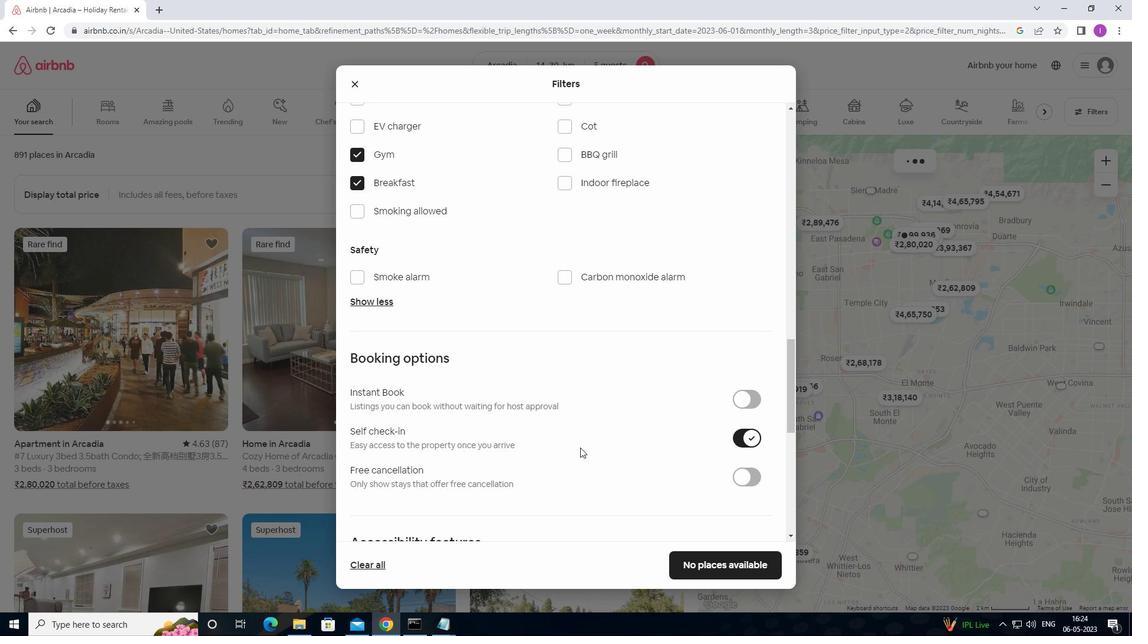 
Action: Mouse scrolled (561, 452) with delta (0, 0)
Screenshot: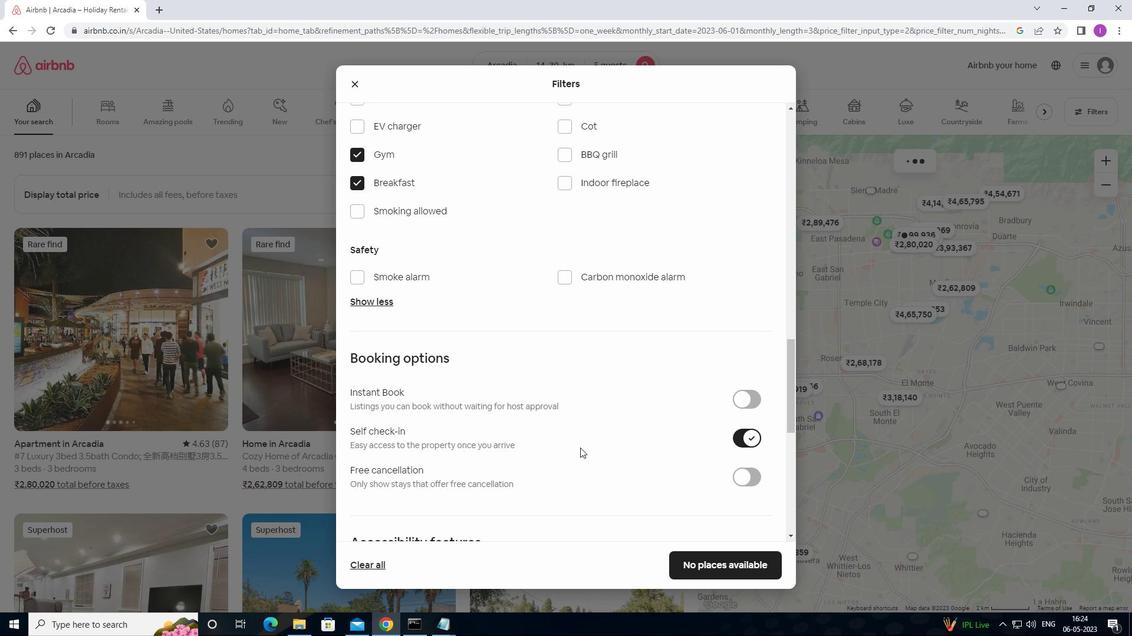 
Action: Mouse moved to (560, 453)
Screenshot: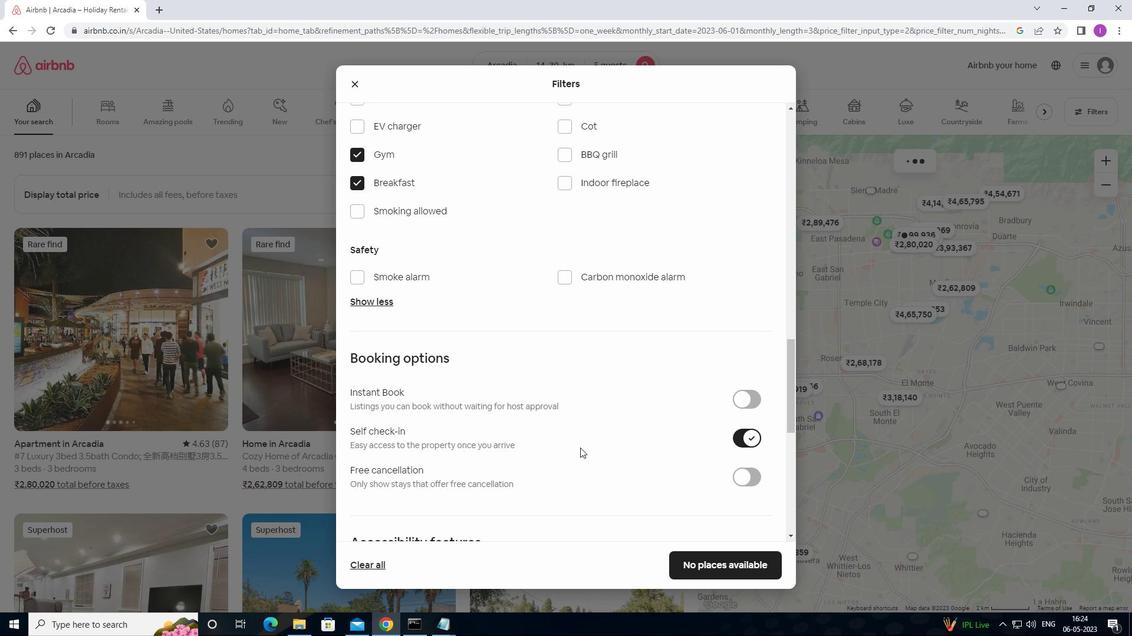 
Action: Mouse scrolled (560, 452) with delta (0, 0)
Screenshot: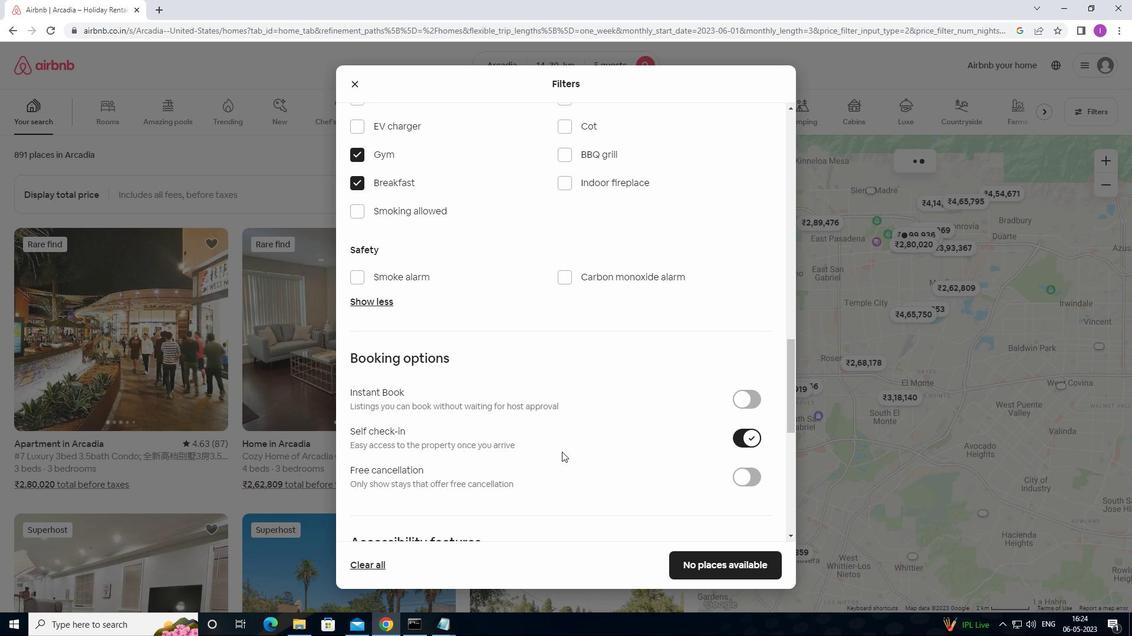 
Action: Mouse scrolled (560, 452) with delta (0, 0)
Screenshot: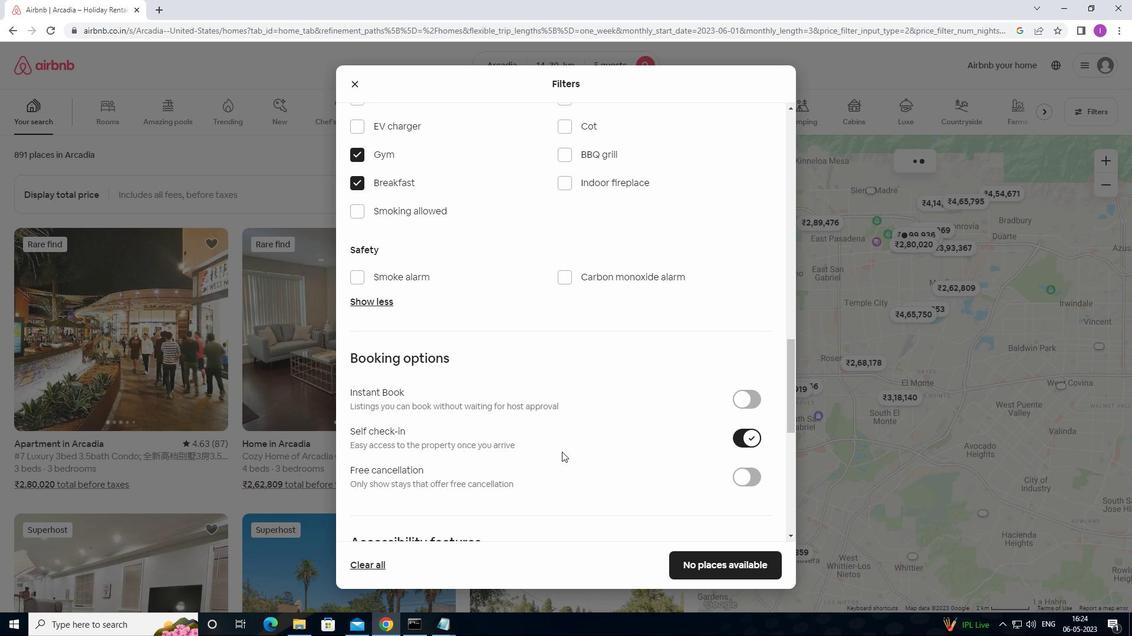 
Action: Mouse moved to (558, 453)
Screenshot: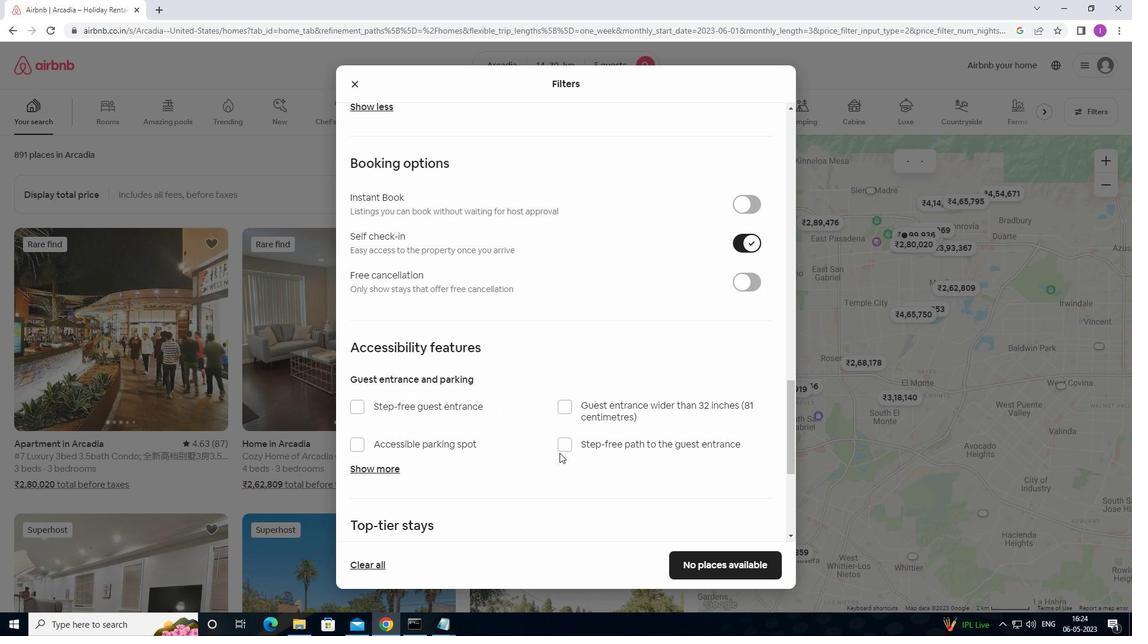 
Action: Mouse scrolled (558, 452) with delta (0, 0)
Screenshot: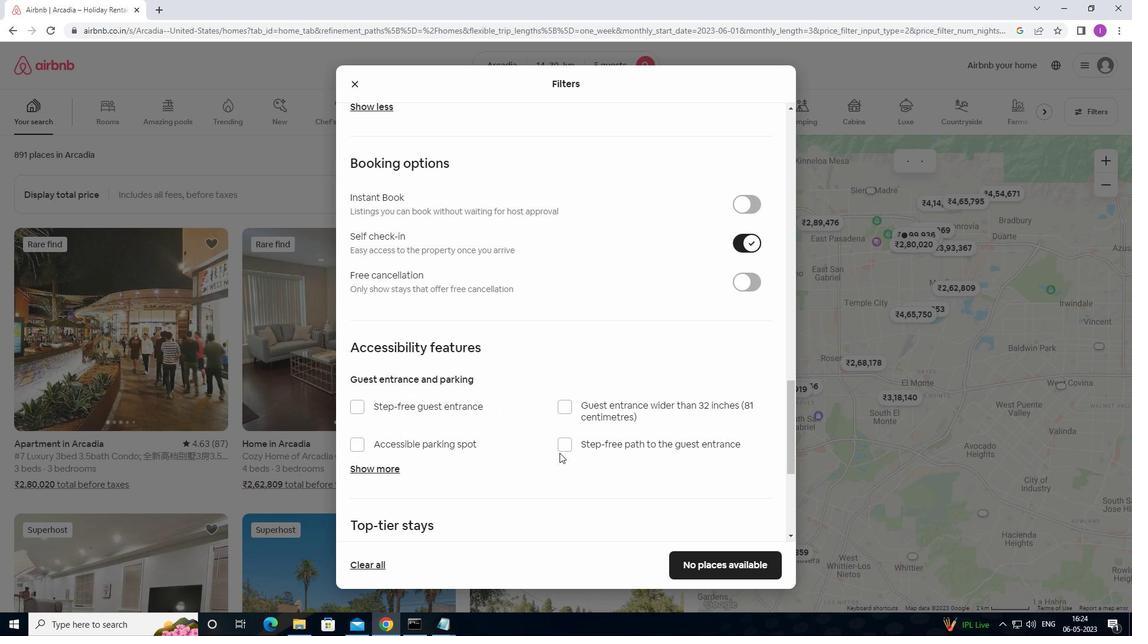
Action: Mouse scrolled (558, 452) with delta (0, 0)
Screenshot: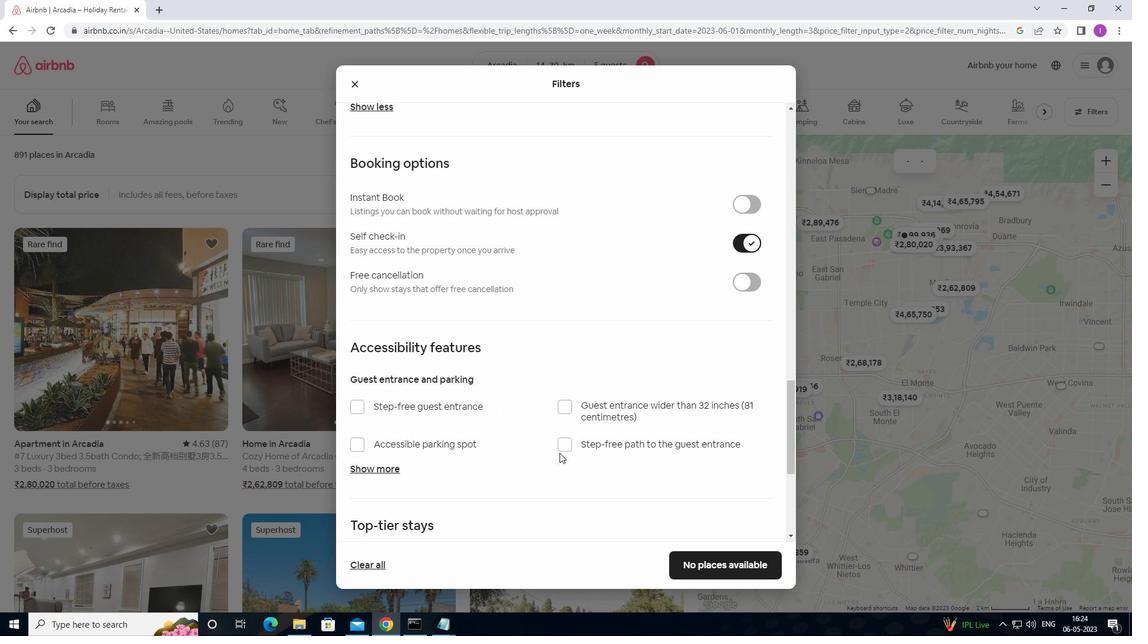 
Action: Mouse scrolled (558, 452) with delta (0, 0)
Screenshot: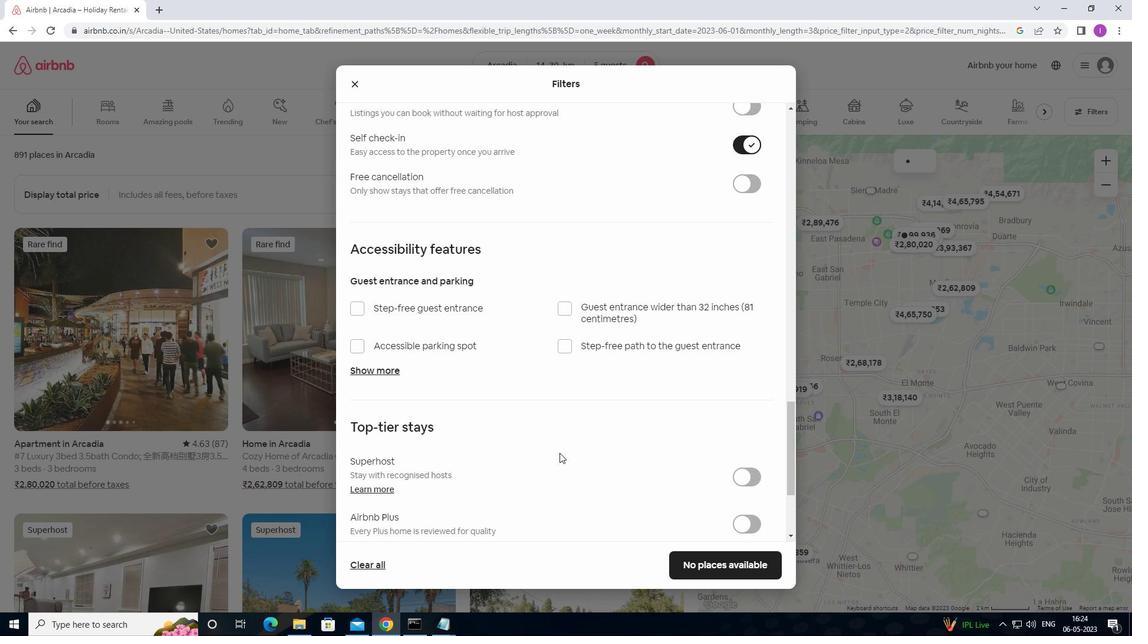 
Action: Mouse scrolled (558, 452) with delta (0, 0)
Screenshot: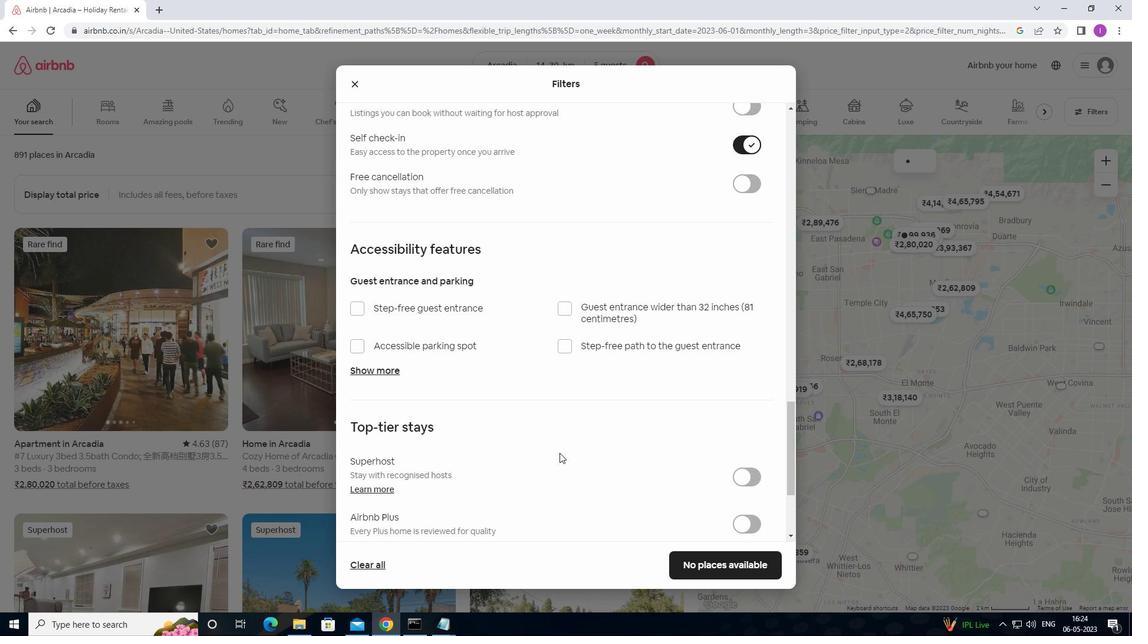 
Action: Mouse scrolled (558, 452) with delta (0, 0)
Screenshot: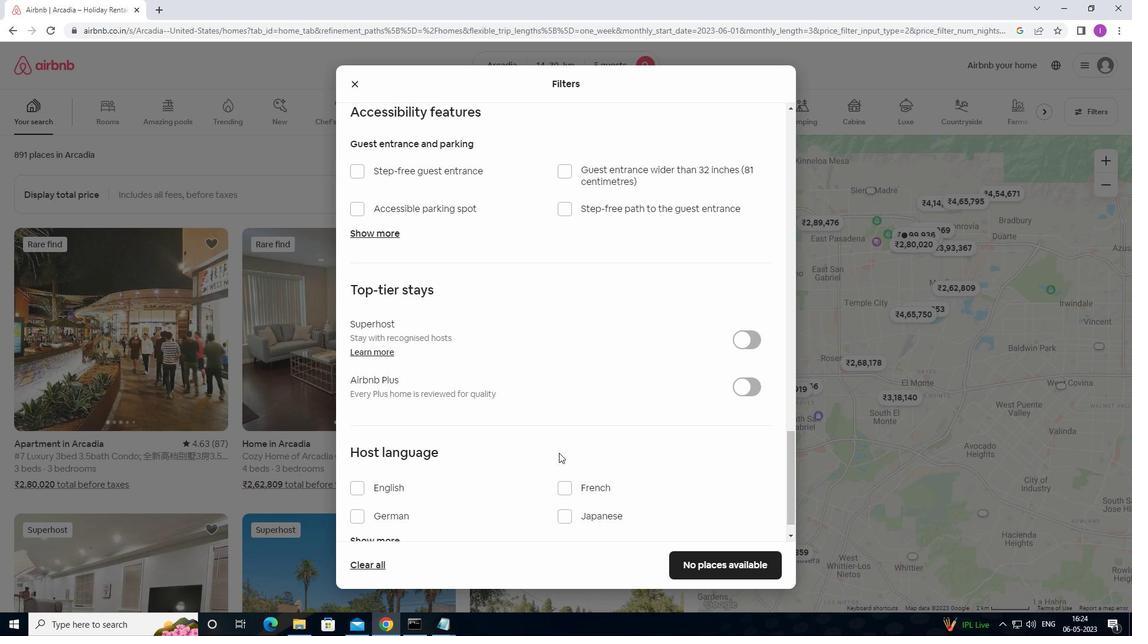 
Action: Mouse scrolled (558, 452) with delta (0, 0)
Screenshot: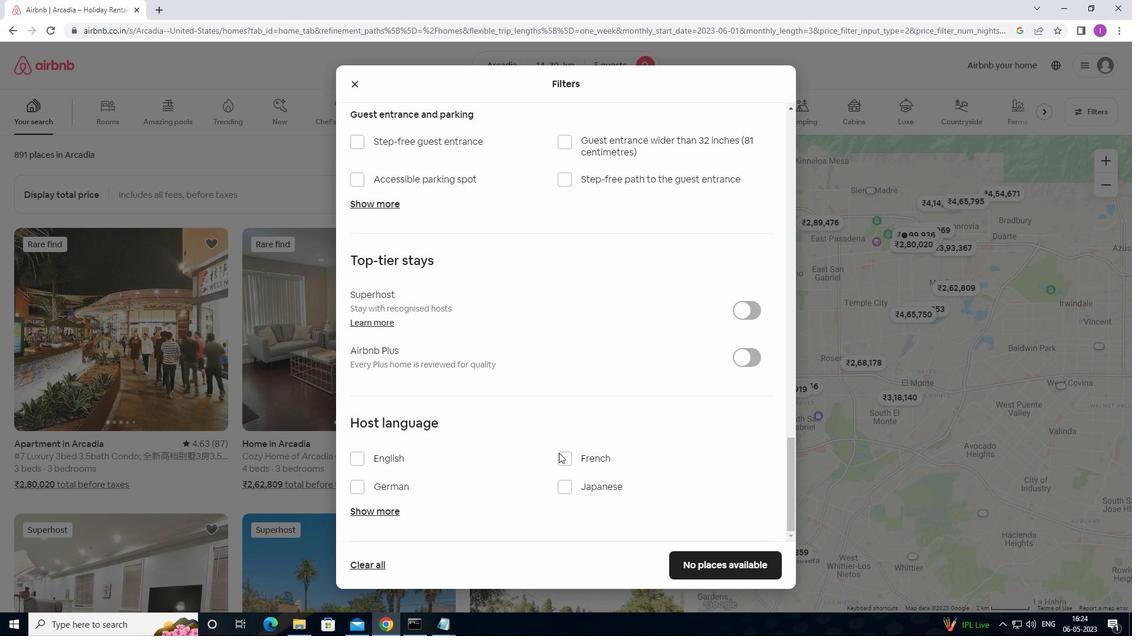 
Action: Mouse scrolled (558, 452) with delta (0, 0)
Screenshot: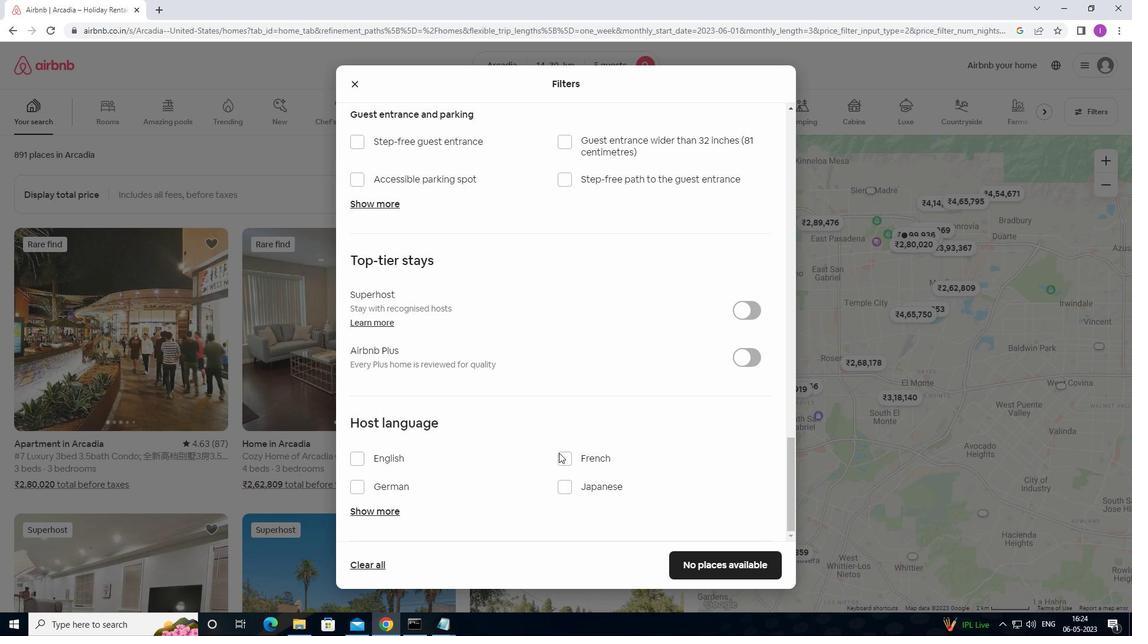 
Action: Mouse scrolled (558, 452) with delta (0, 0)
Screenshot: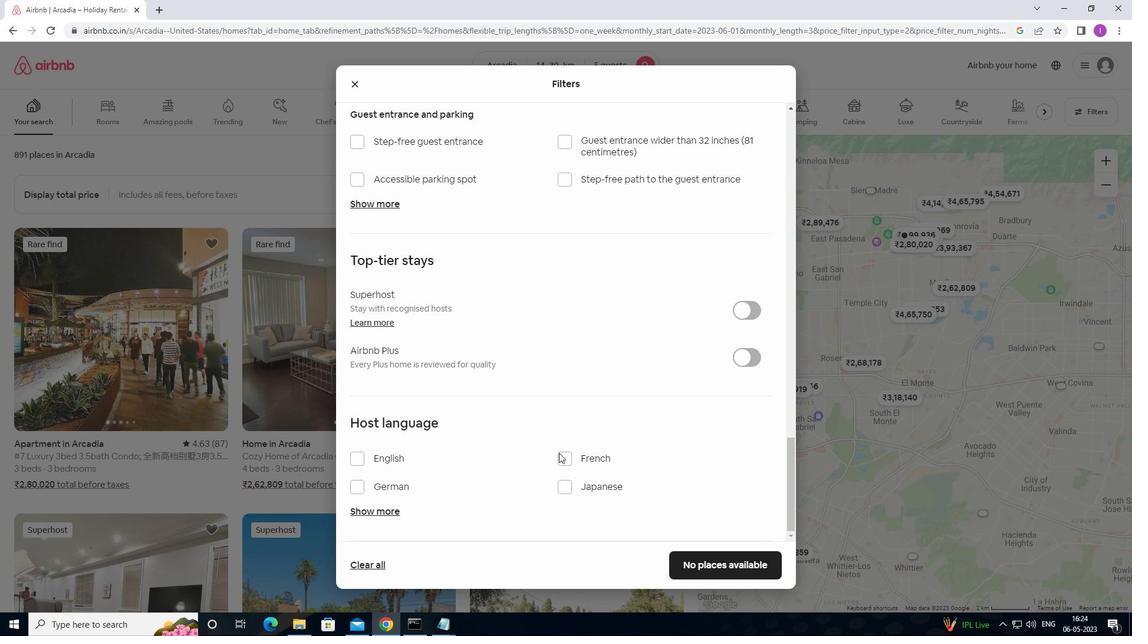 
Action: Mouse moved to (354, 462)
Screenshot: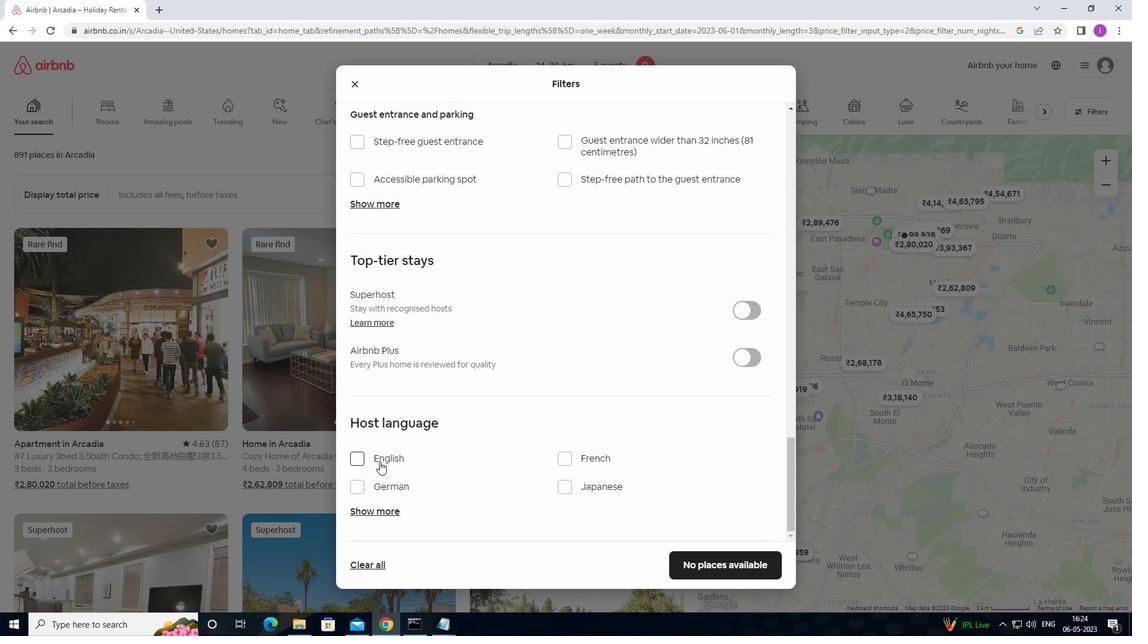 
Action: Mouse pressed left at (354, 462)
Screenshot: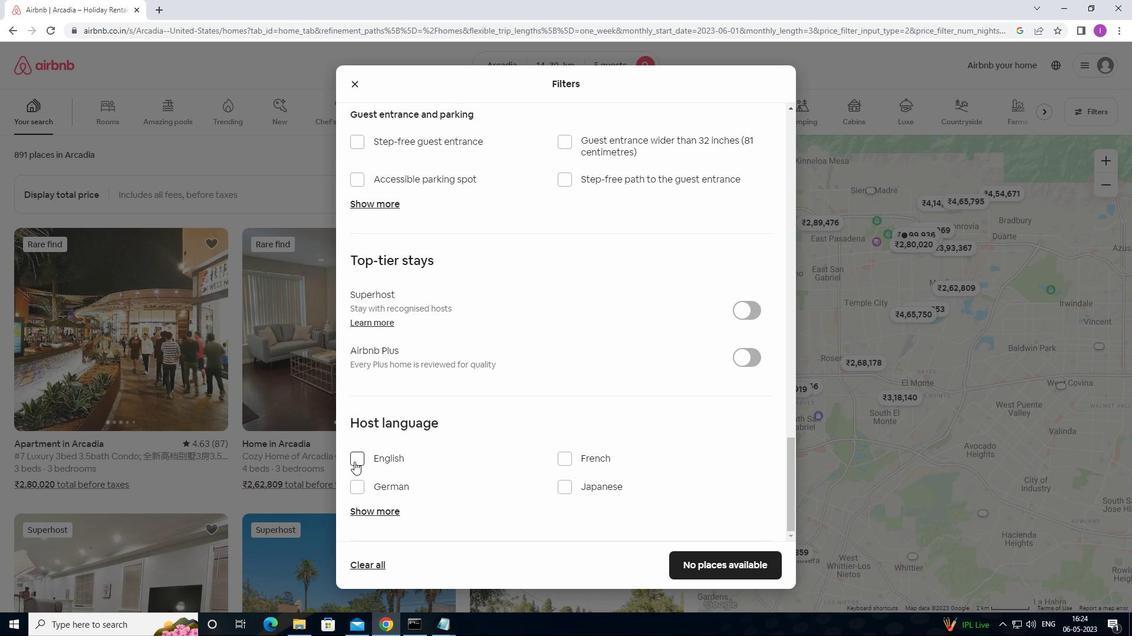 
Action: Mouse moved to (686, 571)
Screenshot: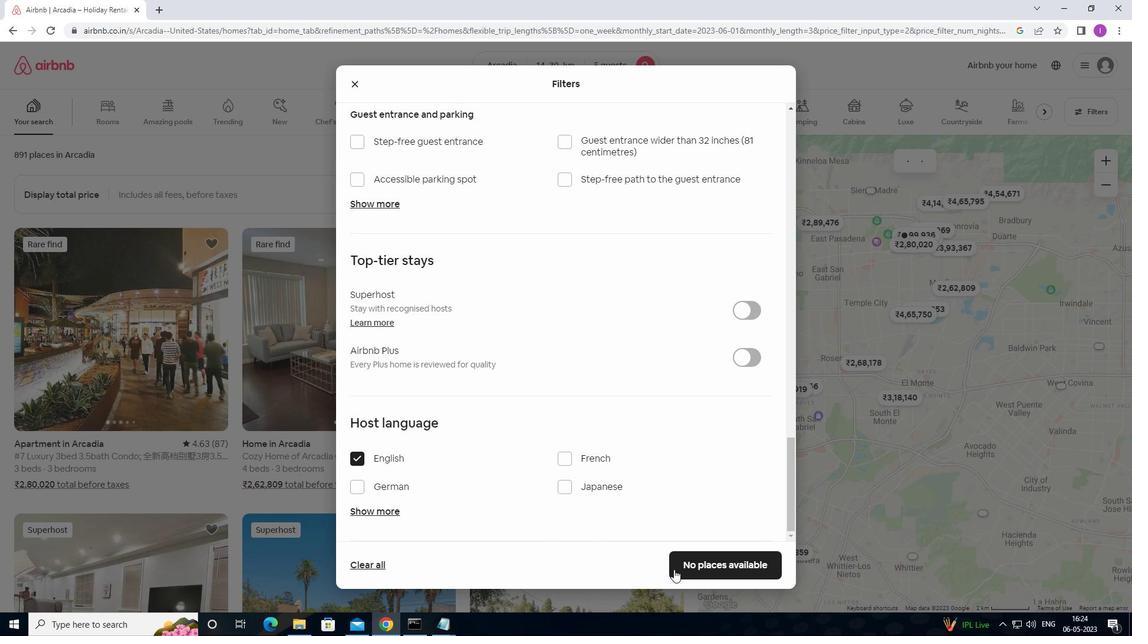 
Action: Mouse pressed left at (686, 571)
Screenshot: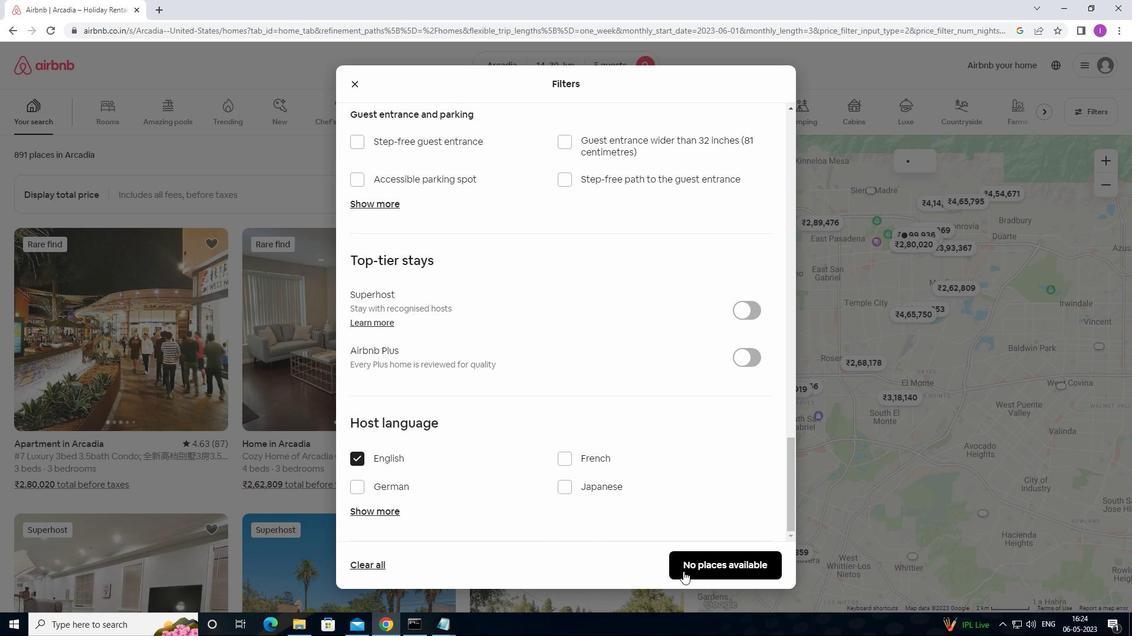
Action: Mouse moved to (692, 421)
Screenshot: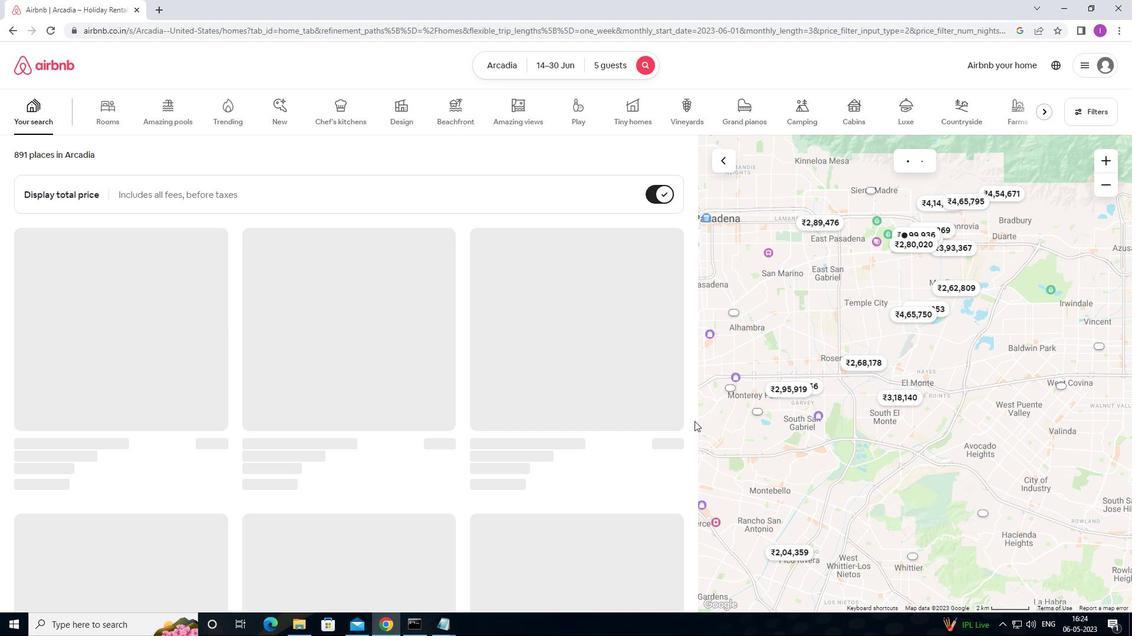 
Action: Key pressed <Key.f8>
Screenshot: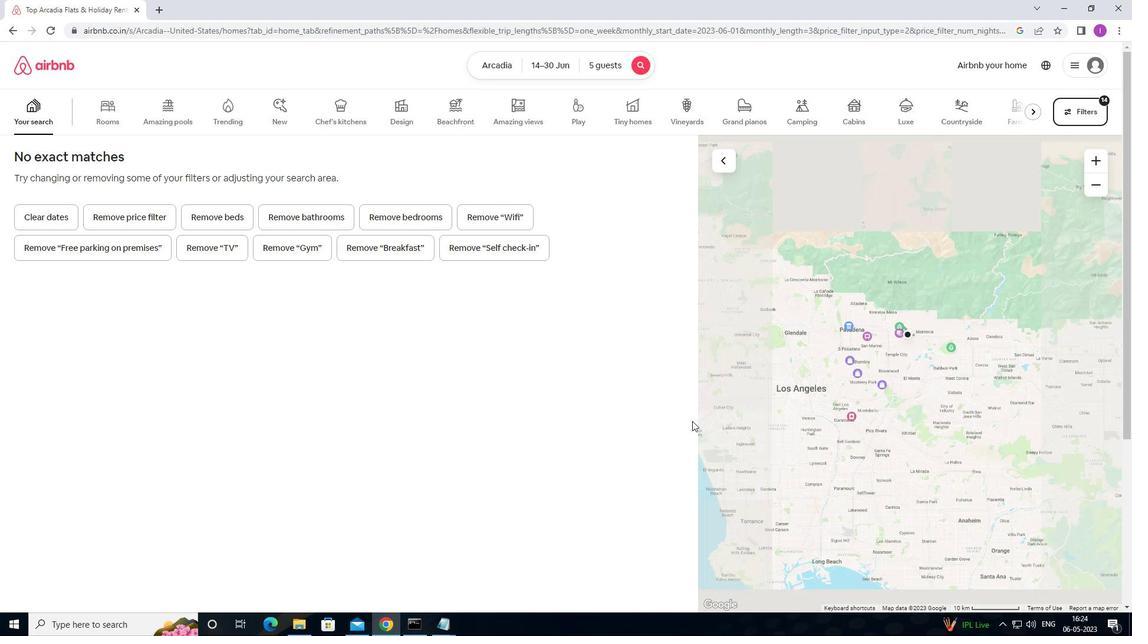 
